 Task: Open a blank sheet, save the file as johnkrasinski.epub Insert a picture of 'John Krasinski' with name  ' John Krasinski.png ' Apply border to the image, change style to Dotted Line, color Purple and width '2 pt'
Action: Mouse moved to (300, 342)
Screenshot: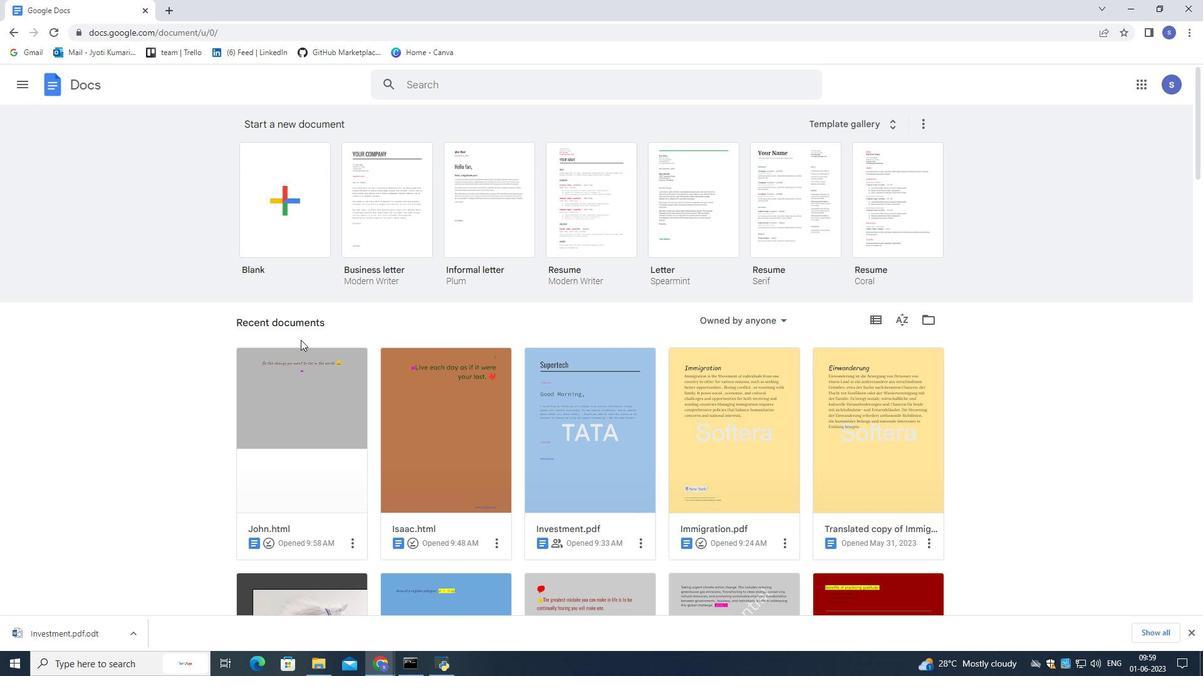 
Action: Mouse scrolled (300, 341) with delta (0, 0)
Screenshot: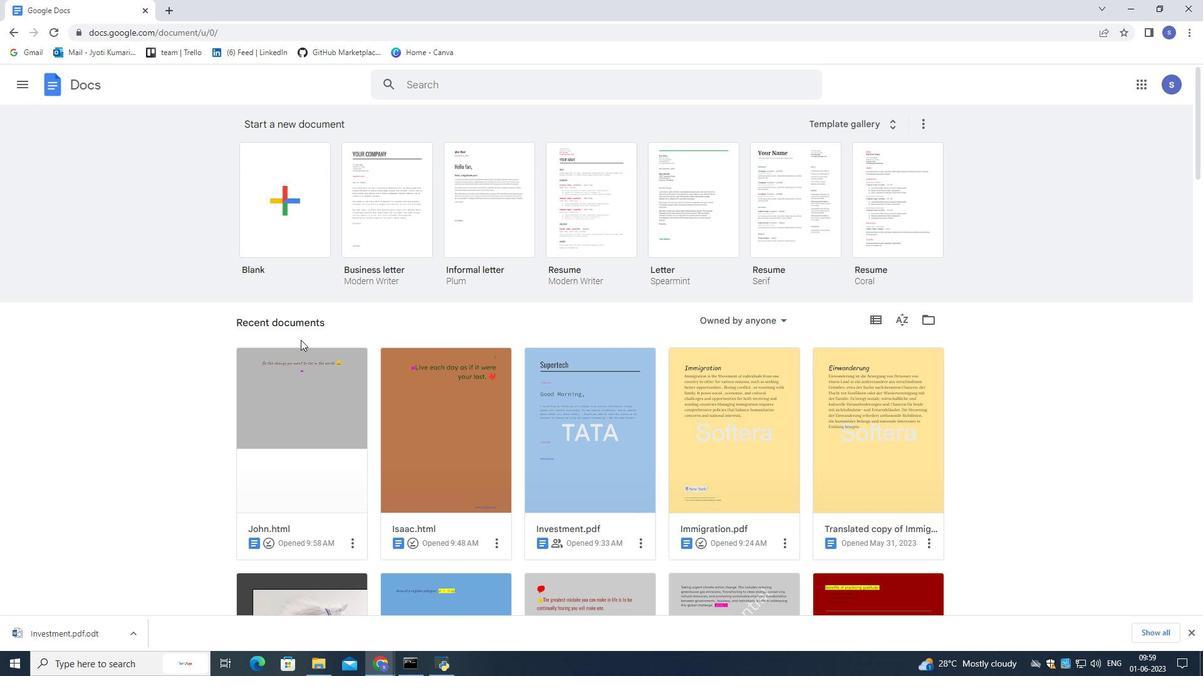 
Action: Mouse moved to (300, 342)
Screenshot: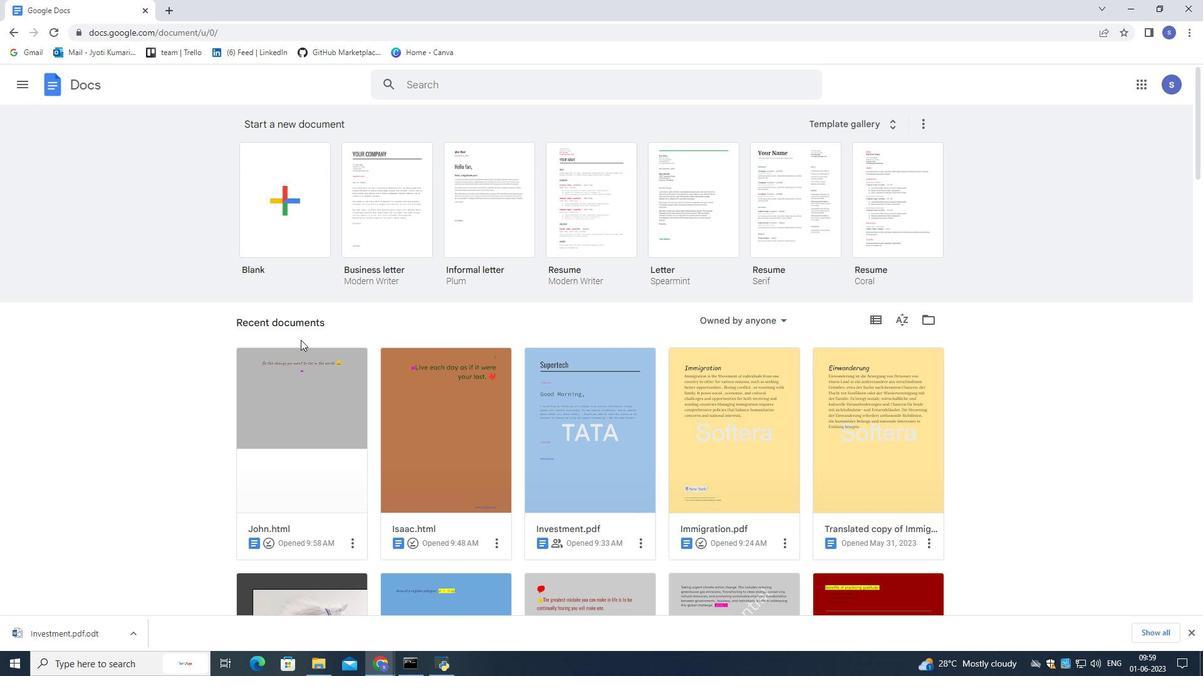 
Action: Mouse scrolled (300, 342) with delta (0, 0)
Screenshot: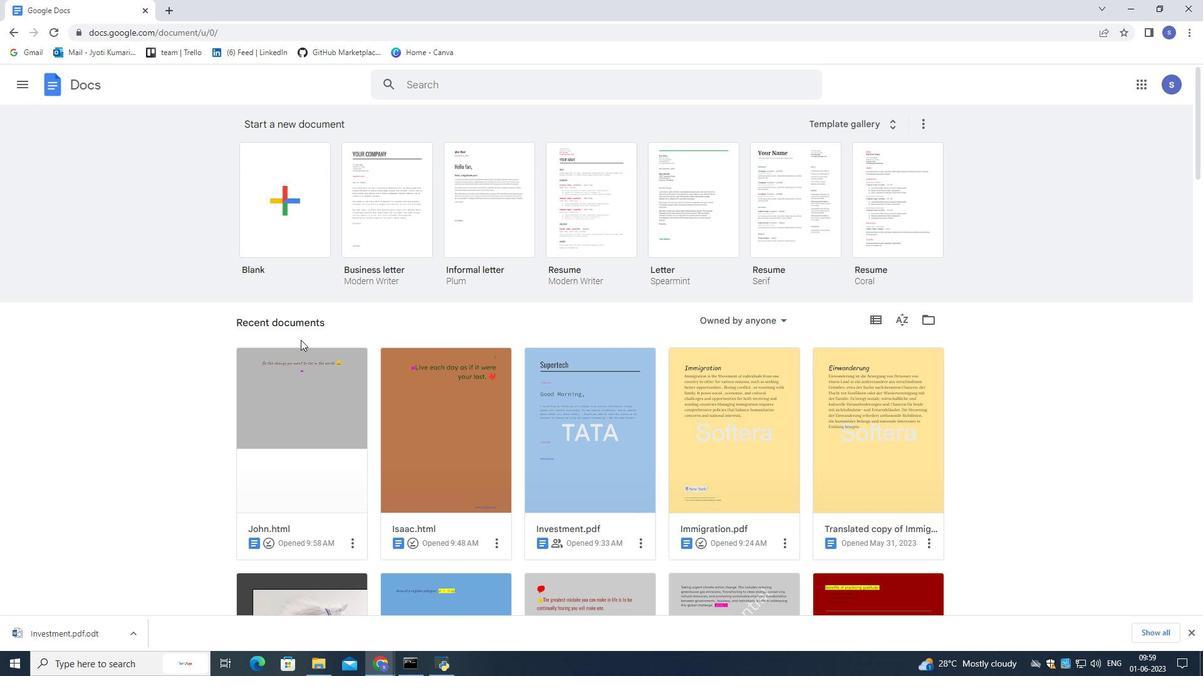 
Action: Mouse scrolled (300, 342) with delta (0, 0)
Screenshot: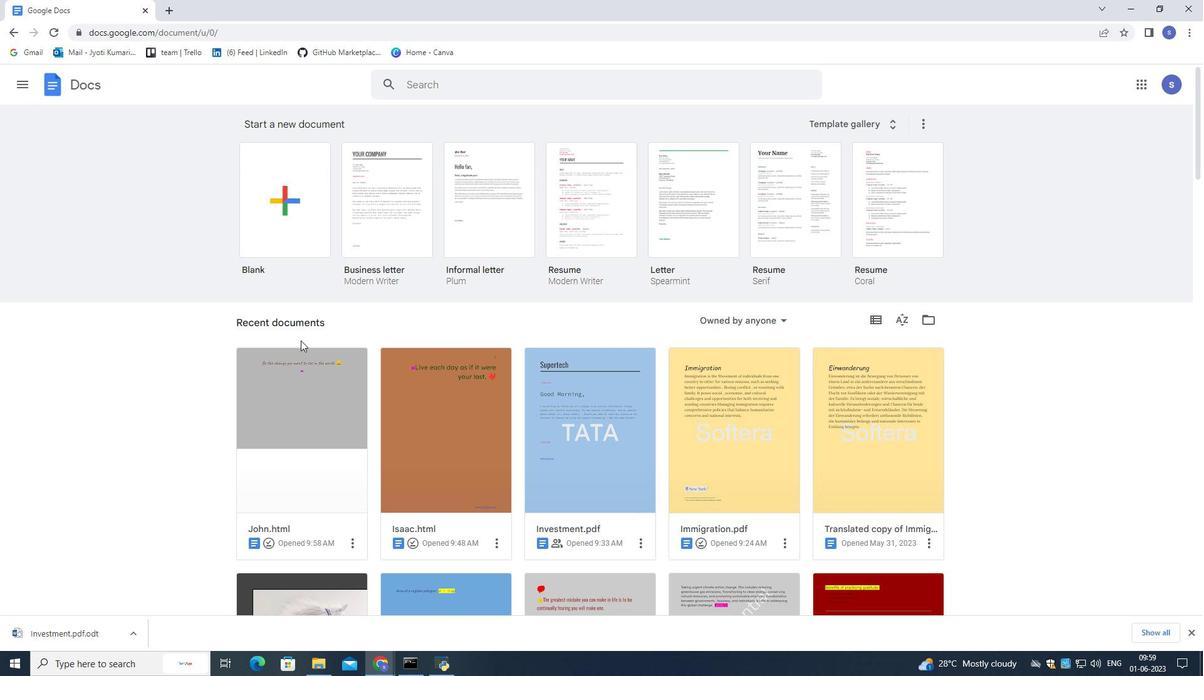 
Action: Mouse scrolled (300, 342) with delta (0, 0)
Screenshot: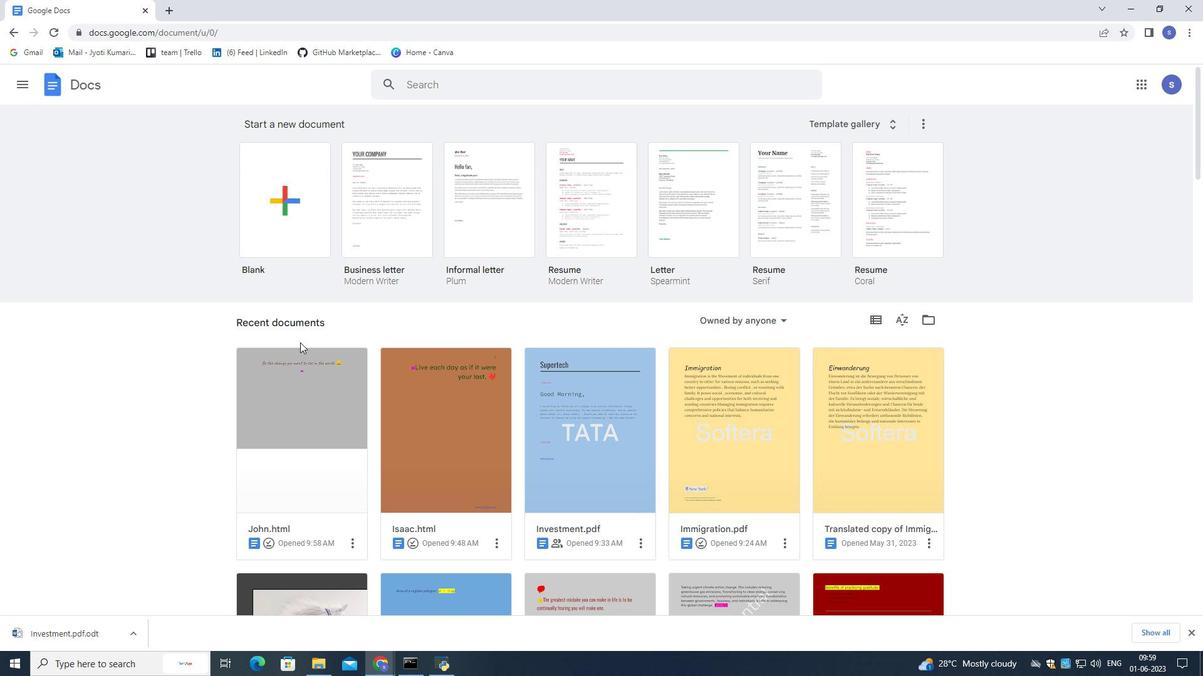 
Action: Mouse scrolled (300, 343) with delta (0, 0)
Screenshot: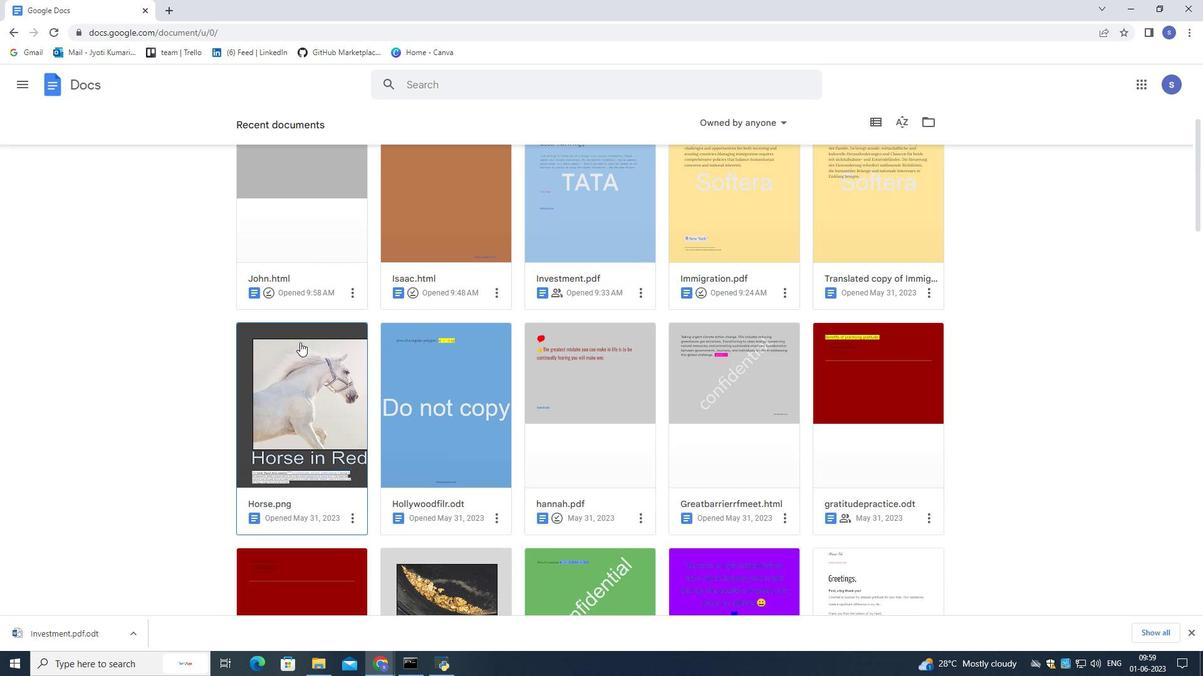 
Action: Mouse scrolled (300, 343) with delta (0, 0)
Screenshot: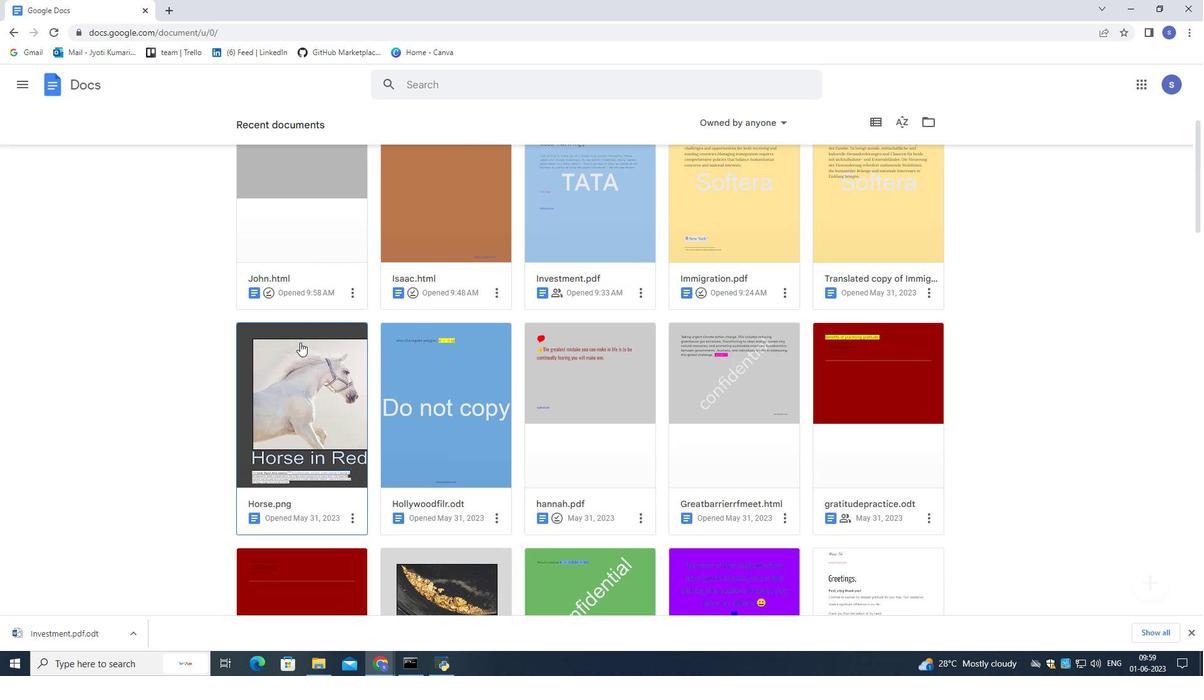 
Action: Mouse scrolled (300, 343) with delta (0, 0)
Screenshot: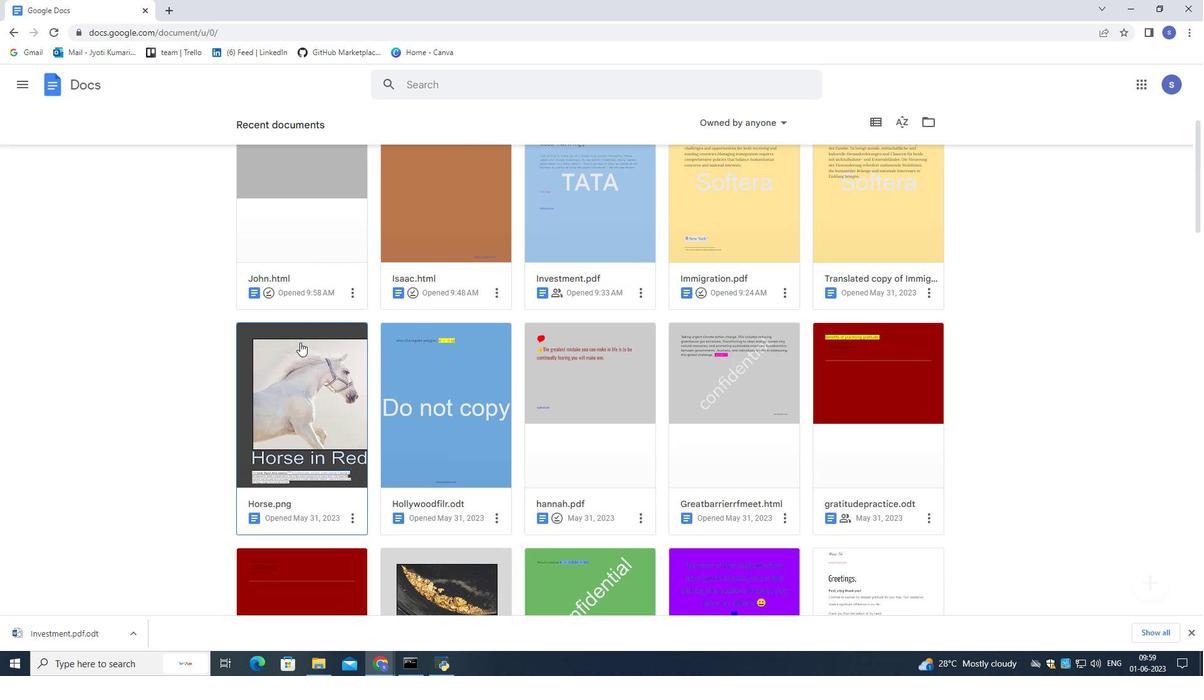 
Action: Mouse scrolled (300, 343) with delta (0, 0)
Screenshot: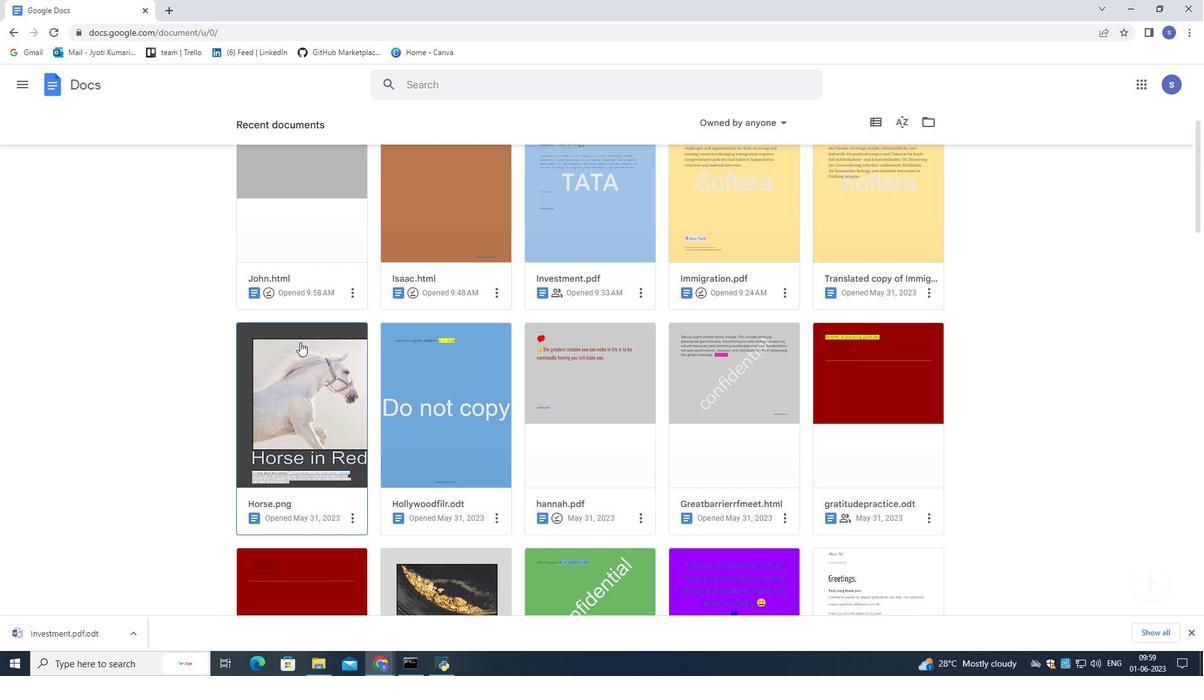 
Action: Mouse scrolled (300, 343) with delta (0, 0)
Screenshot: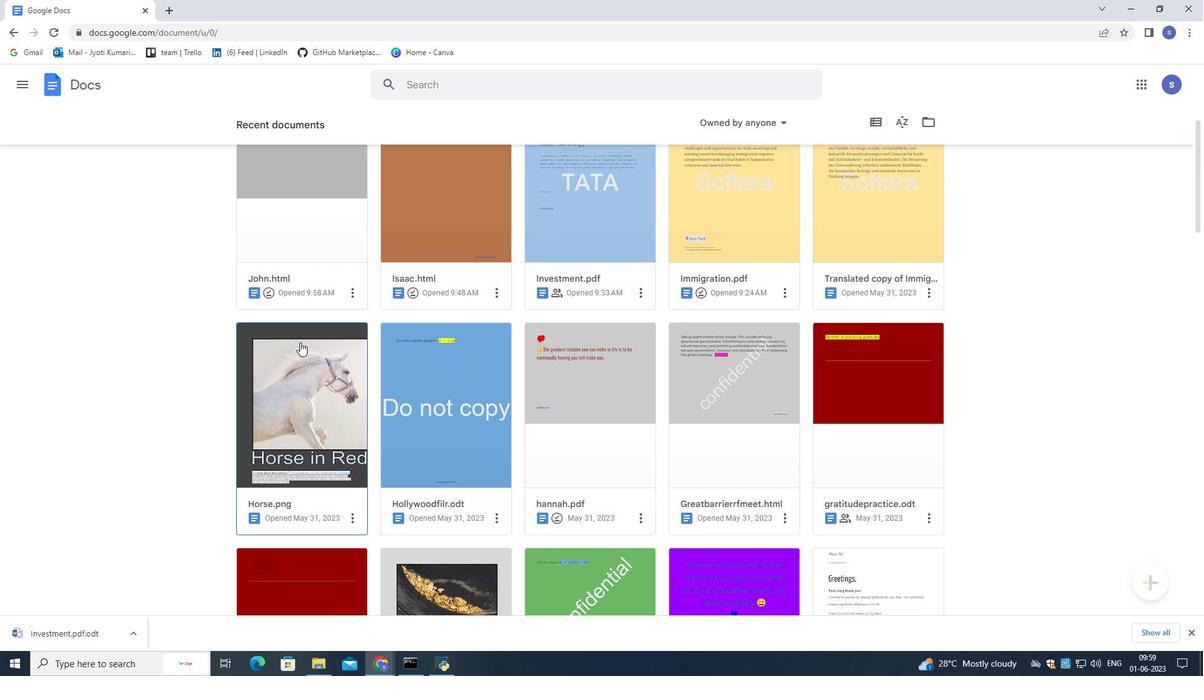 
Action: Mouse scrolled (300, 343) with delta (0, 0)
Screenshot: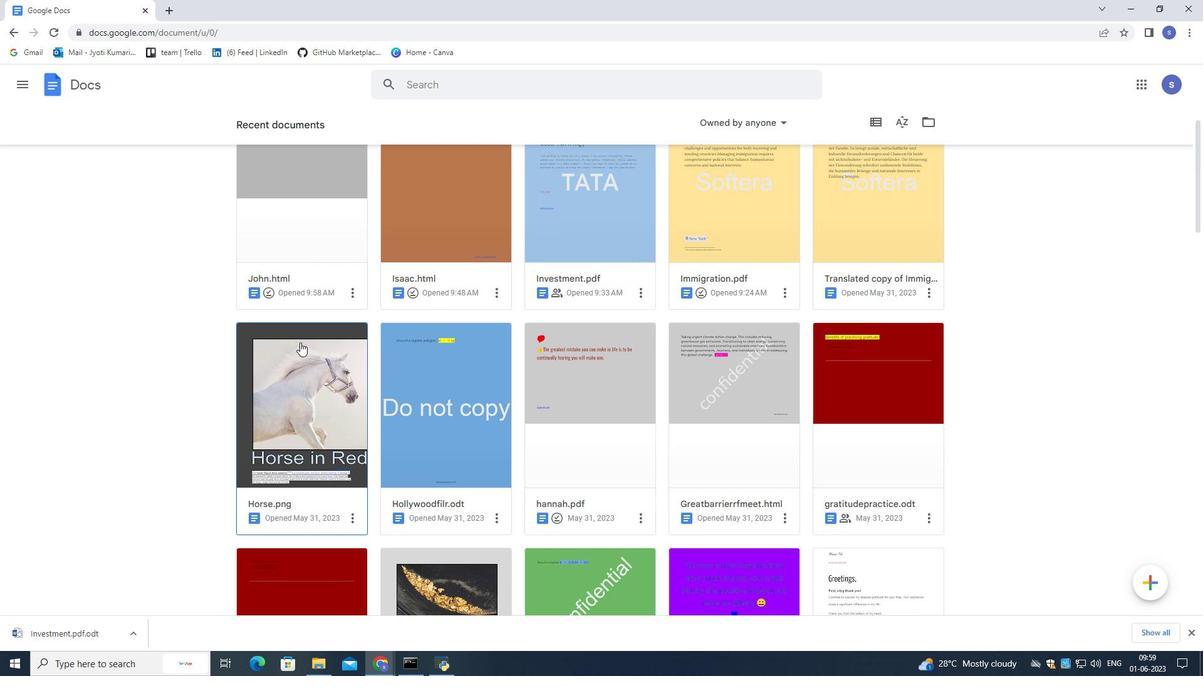 
Action: Mouse moved to (275, 219)
Screenshot: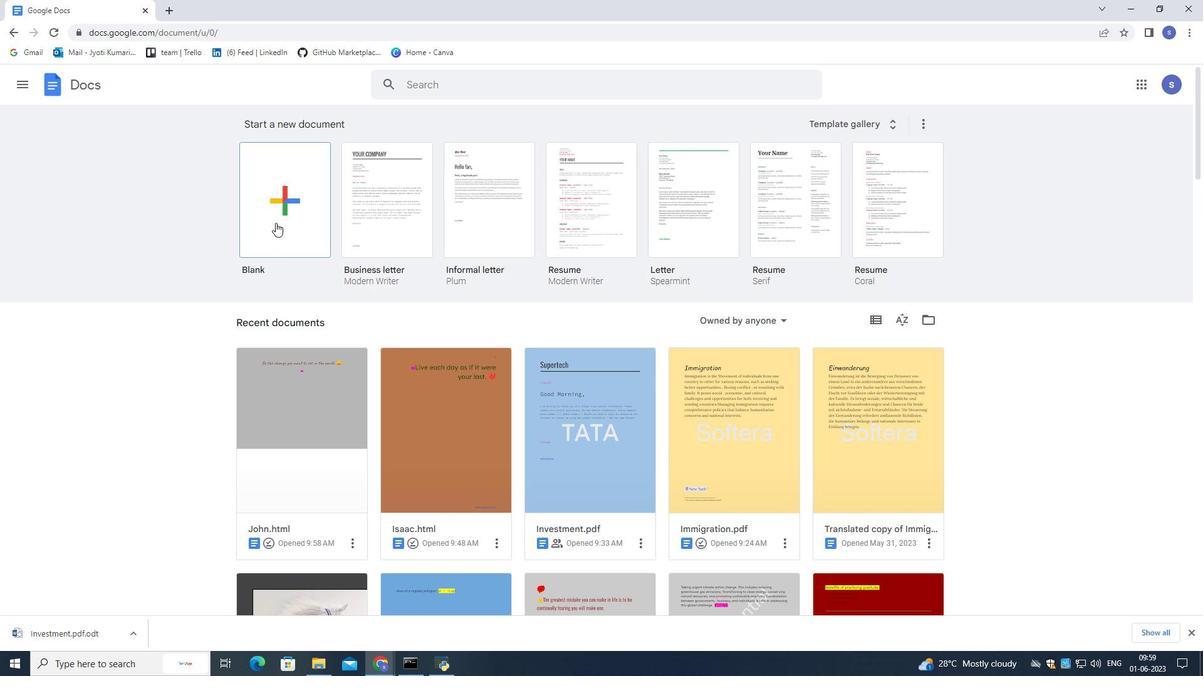 
Action: Mouse pressed left at (275, 219)
Screenshot: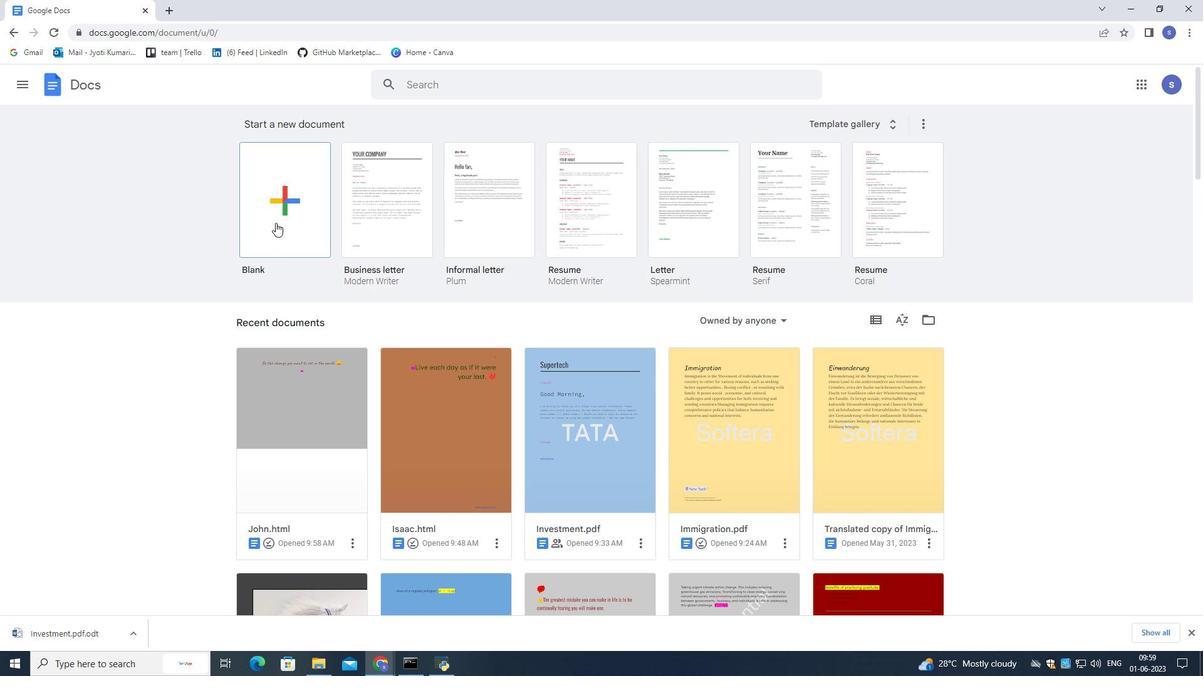 
Action: Mouse pressed left at (275, 219)
Screenshot: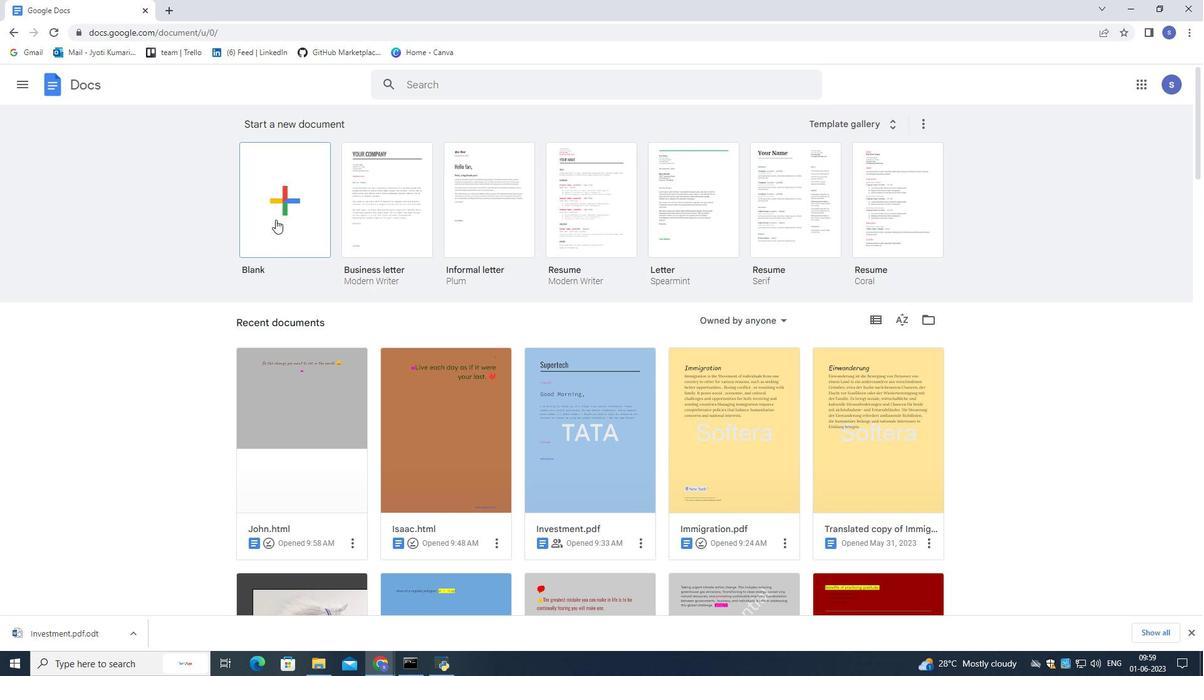 
Action: Mouse moved to (135, 78)
Screenshot: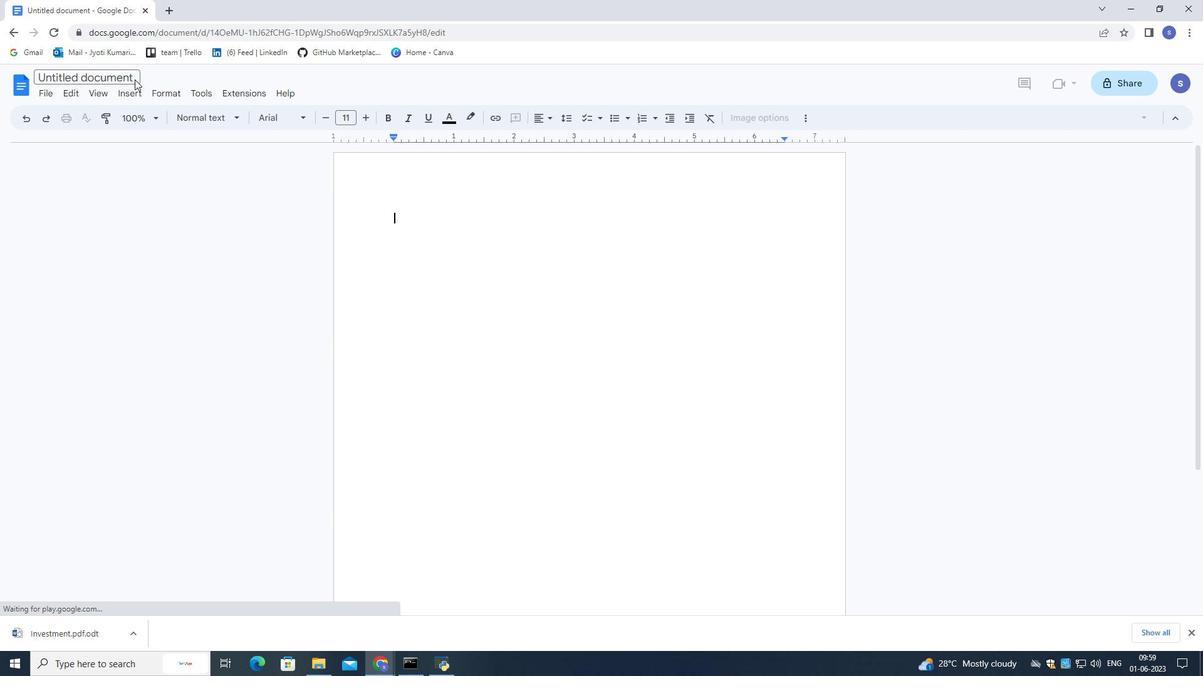 
Action: Mouse pressed left at (135, 78)
Screenshot: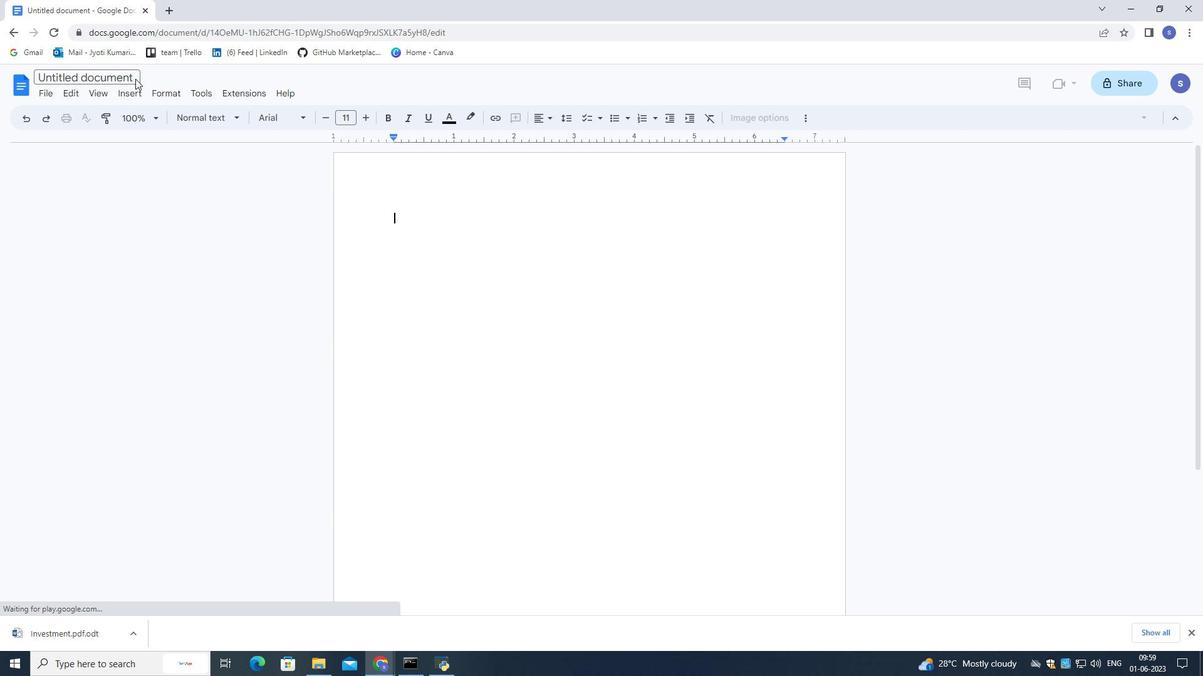 
Action: Key pressed <Key.shift>John<Key.shift>K<Key.backspace>krasinski.epub<Key.enter>
Screenshot: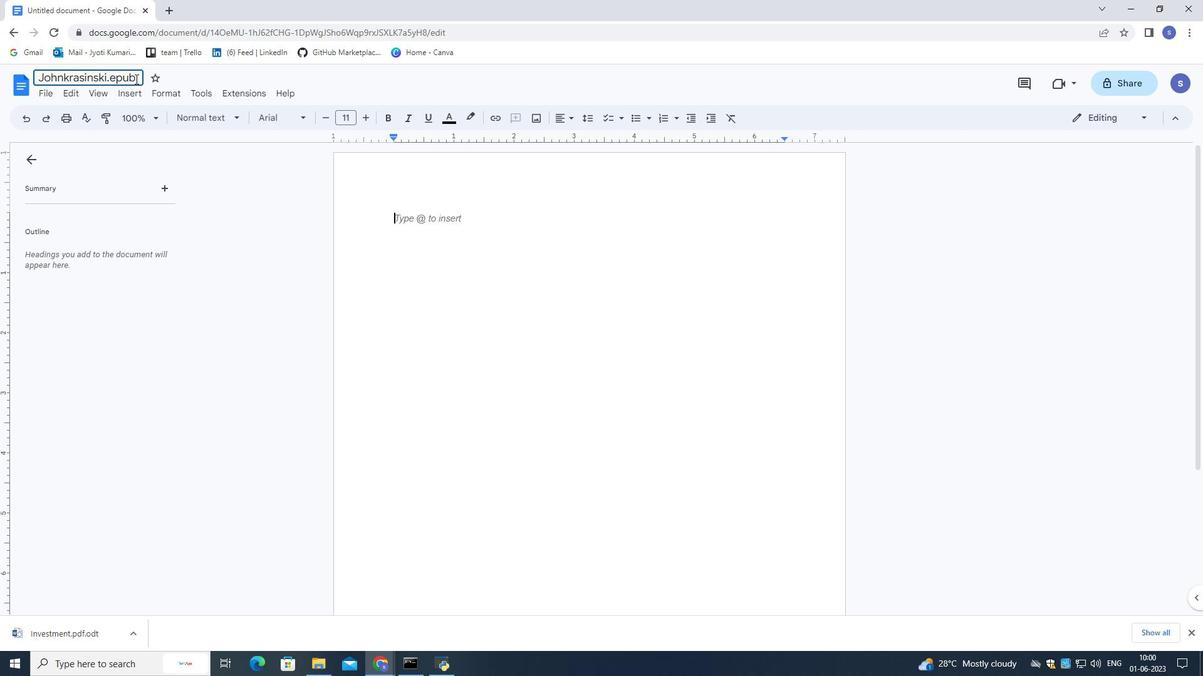 
Action: Mouse moved to (164, 9)
Screenshot: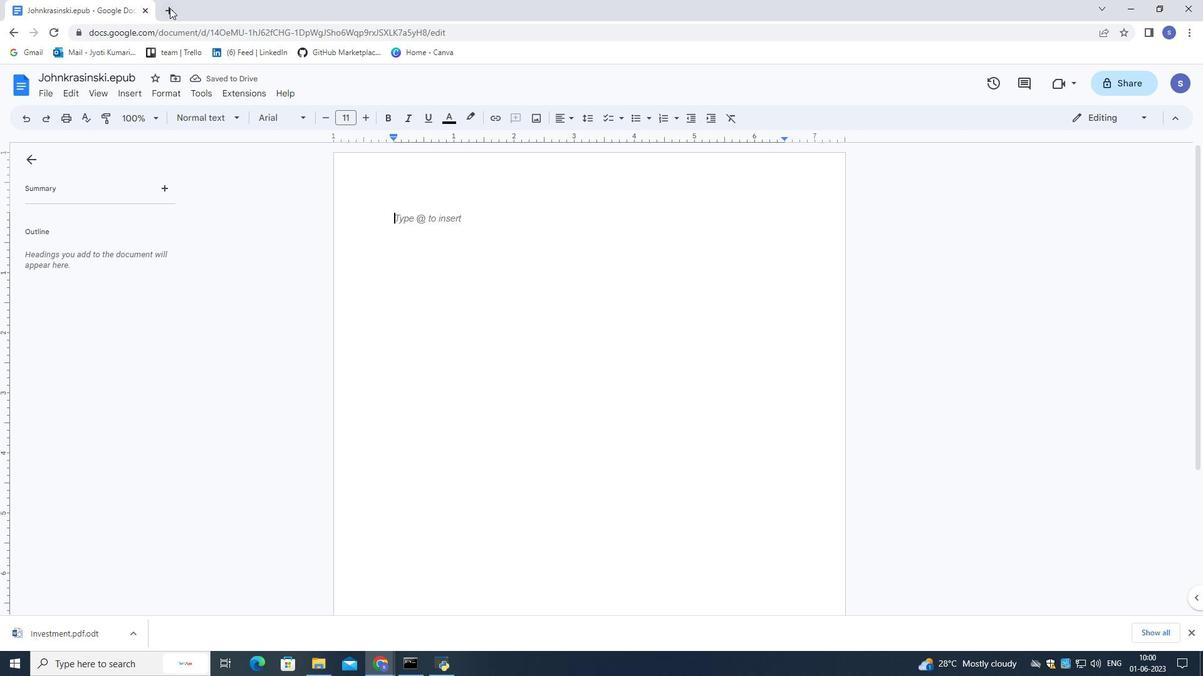 
Action: Mouse pressed left at (164, 9)
Screenshot: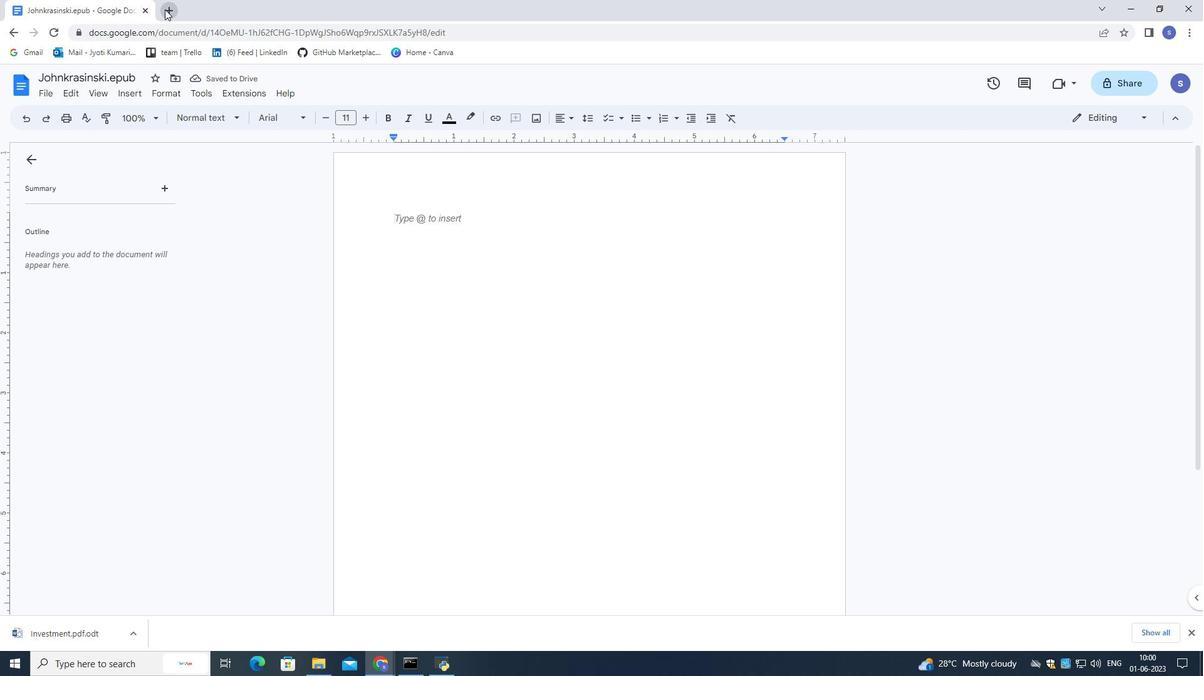 
Action: Mouse moved to (164, 9)
Screenshot: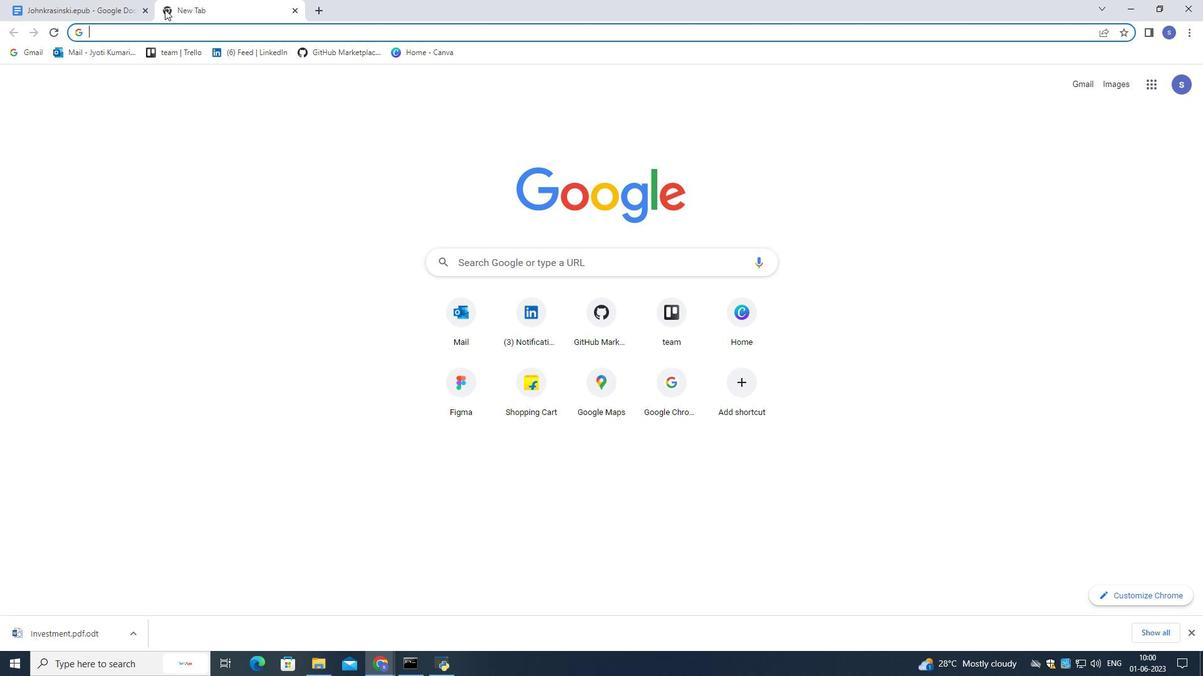 
Action: Key pressed picture<Key.space>of<Key.space>john<Key.space>krasinski<Key.enter>
Screenshot: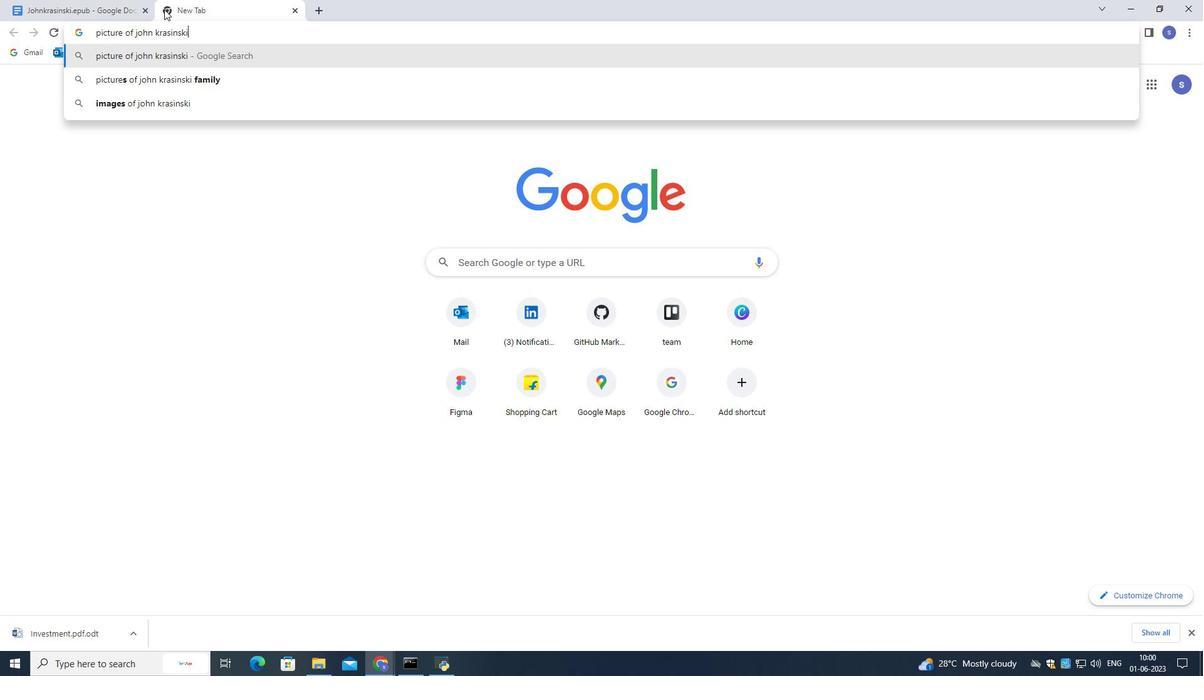 
Action: Mouse moved to (322, 454)
Screenshot: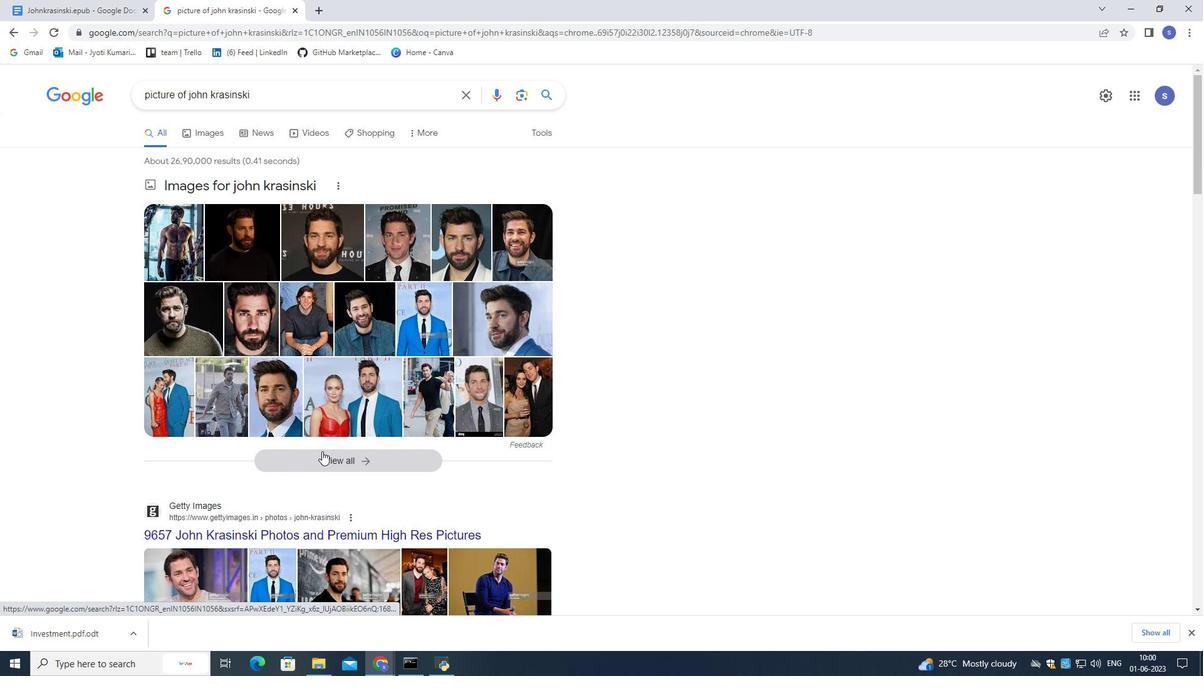 
Action: Mouse pressed left at (322, 454)
Screenshot: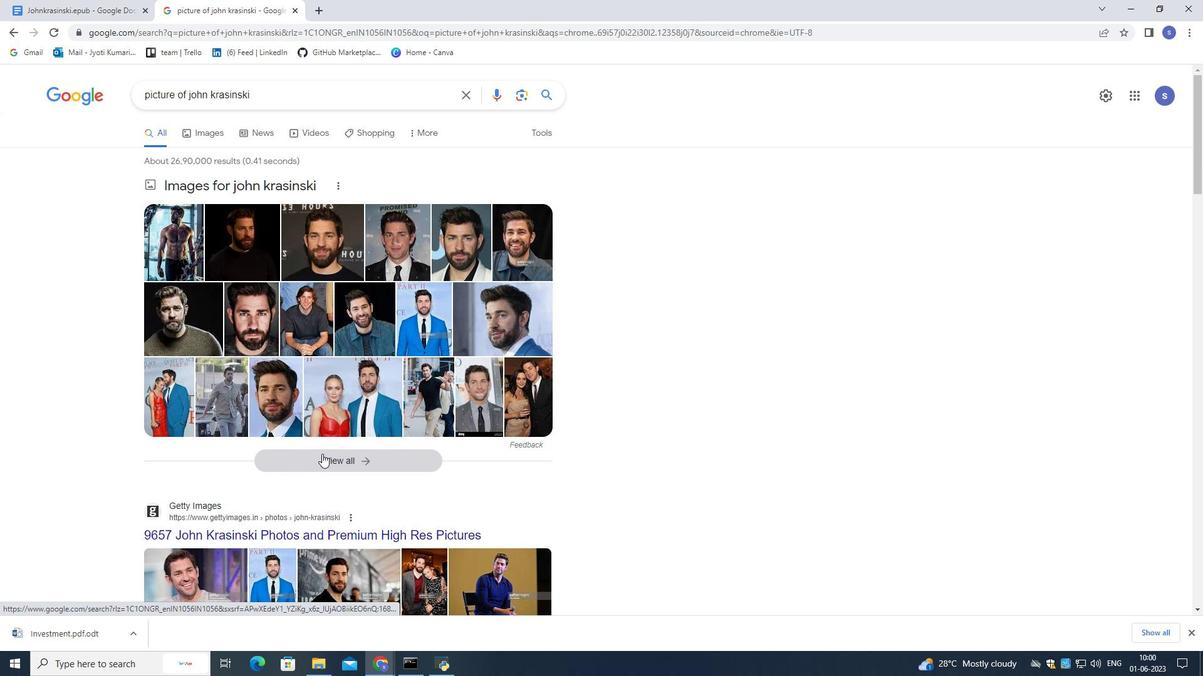 
Action: Mouse moved to (333, 398)
Screenshot: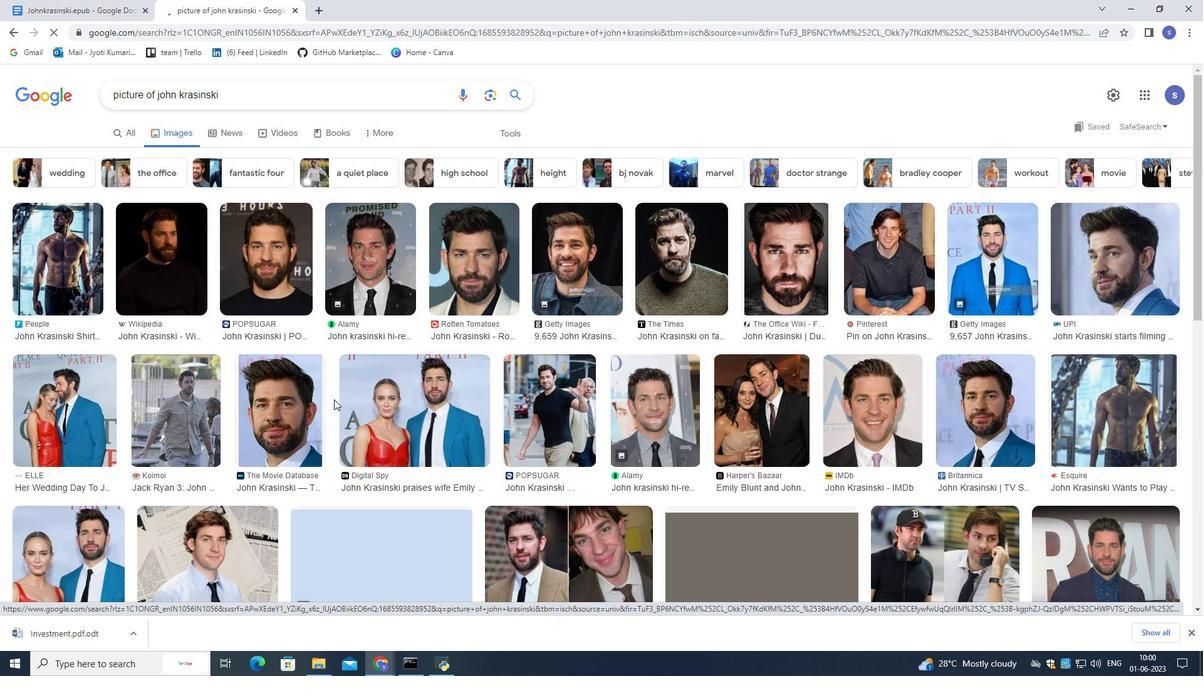 
Action: Mouse scrolled (333, 397) with delta (0, 0)
Screenshot: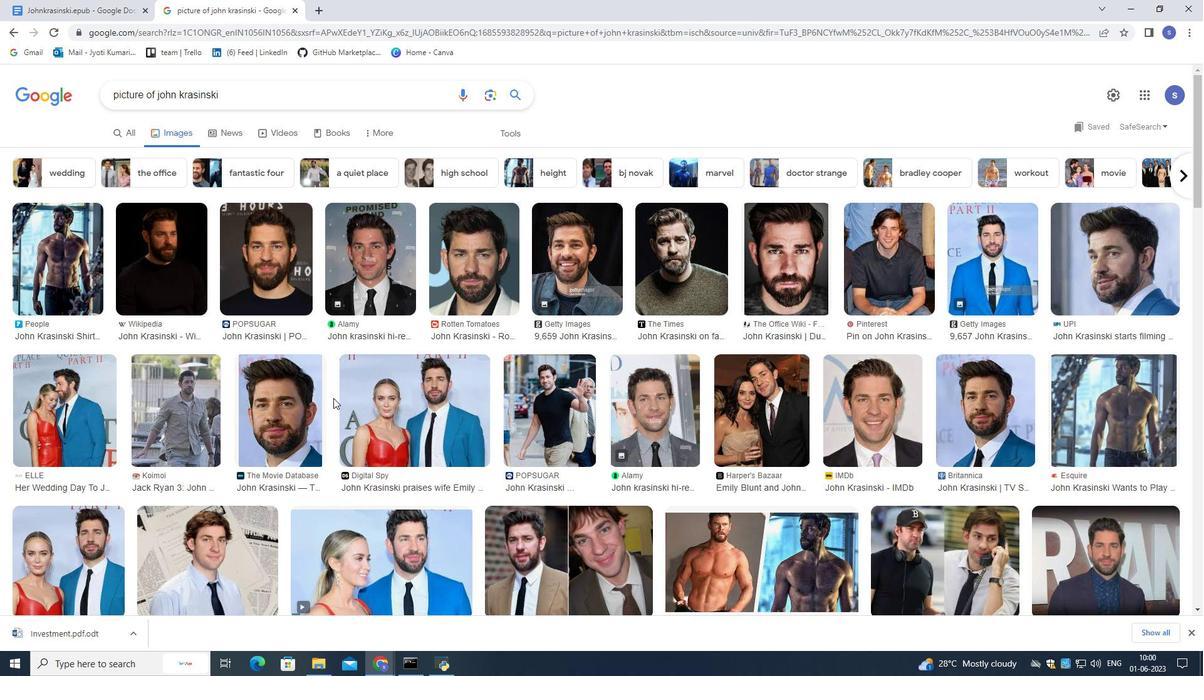
Action: Mouse scrolled (333, 397) with delta (0, 0)
Screenshot: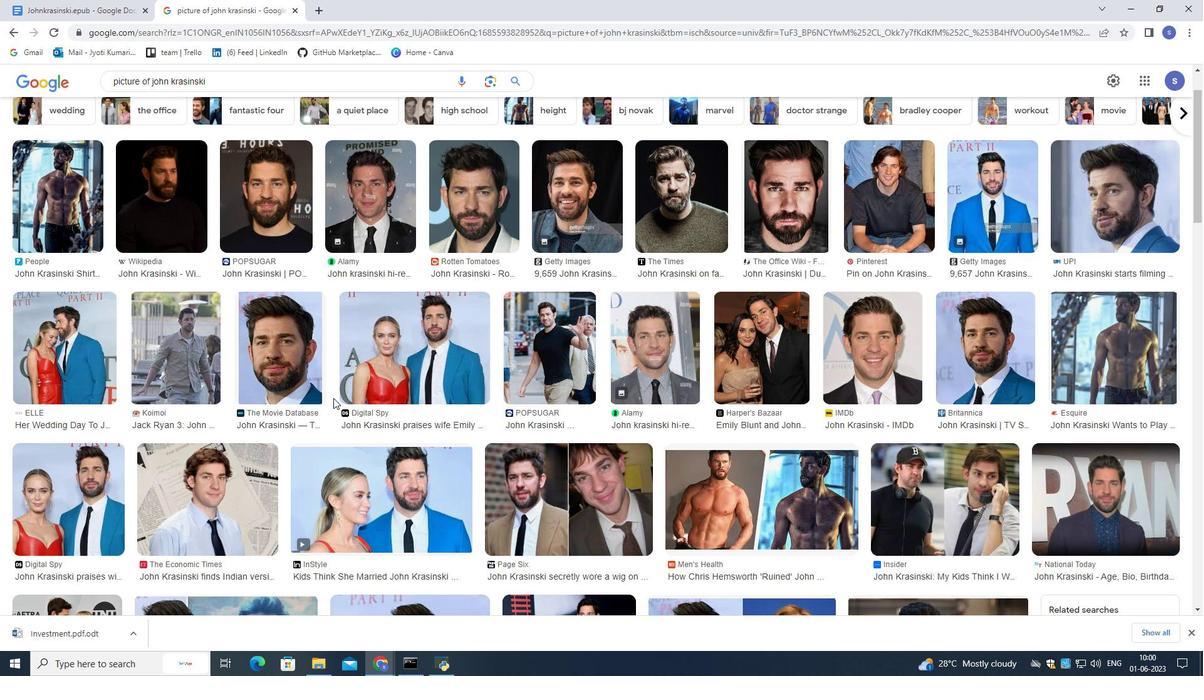 
Action: Mouse scrolled (333, 397) with delta (0, 0)
Screenshot: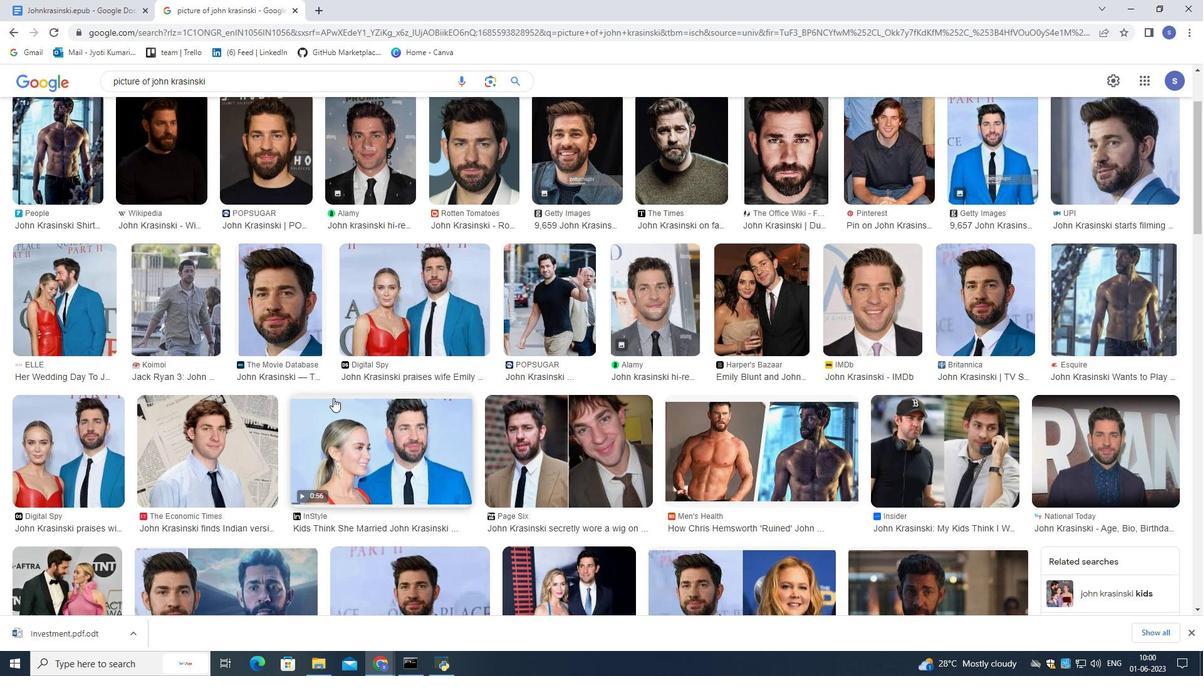 
Action: Mouse scrolled (333, 397) with delta (0, 0)
Screenshot: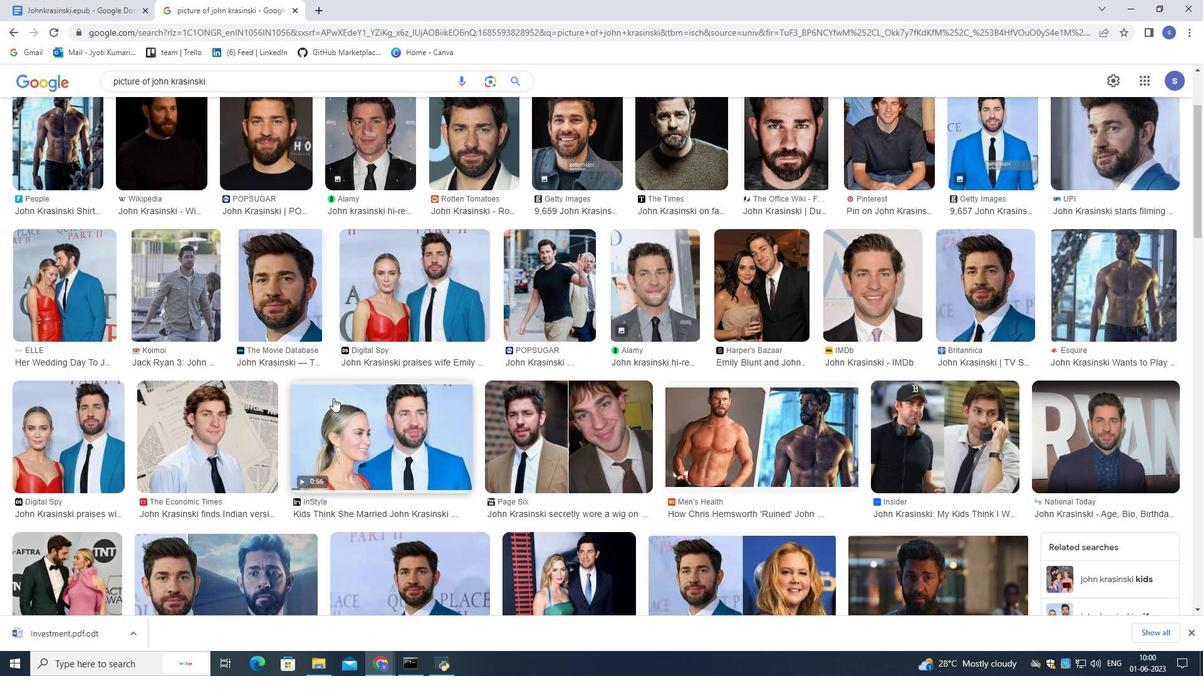 
Action: Mouse scrolled (333, 397) with delta (0, 0)
Screenshot: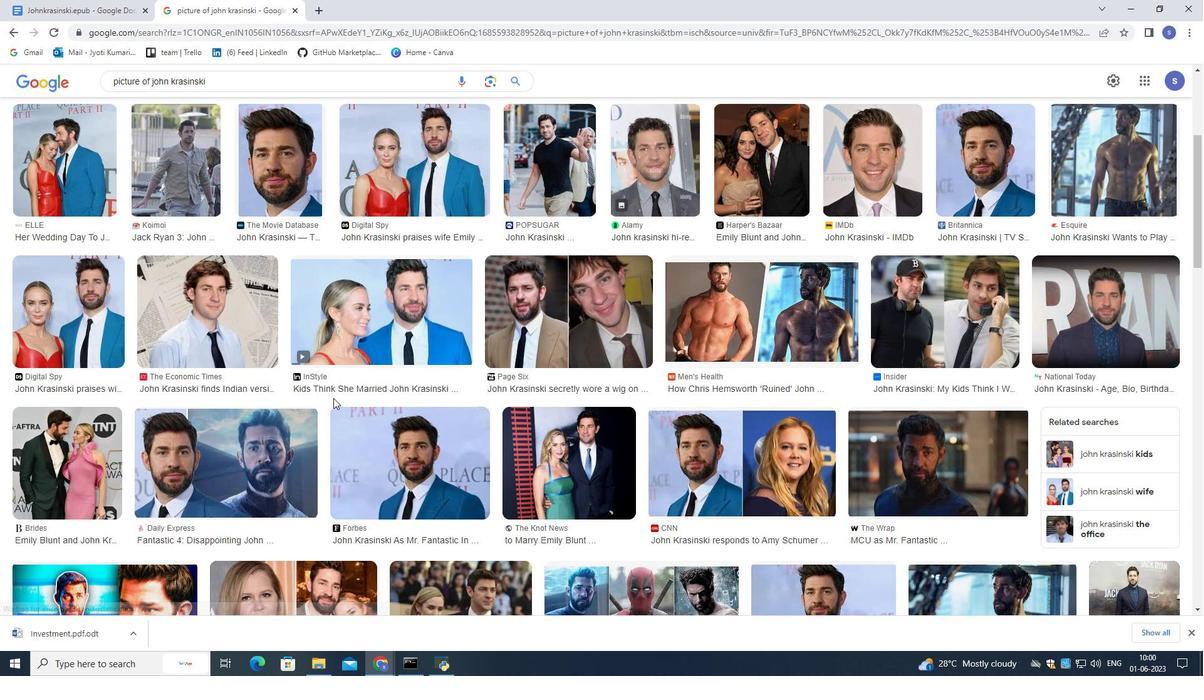 
Action: Mouse scrolled (333, 397) with delta (0, 0)
Screenshot: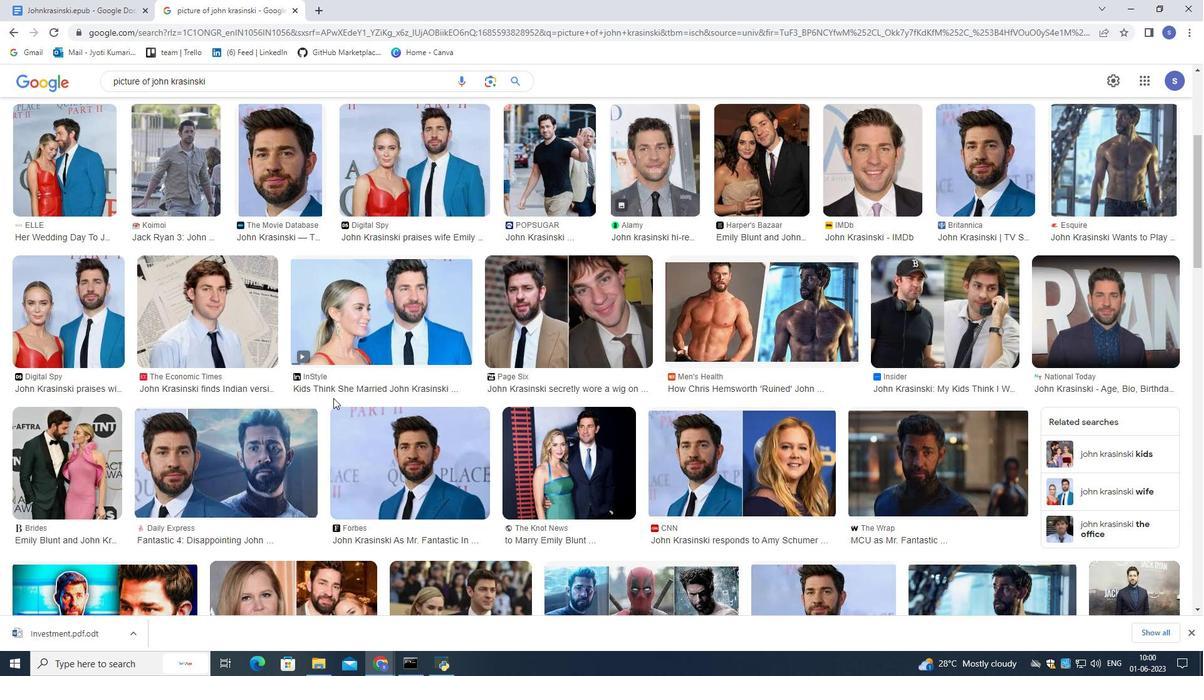 
Action: Mouse scrolled (333, 397) with delta (0, 0)
Screenshot: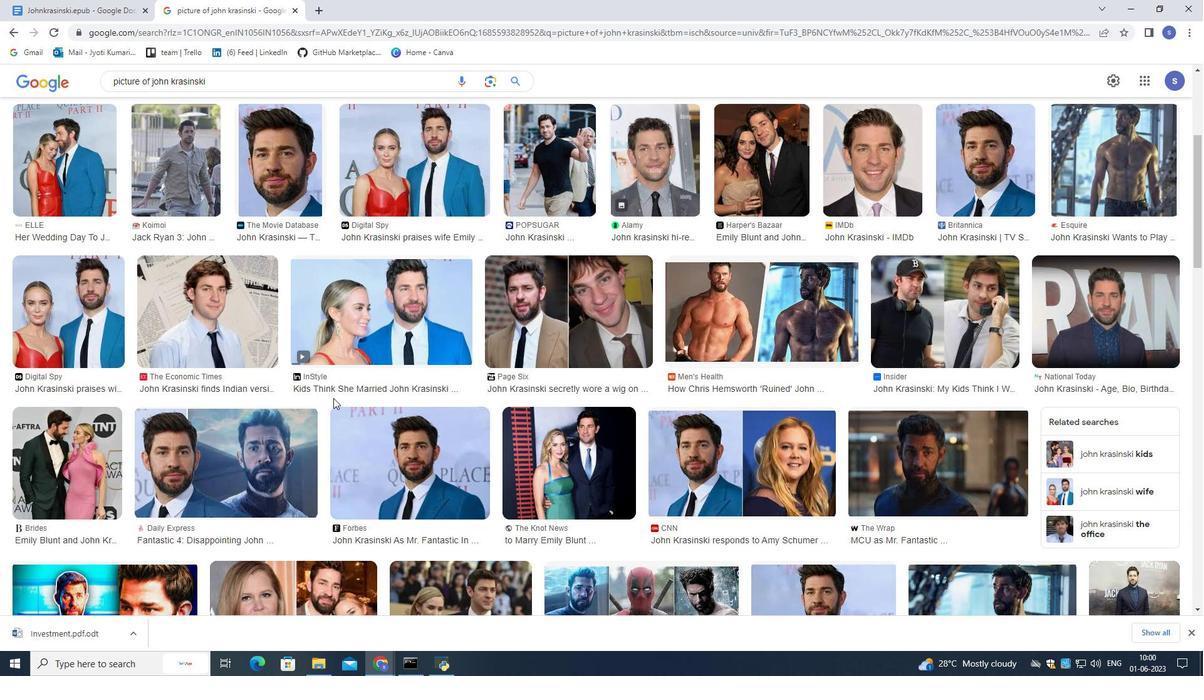 
Action: Mouse scrolled (333, 397) with delta (0, 0)
Screenshot: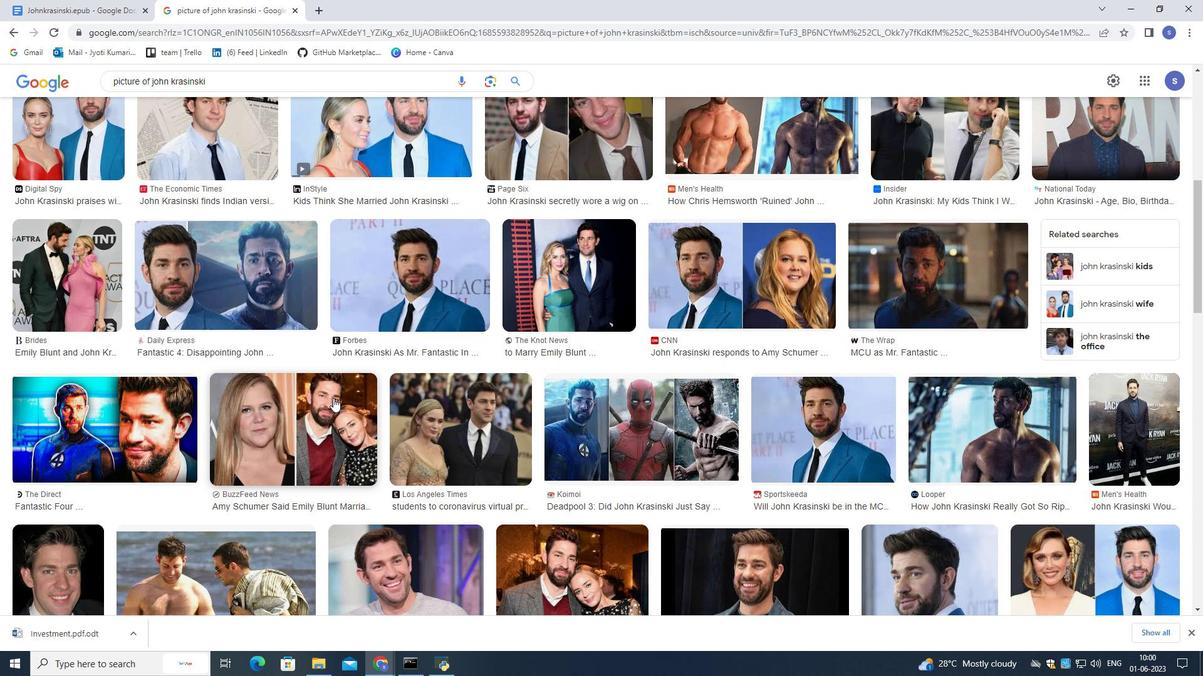 
Action: Mouse scrolled (333, 397) with delta (0, 0)
Screenshot: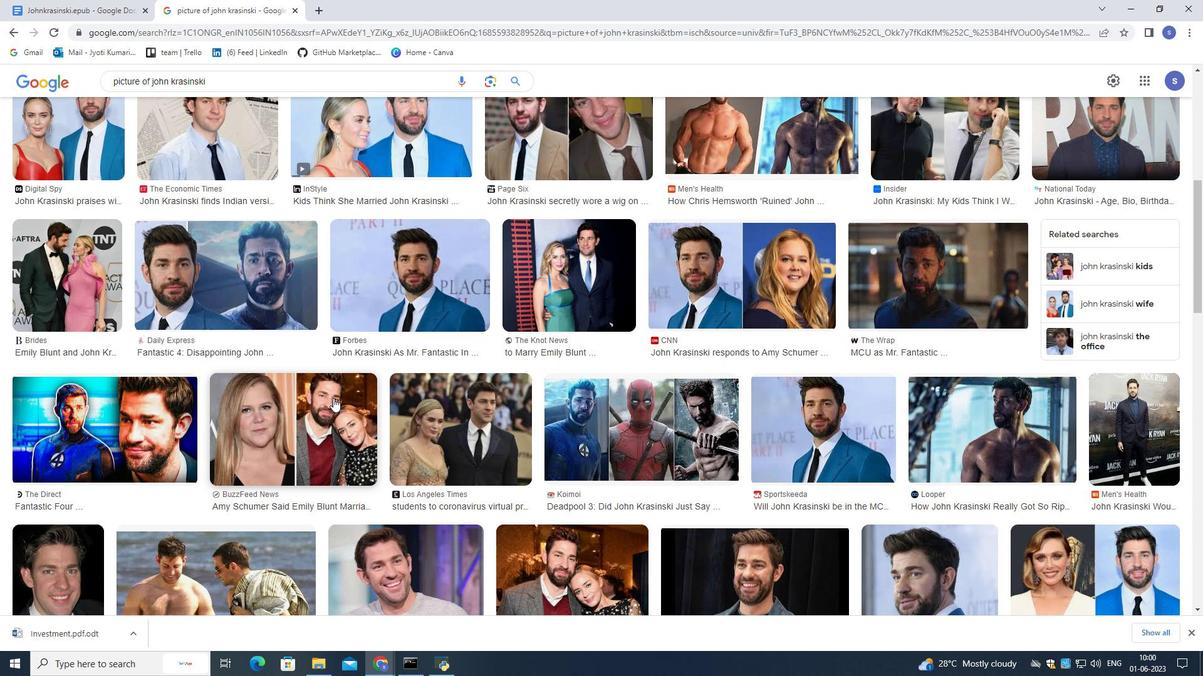 
Action: Mouse scrolled (333, 397) with delta (0, 0)
Screenshot: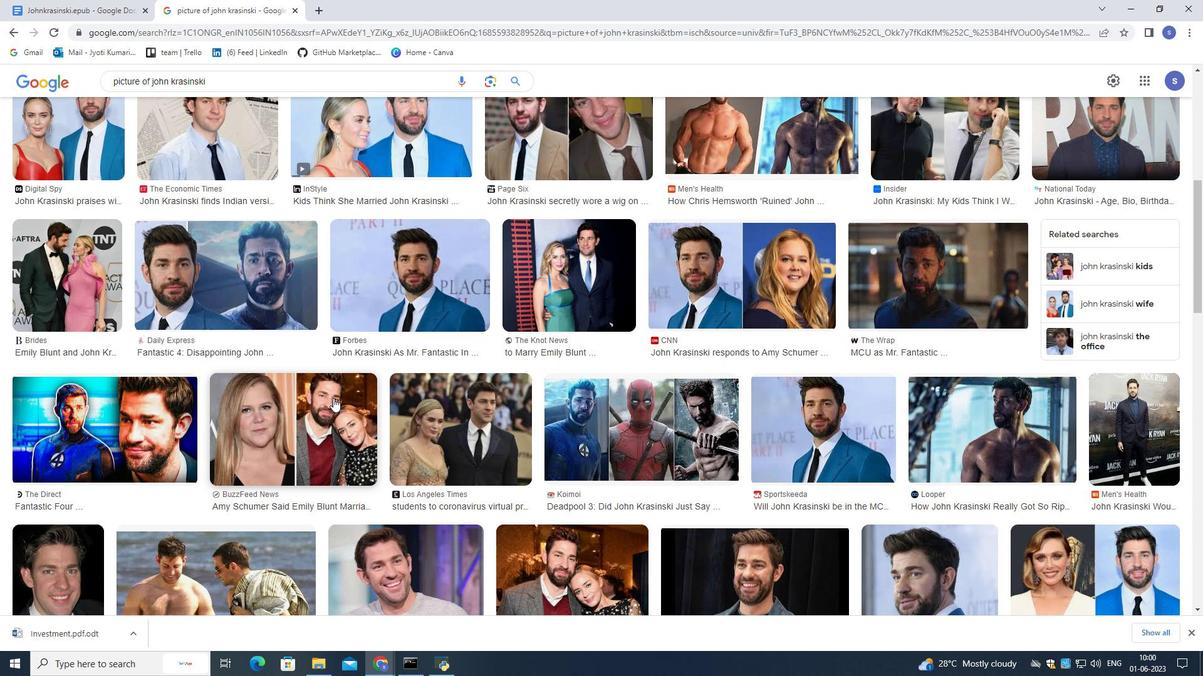
Action: Mouse scrolled (333, 397) with delta (0, 0)
Screenshot: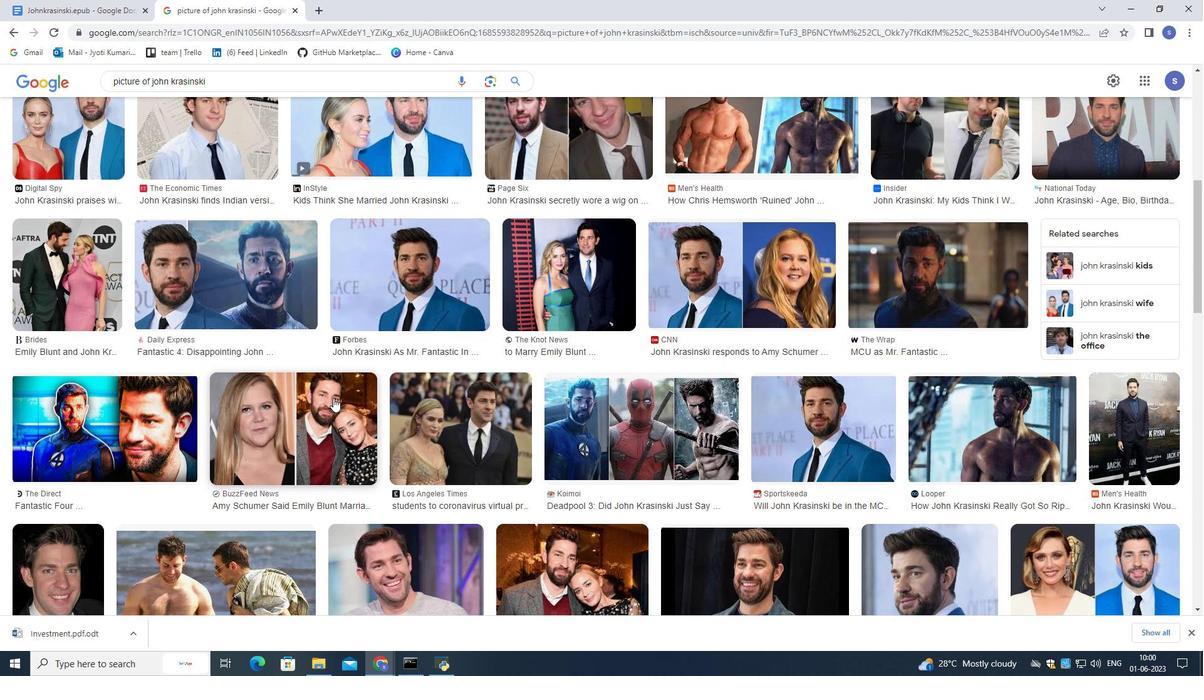 
Action: Mouse moved to (332, 398)
Screenshot: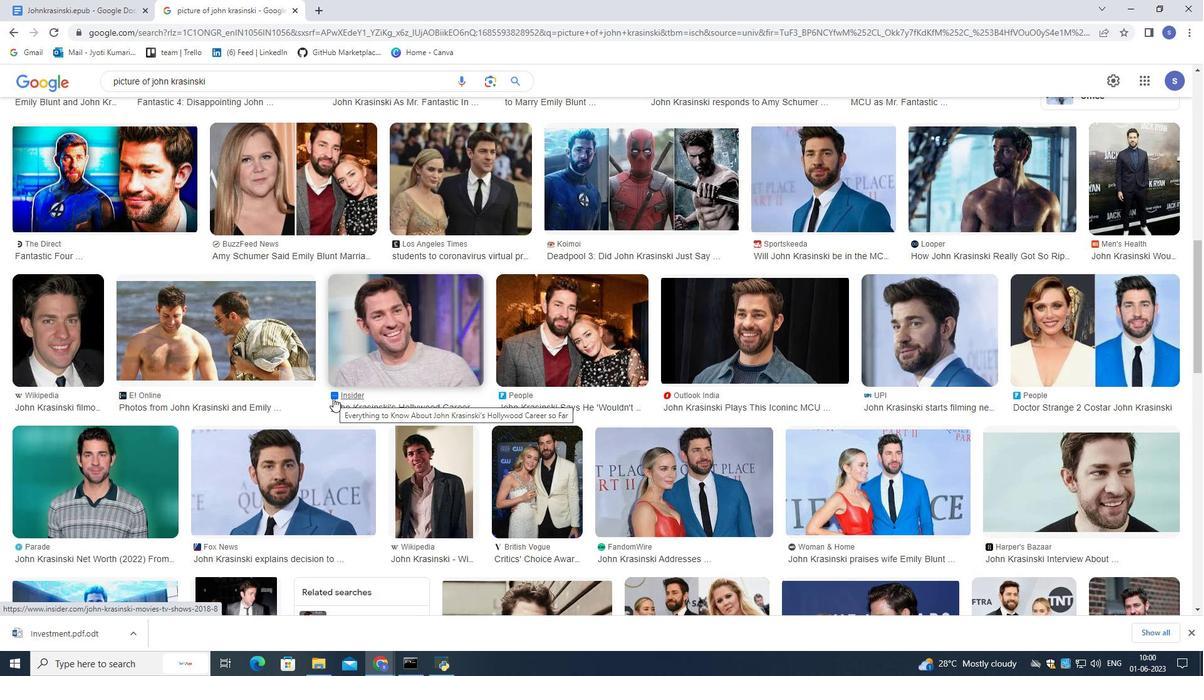 
Action: Mouse scrolled (332, 397) with delta (0, 0)
Screenshot: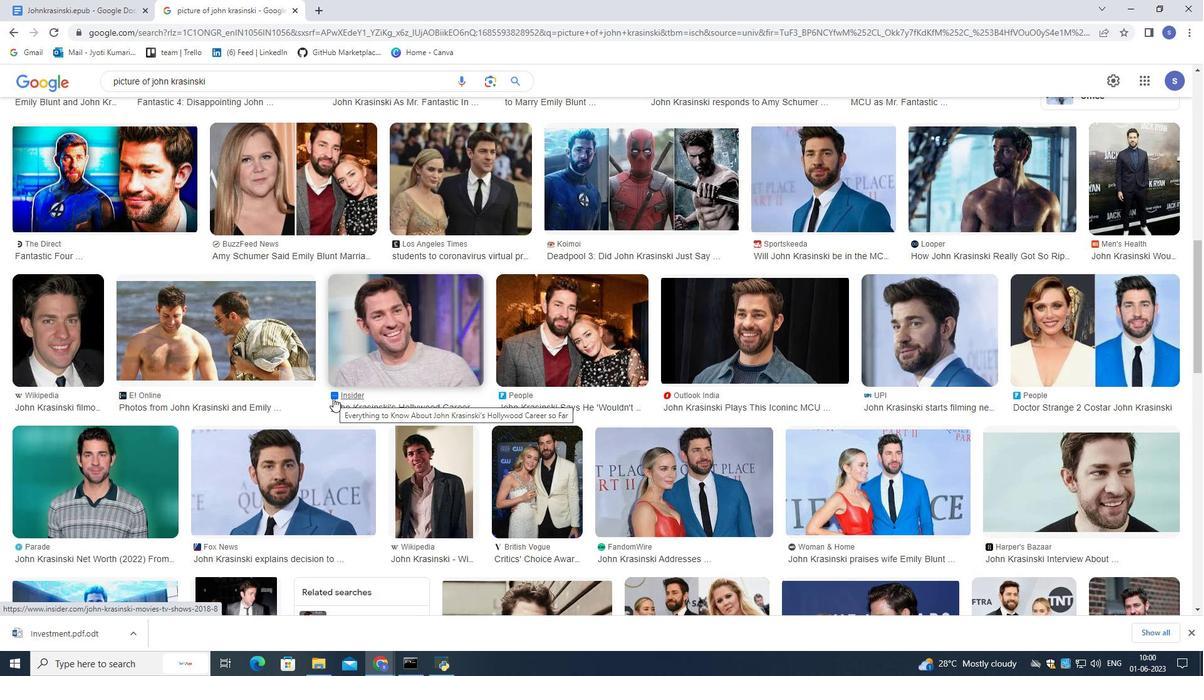 
Action: Mouse scrolled (332, 397) with delta (0, 0)
Screenshot: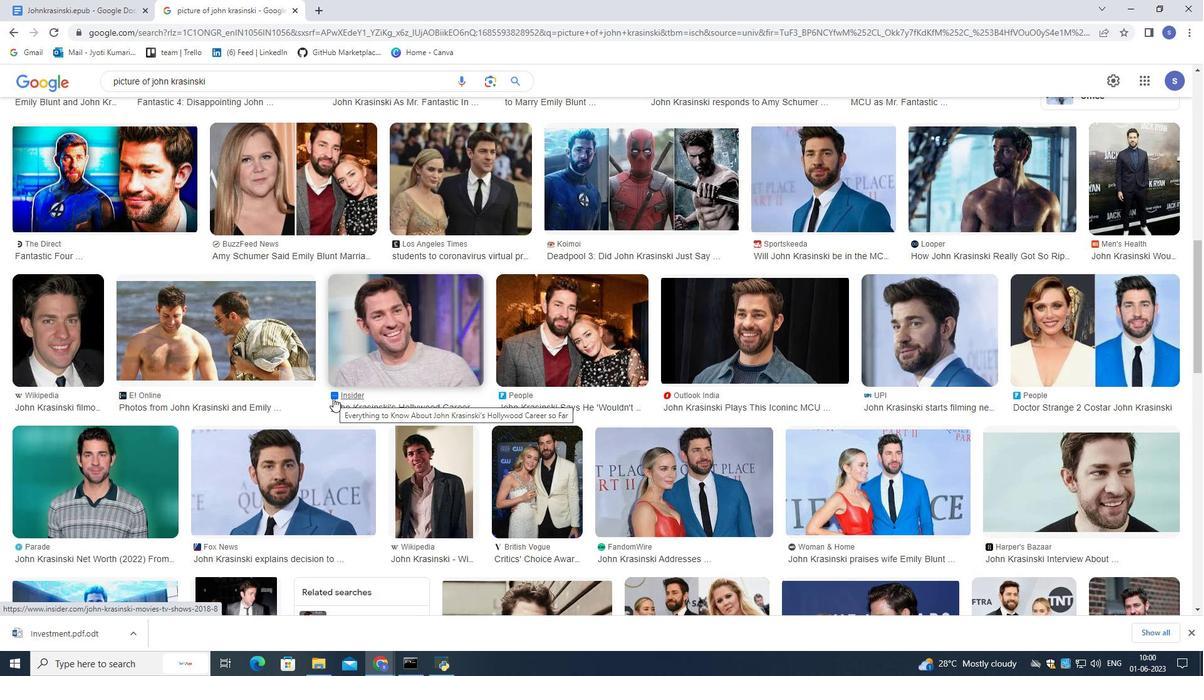 
Action: Mouse scrolled (332, 397) with delta (0, 0)
Screenshot: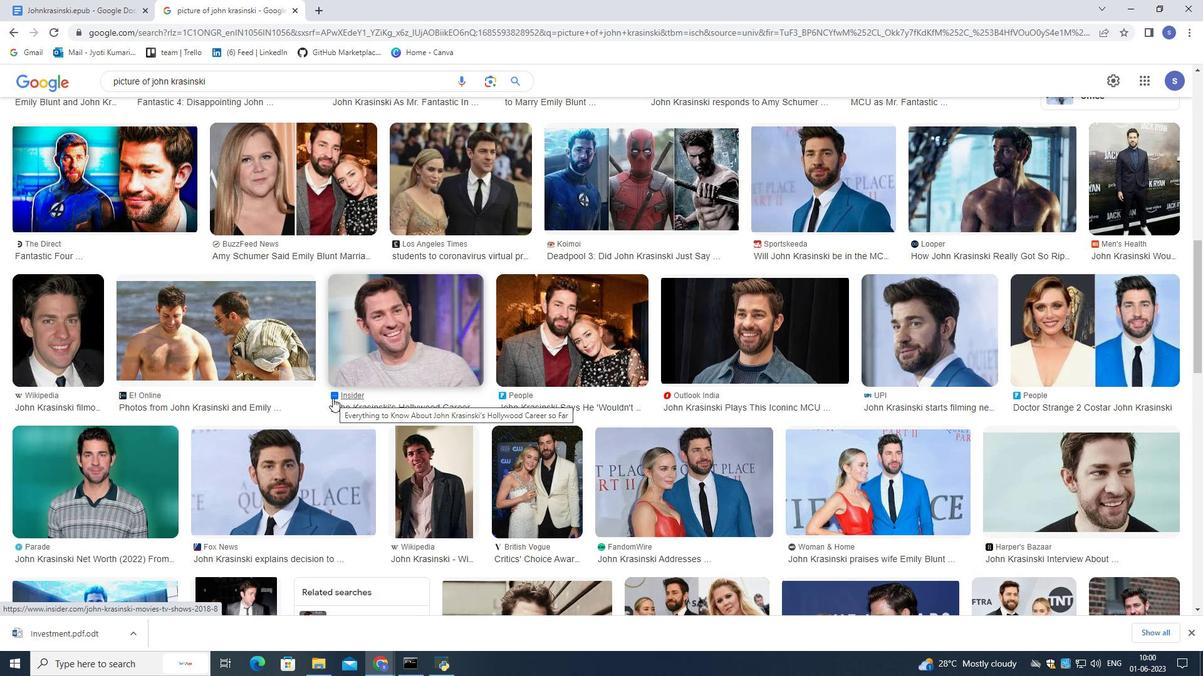 
Action: Mouse scrolled (332, 397) with delta (0, 0)
Screenshot: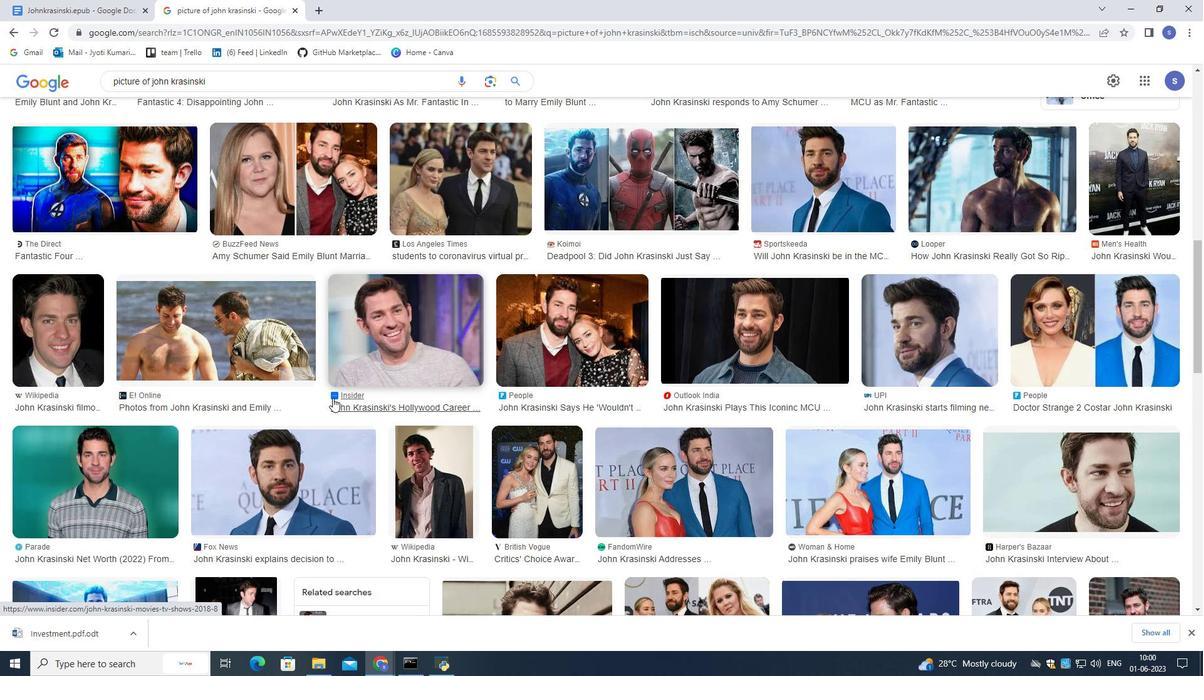 
Action: Mouse moved to (332, 397)
Screenshot: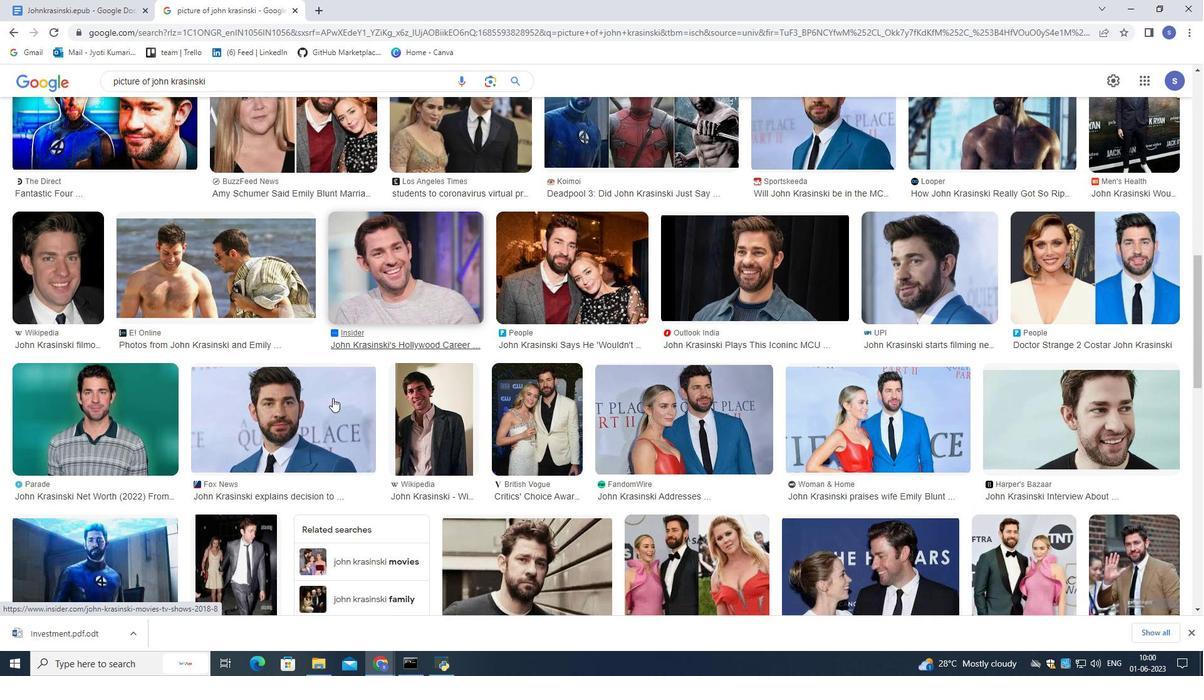 
Action: Mouse scrolled (332, 397) with delta (0, 0)
Screenshot: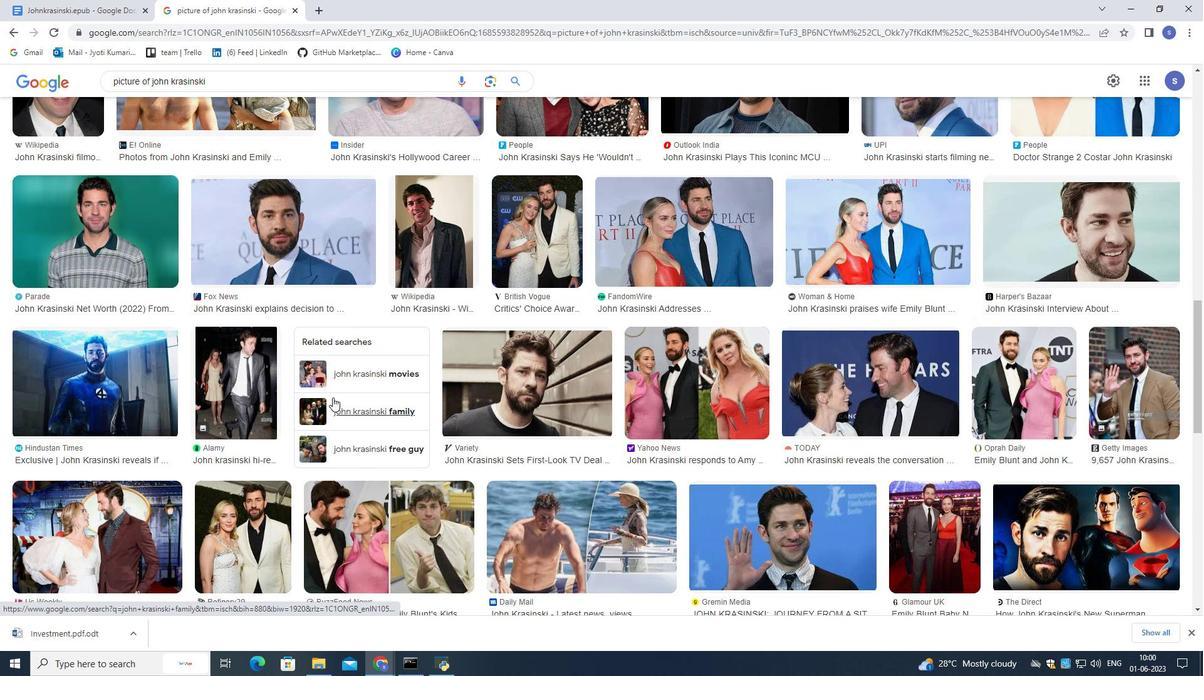 
Action: Mouse scrolled (332, 397) with delta (0, 0)
Screenshot: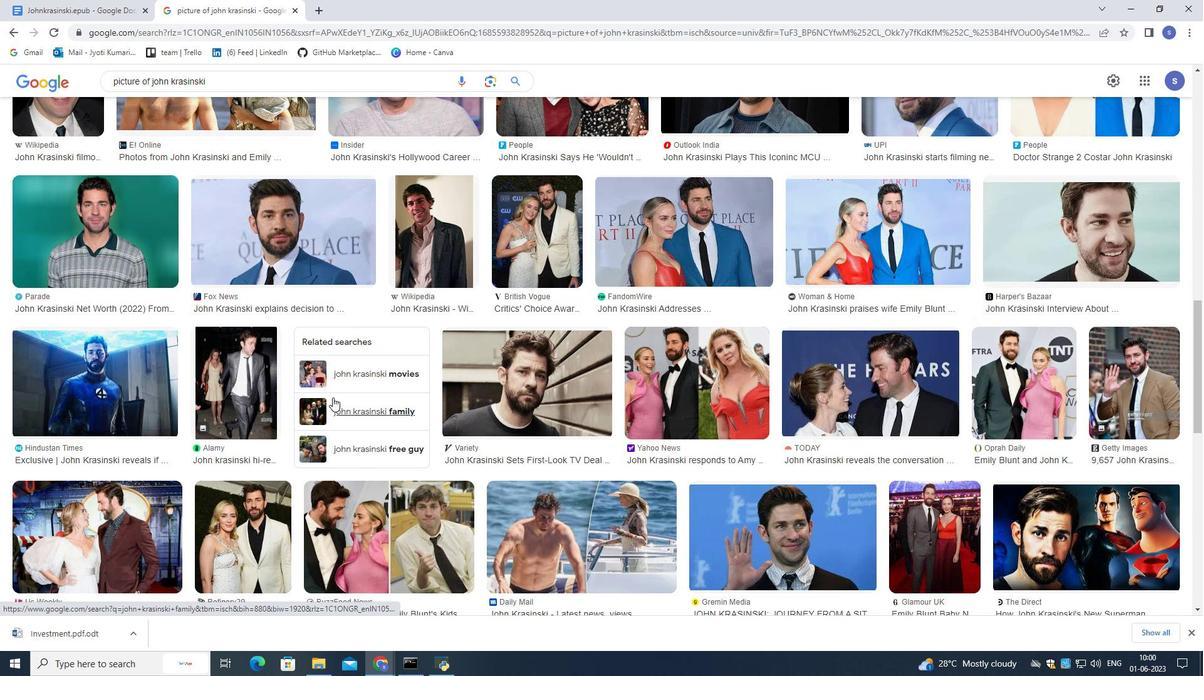 
Action: Mouse scrolled (332, 397) with delta (0, 0)
Screenshot: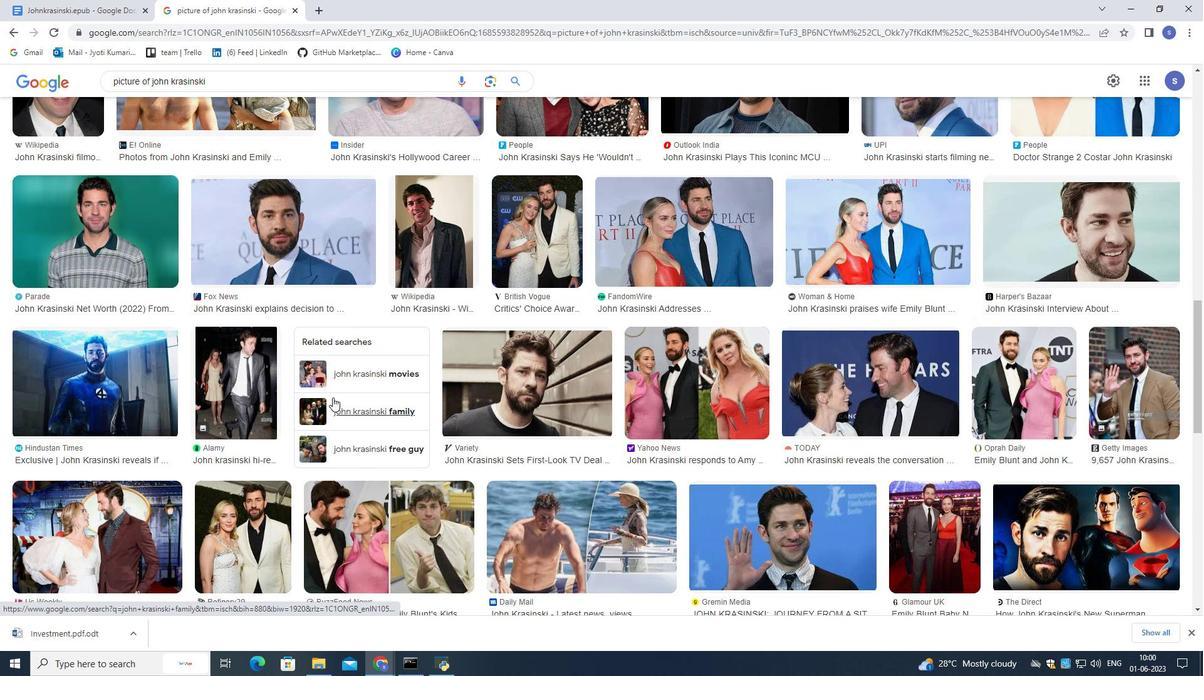 
Action: Mouse scrolled (332, 397) with delta (0, 0)
Screenshot: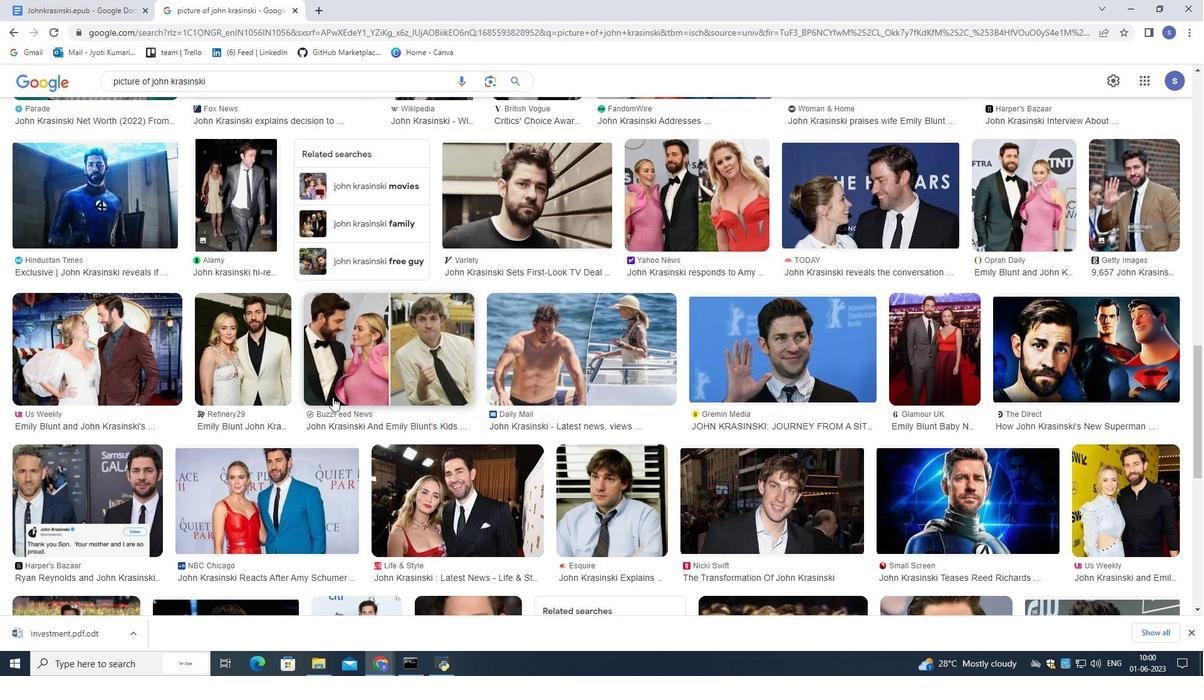 
Action: Mouse moved to (331, 369)
Screenshot: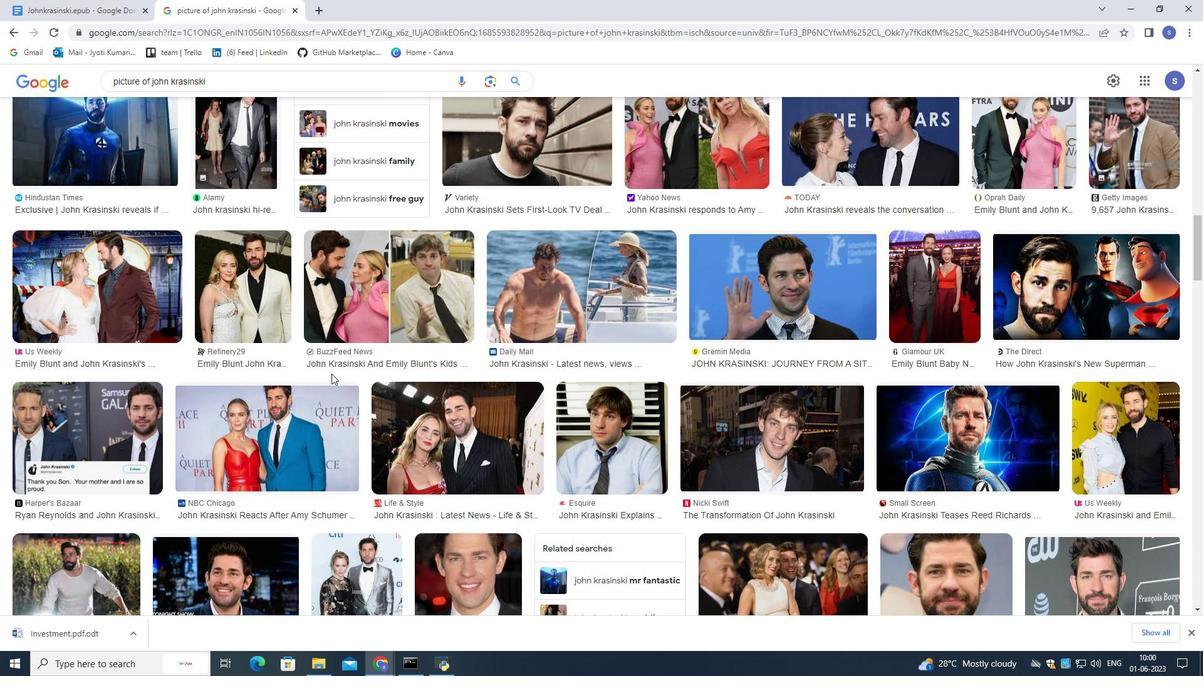 
Action: Mouse scrolled (331, 368) with delta (0, 0)
Screenshot: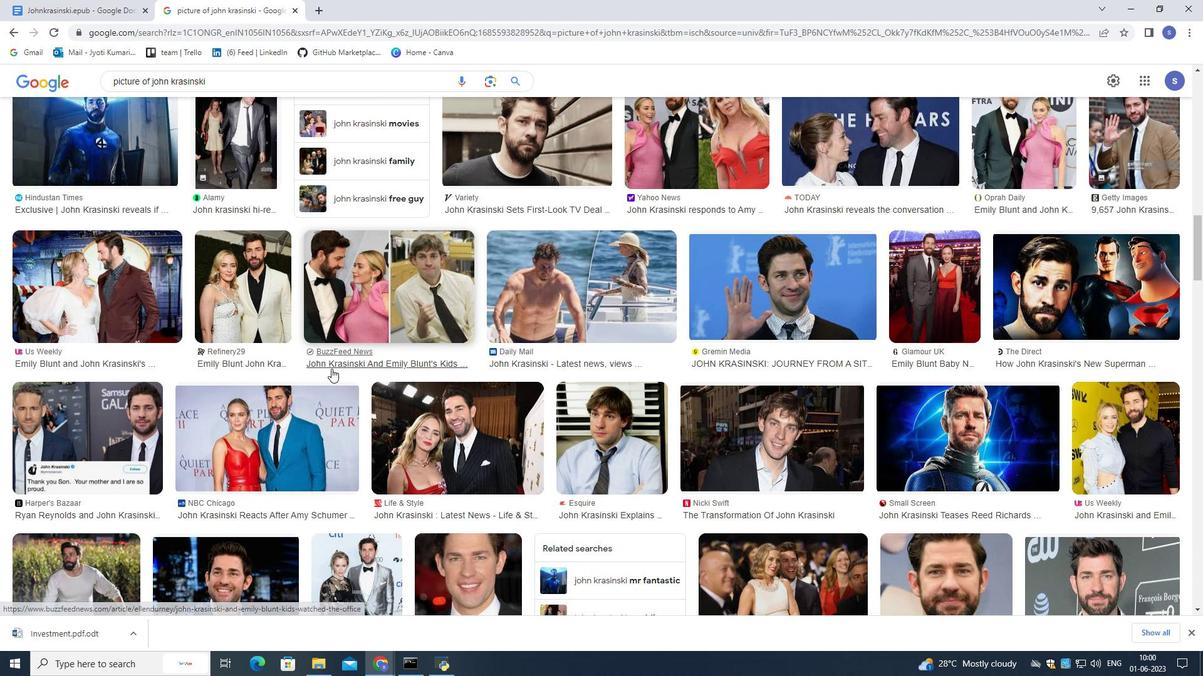 
Action: Mouse scrolled (331, 368) with delta (0, 0)
Screenshot: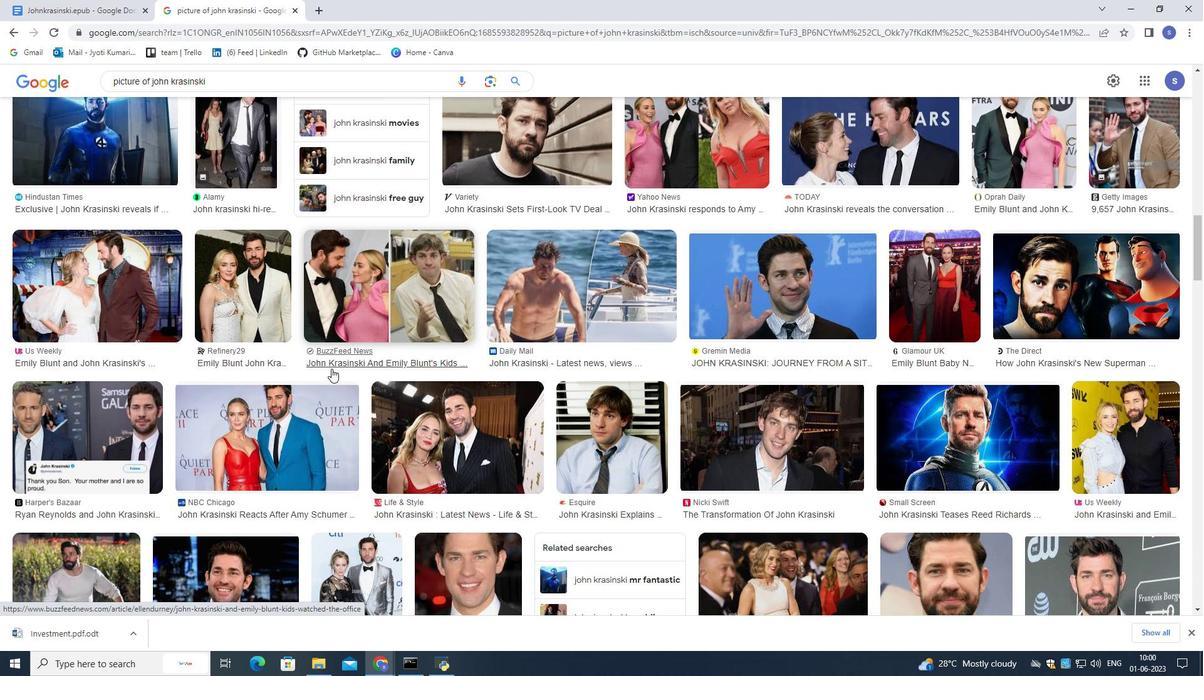 
Action: Mouse moved to (330, 368)
Screenshot: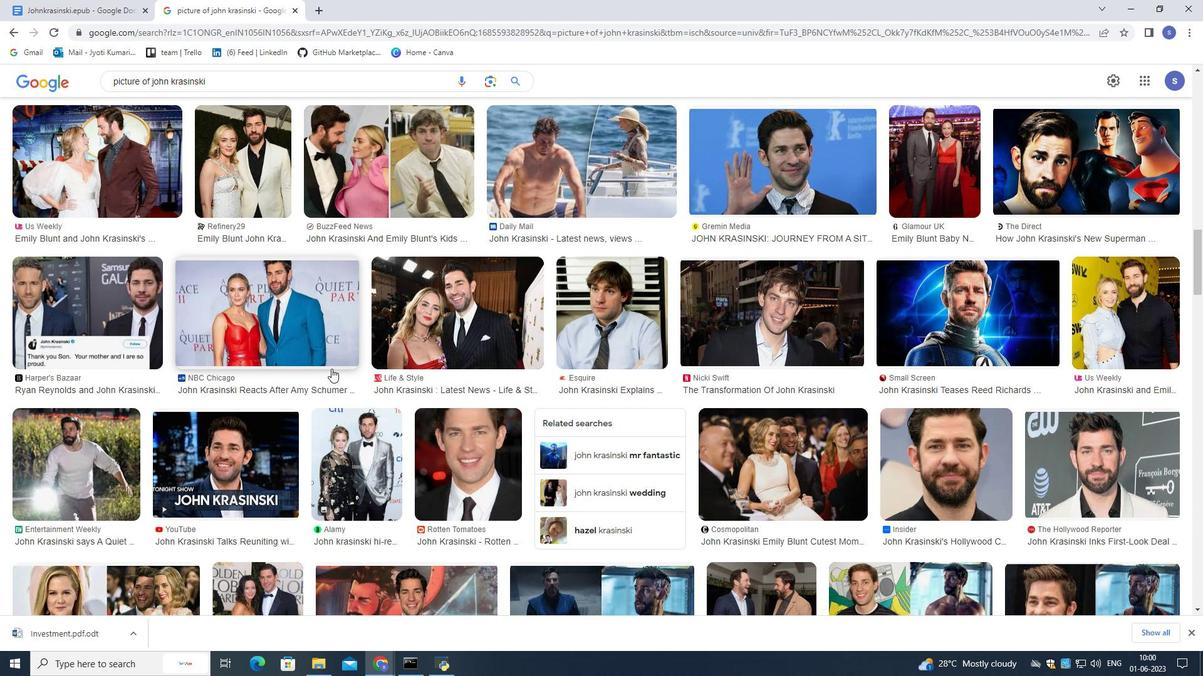 
Action: Mouse scrolled (330, 367) with delta (0, 0)
Screenshot: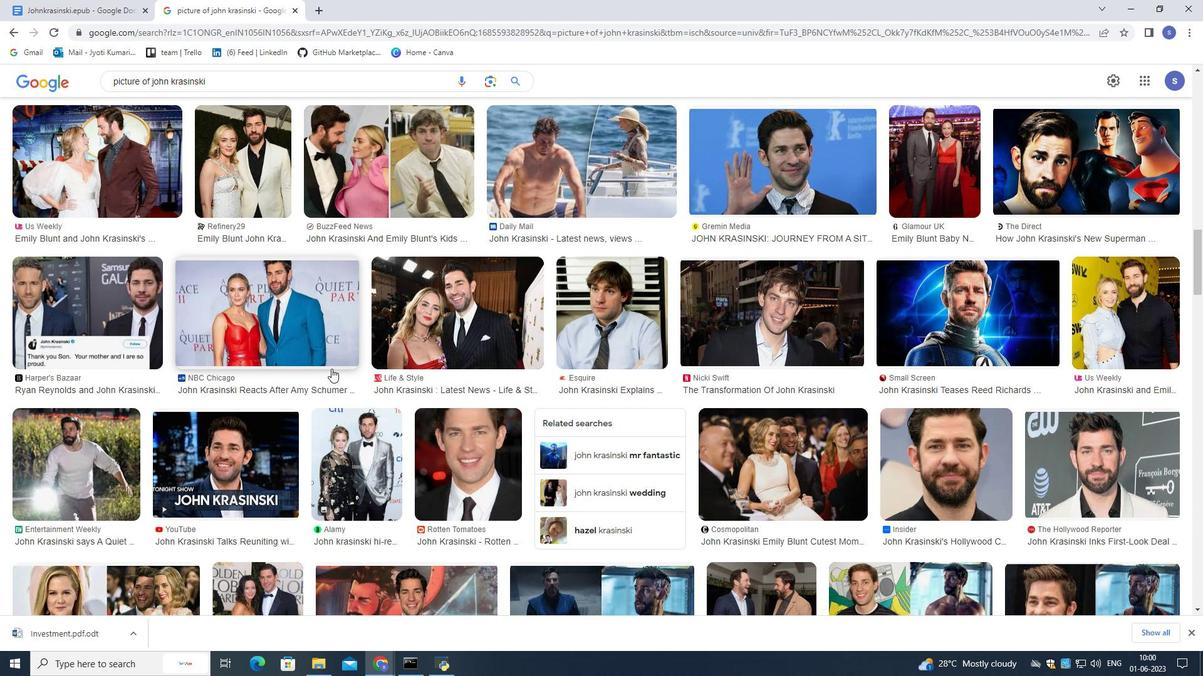 
Action: Mouse moved to (330, 369)
Screenshot: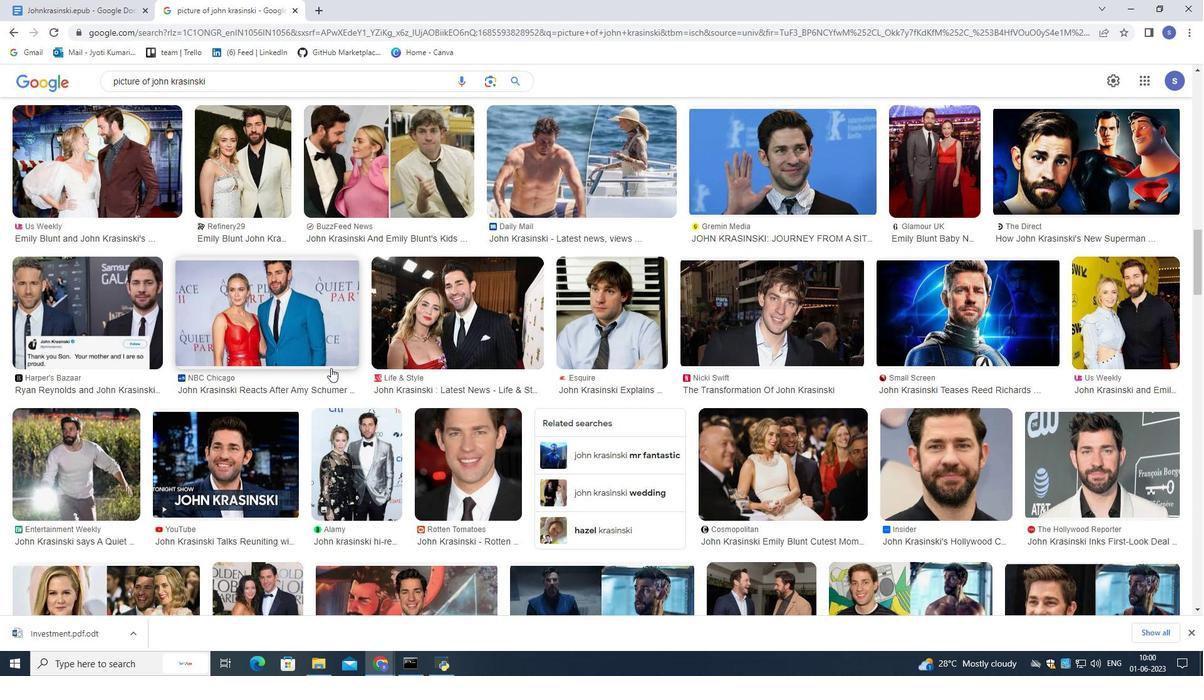 
Action: Mouse scrolled (330, 368) with delta (0, 0)
Screenshot: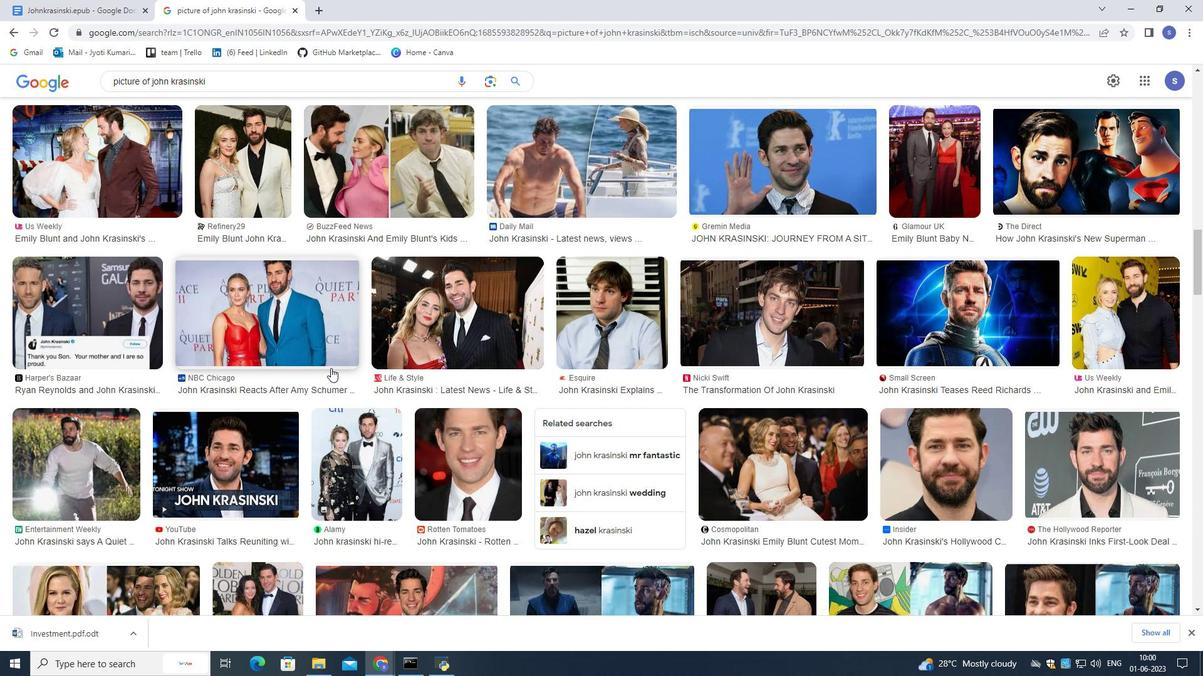 
Action: Mouse moved to (380, 382)
Screenshot: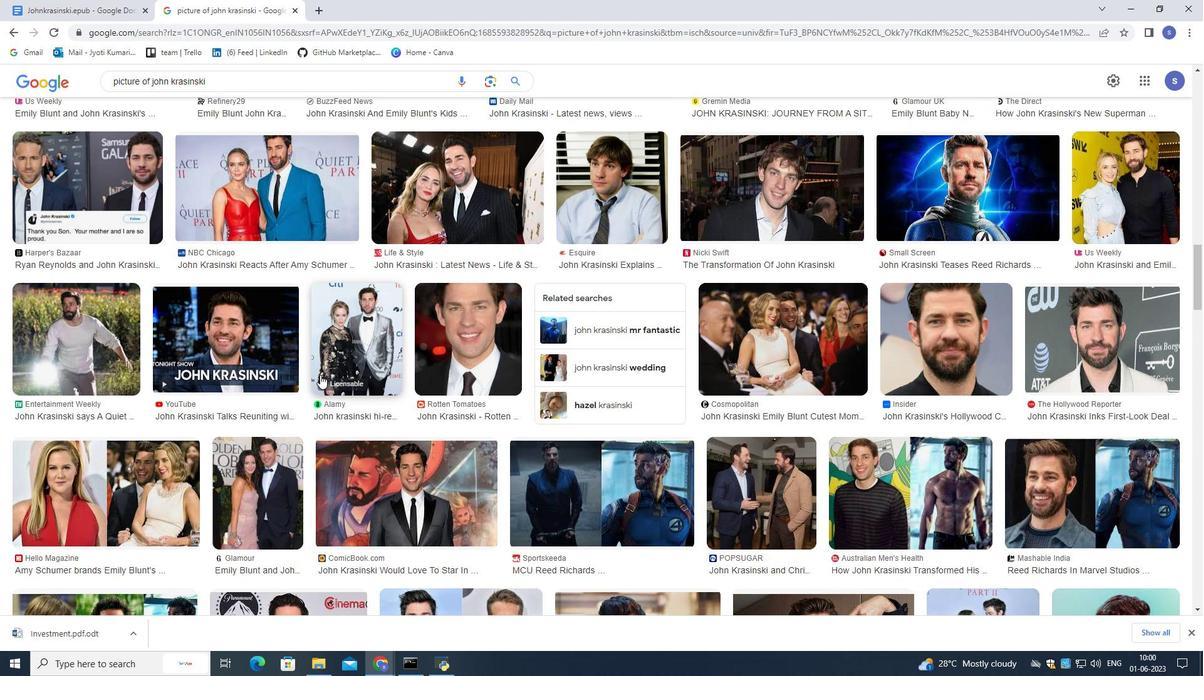 
Action: Mouse scrolled (380, 381) with delta (0, 0)
Screenshot: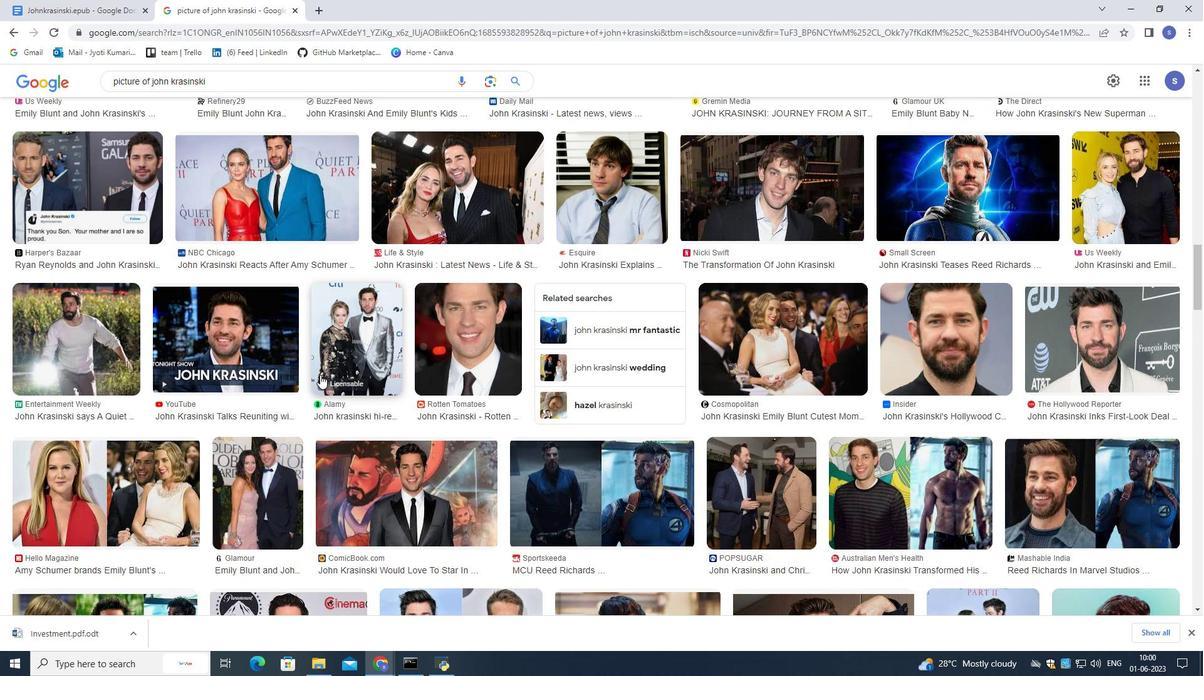 
Action: Mouse moved to (380, 382)
Screenshot: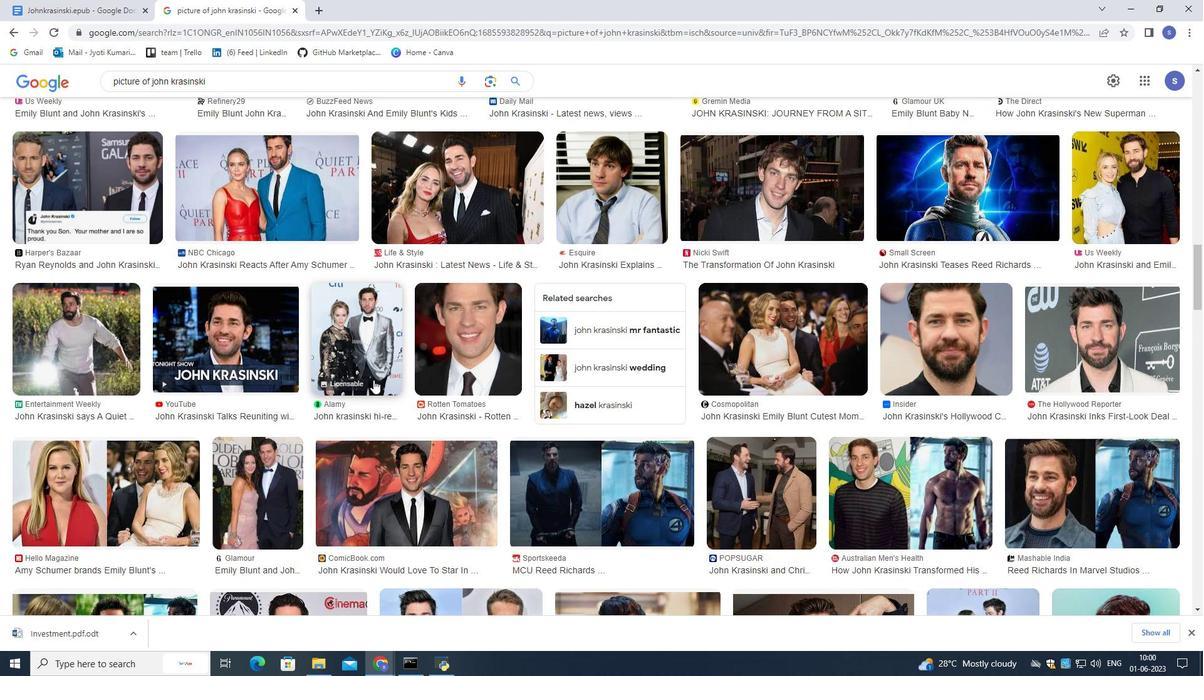 
Action: Mouse scrolled (380, 382) with delta (0, 0)
Screenshot: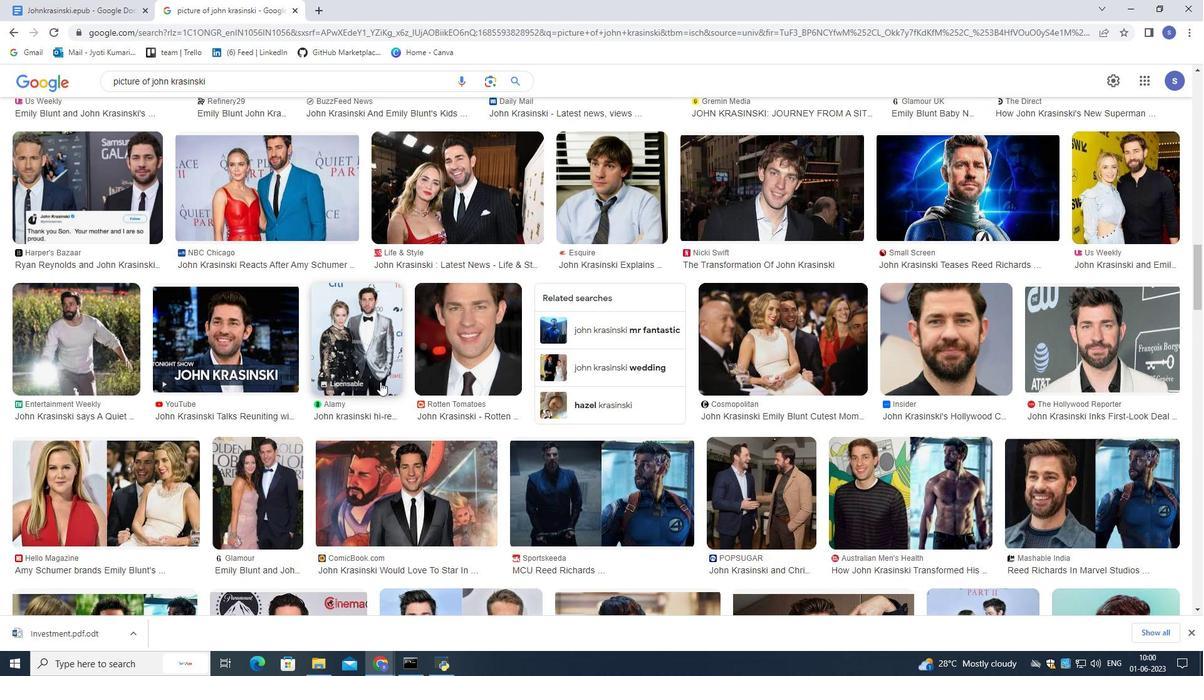
Action: Mouse moved to (380, 382)
Screenshot: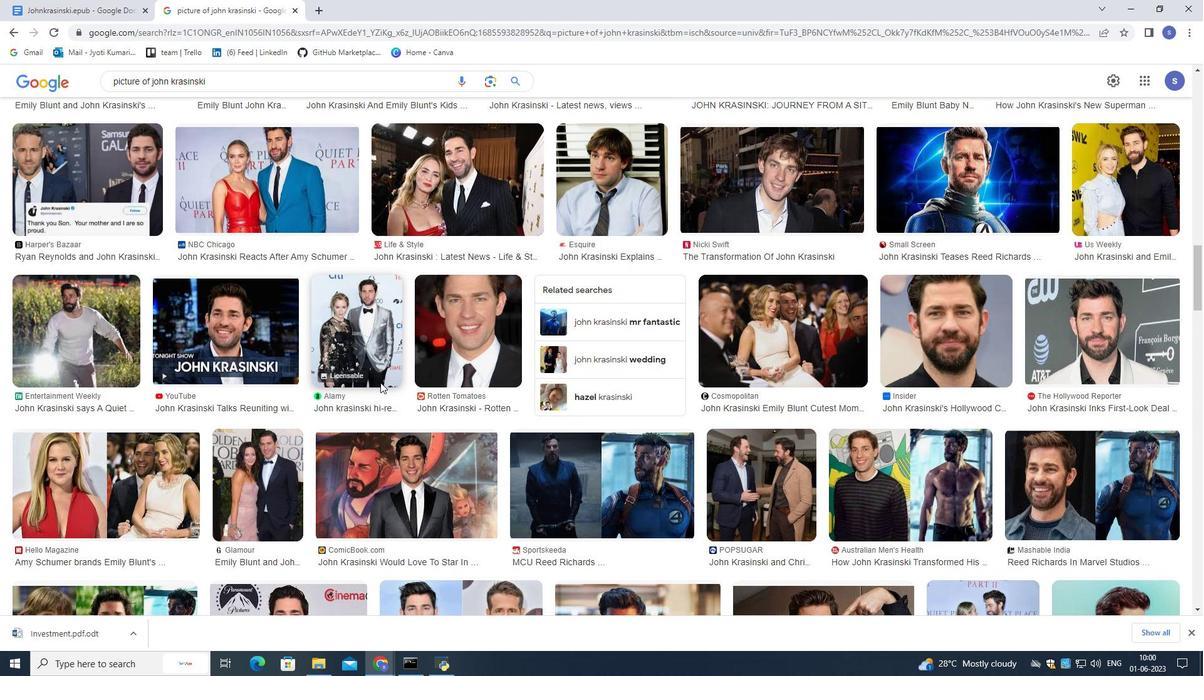 
Action: Mouse scrolled (380, 382) with delta (0, 0)
Screenshot: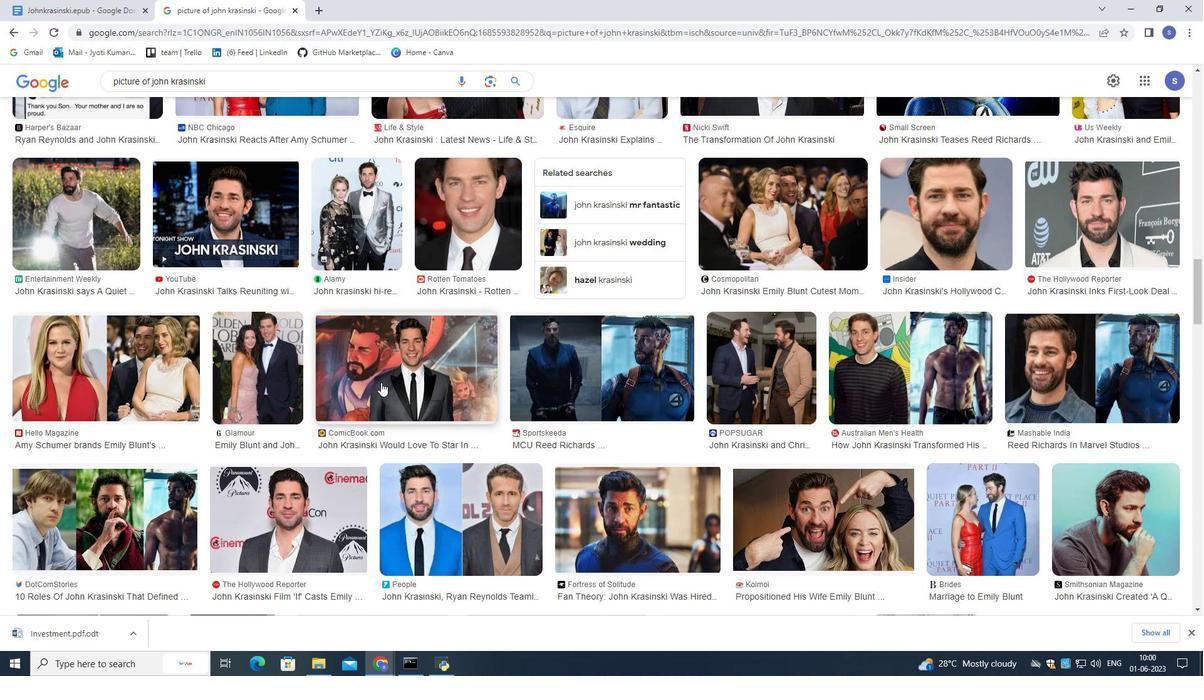 
Action: Mouse moved to (418, 449)
Screenshot: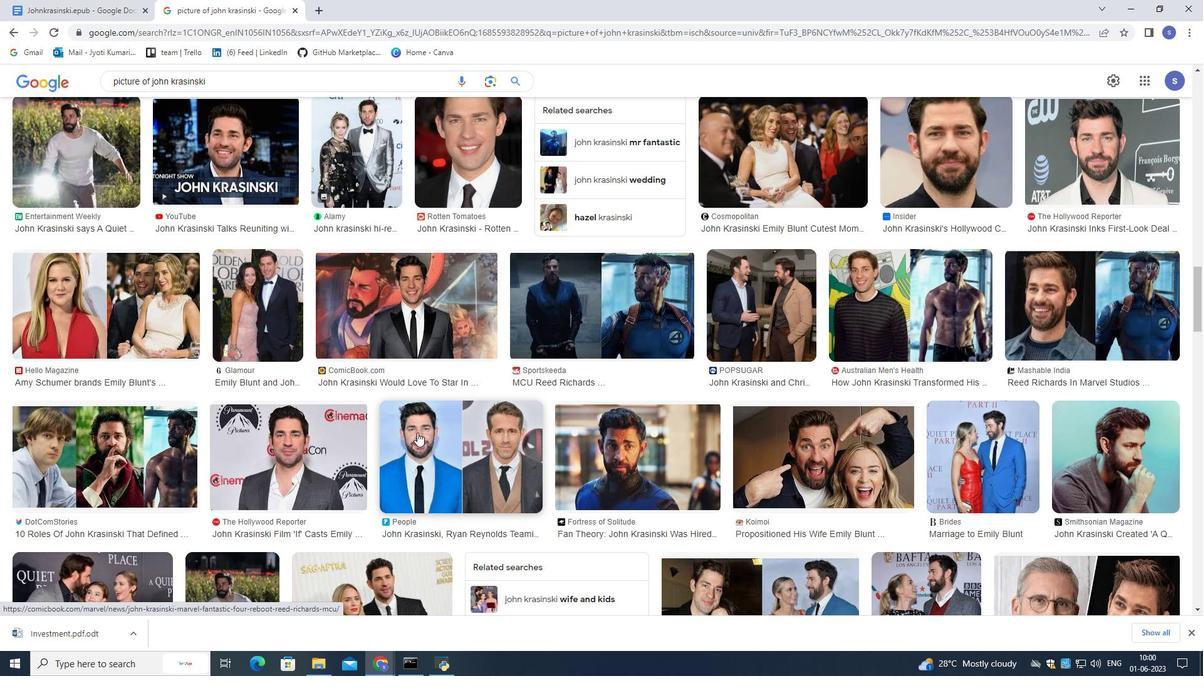 
Action: Mouse scrolled (418, 449) with delta (0, 0)
Screenshot: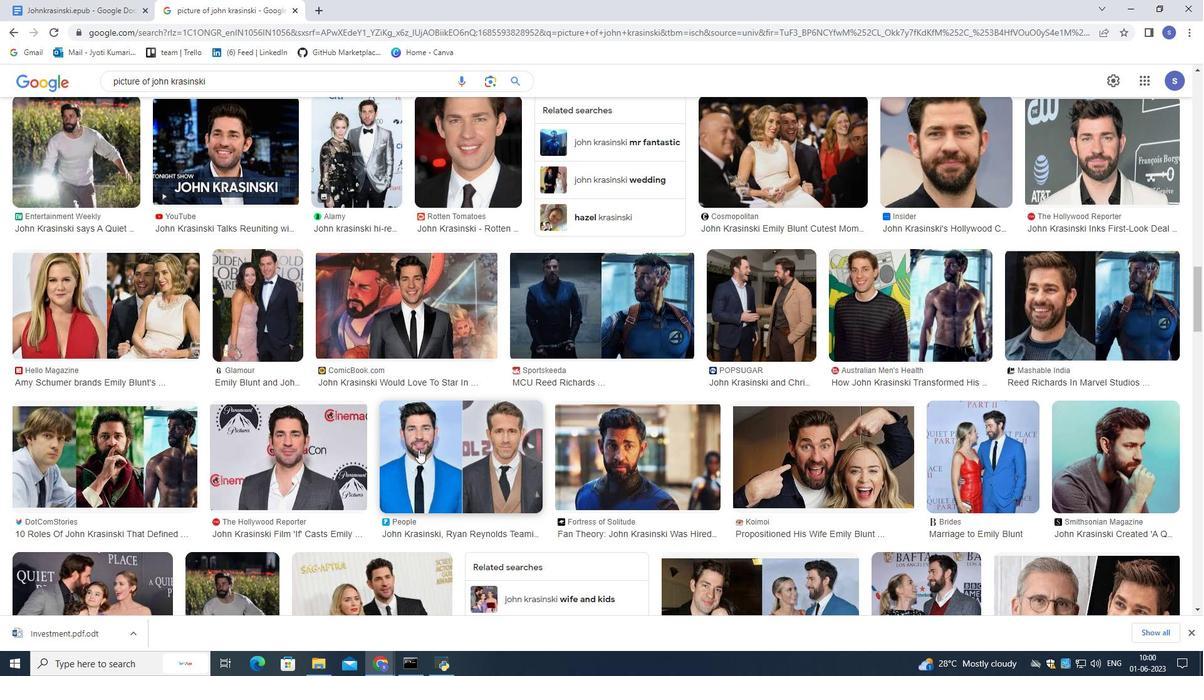 
Action: Mouse scrolled (418, 449) with delta (0, 0)
Screenshot: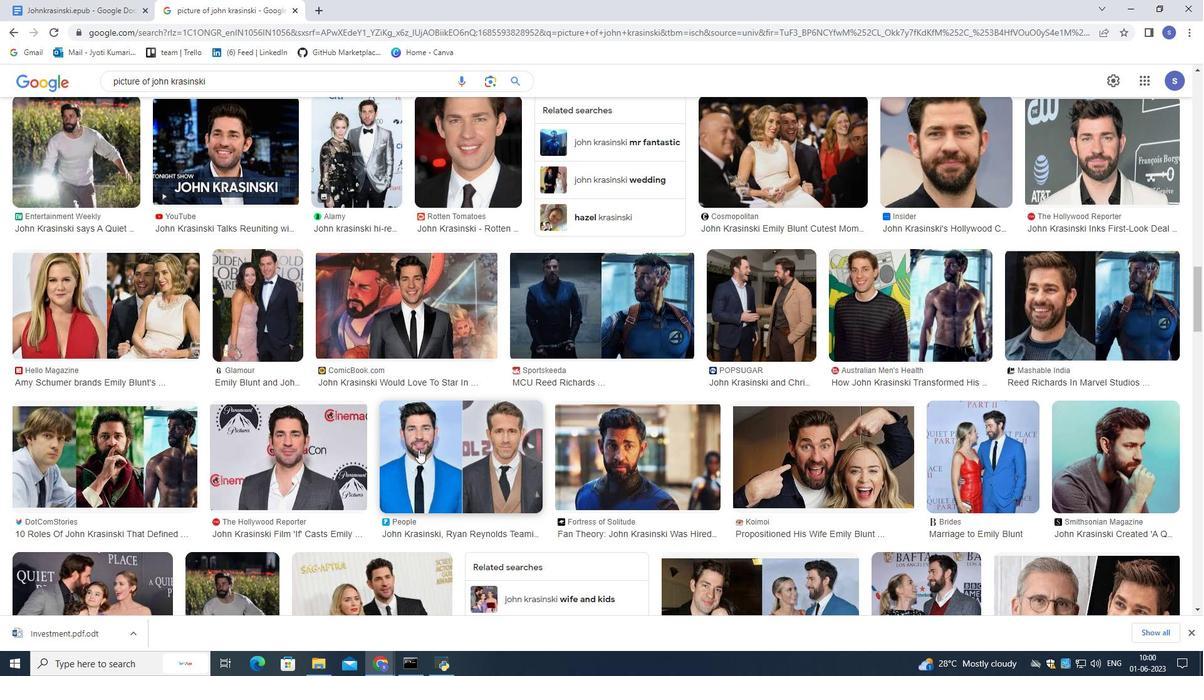 
Action: Mouse scrolled (418, 449) with delta (0, 0)
Screenshot: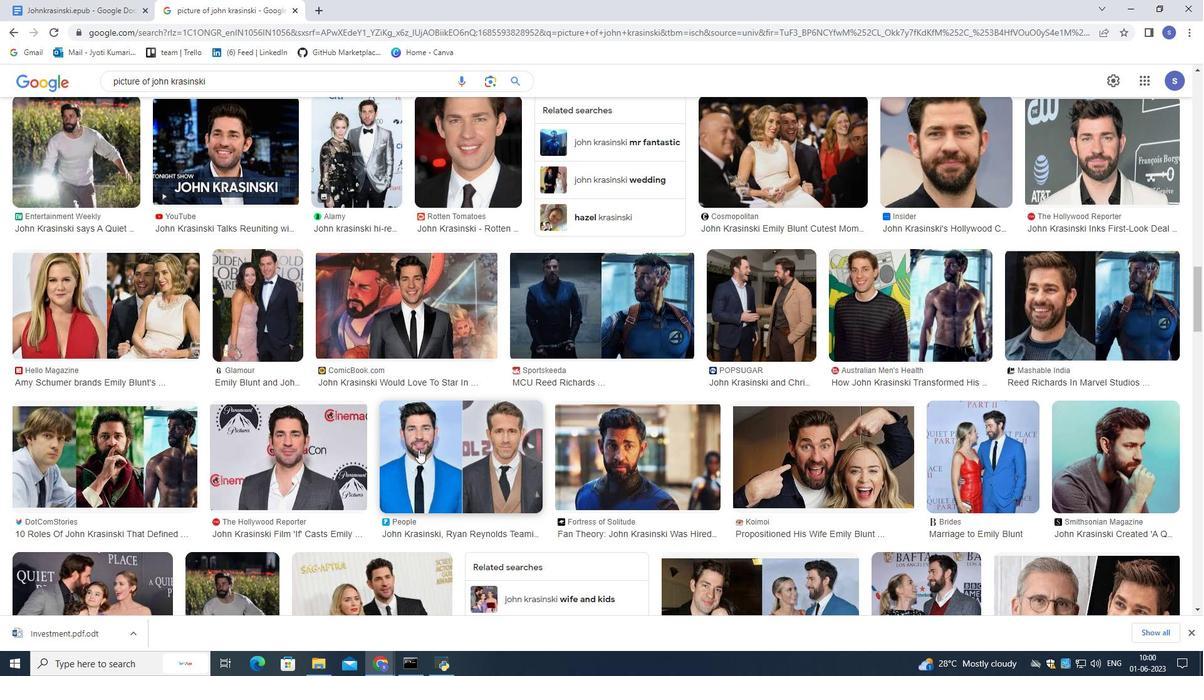 
Action: Mouse scrolled (418, 449) with delta (0, 0)
Screenshot: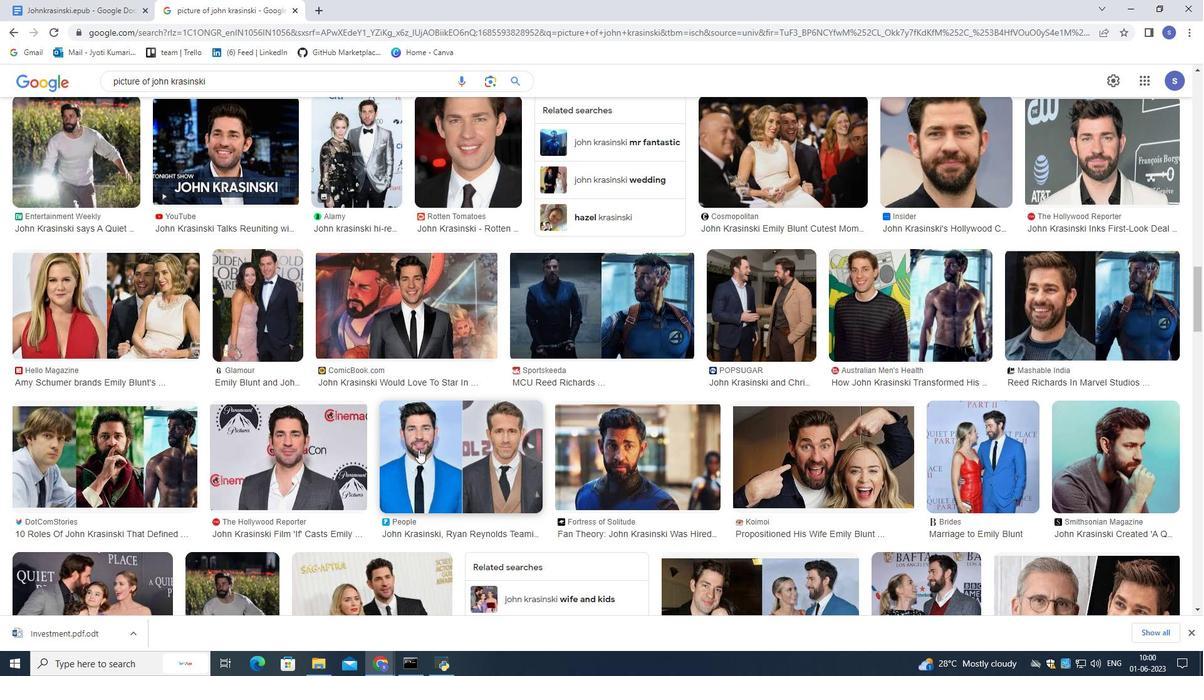 
Action: Mouse scrolled (418, 449) with delta (0, 0)
Screenshot: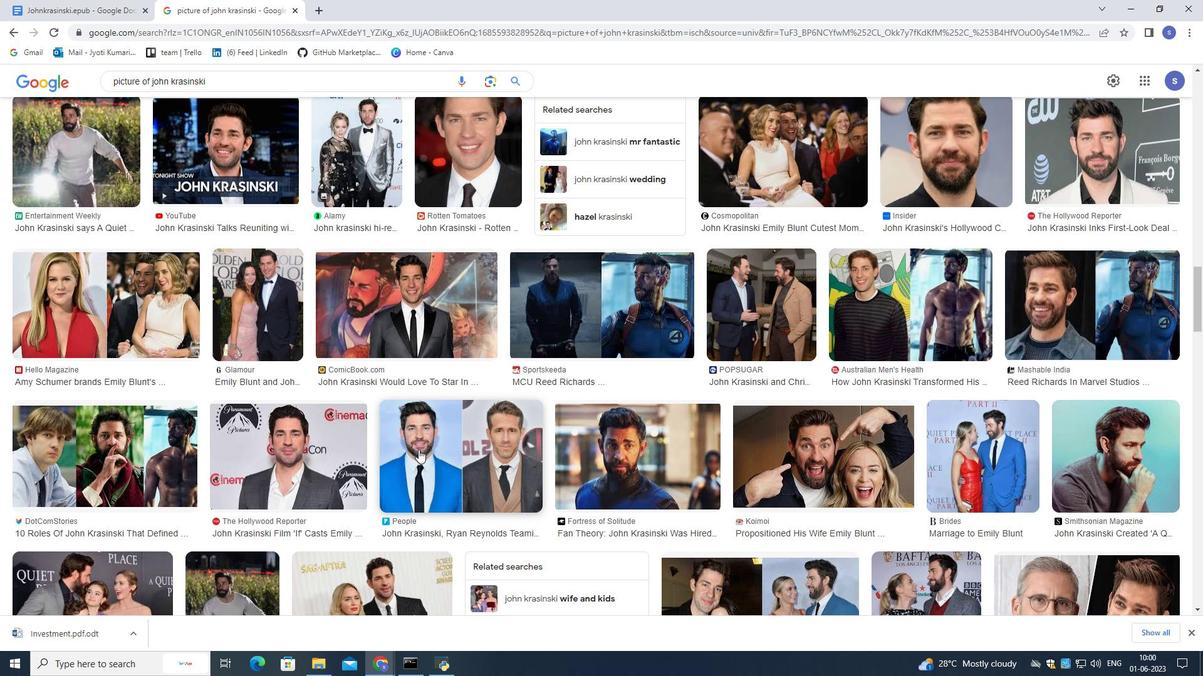 
Action: Mouse moved to (418, 448)
Screenshot: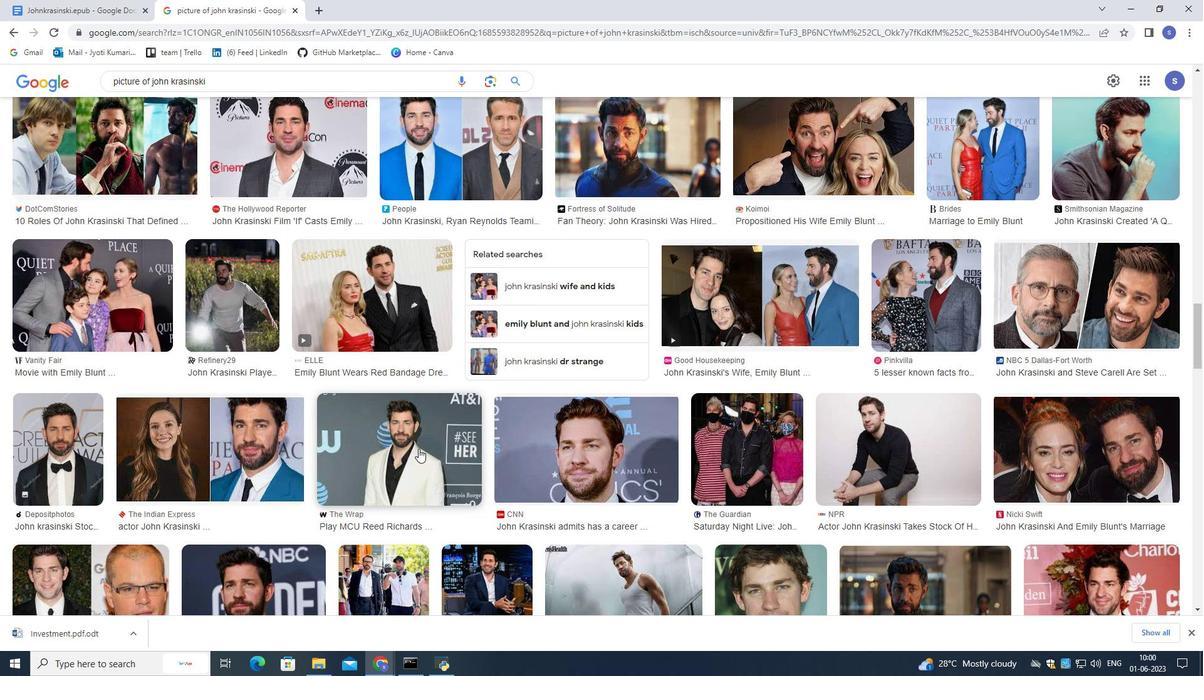 
Action: Mouse scrolled (418, 448) with delta (0, 0)
Screenshot: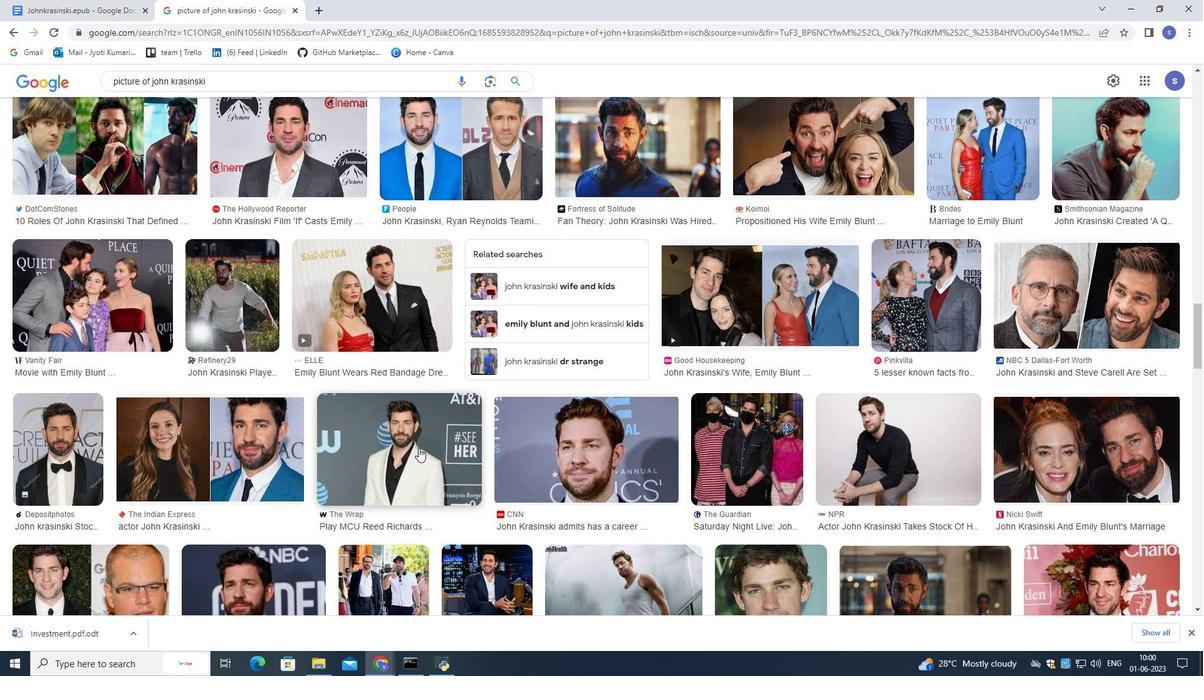 
Action: Mouse scrolled (418, 448) with delta (0, 0)
Screenshot: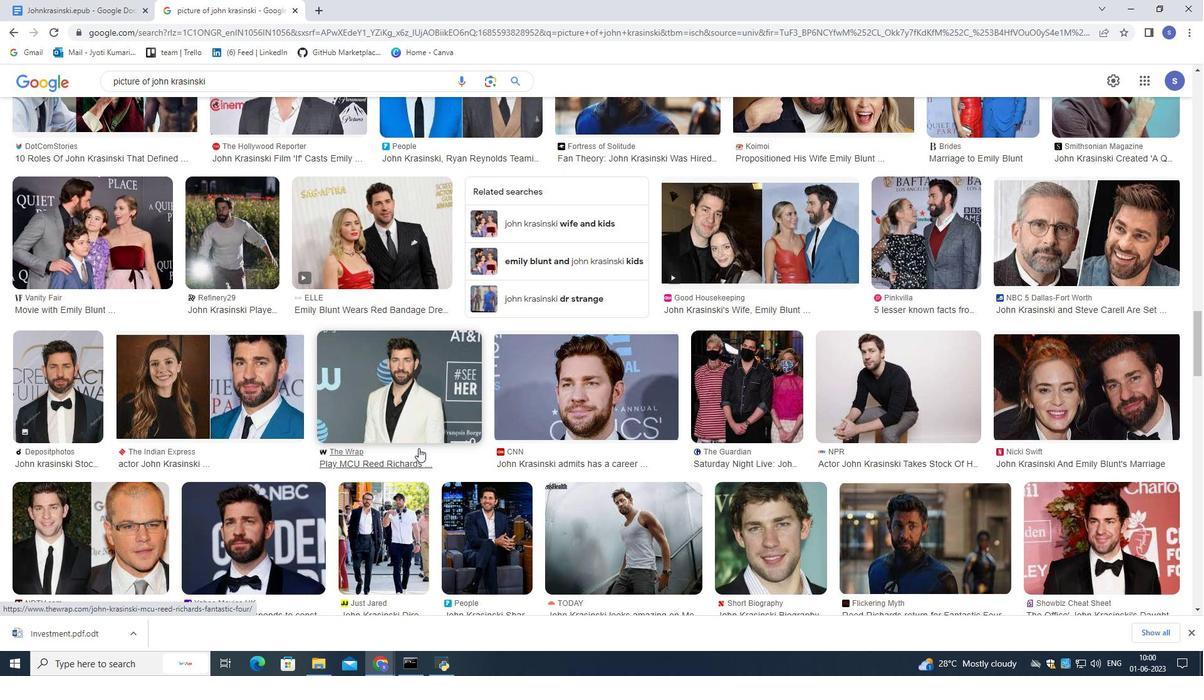 
Action: Mouse moved to (67, 305)
Screenshot: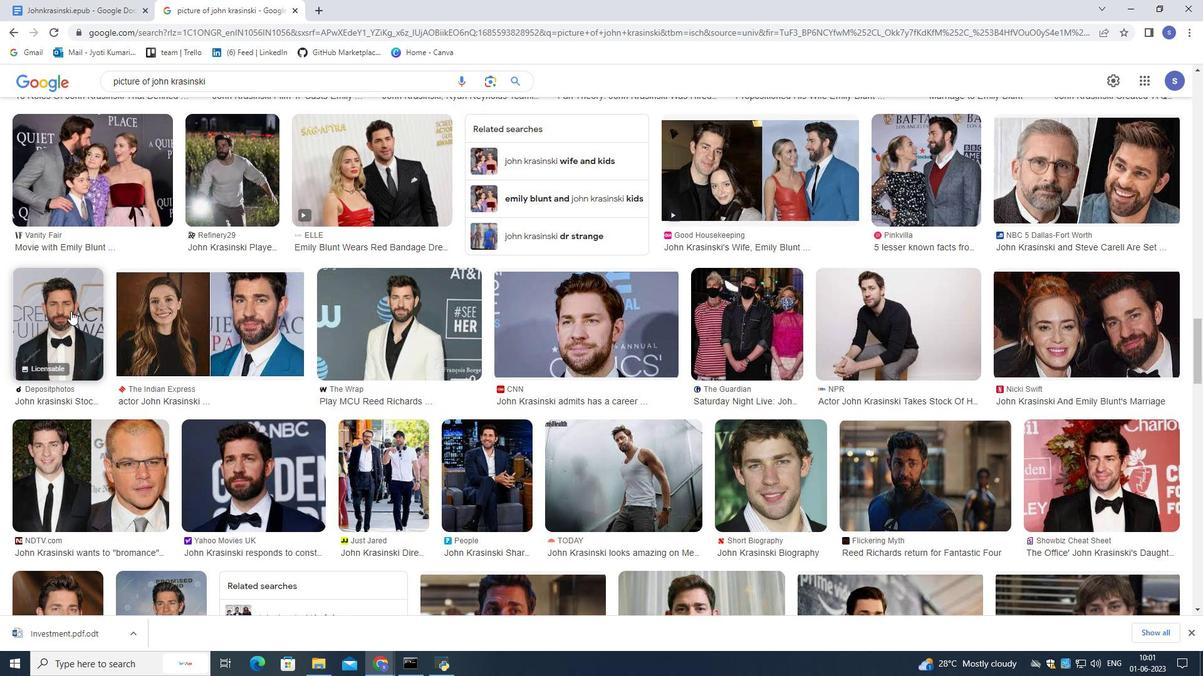 
Action: Mouse pressed left at (67, 305)
Screenshot: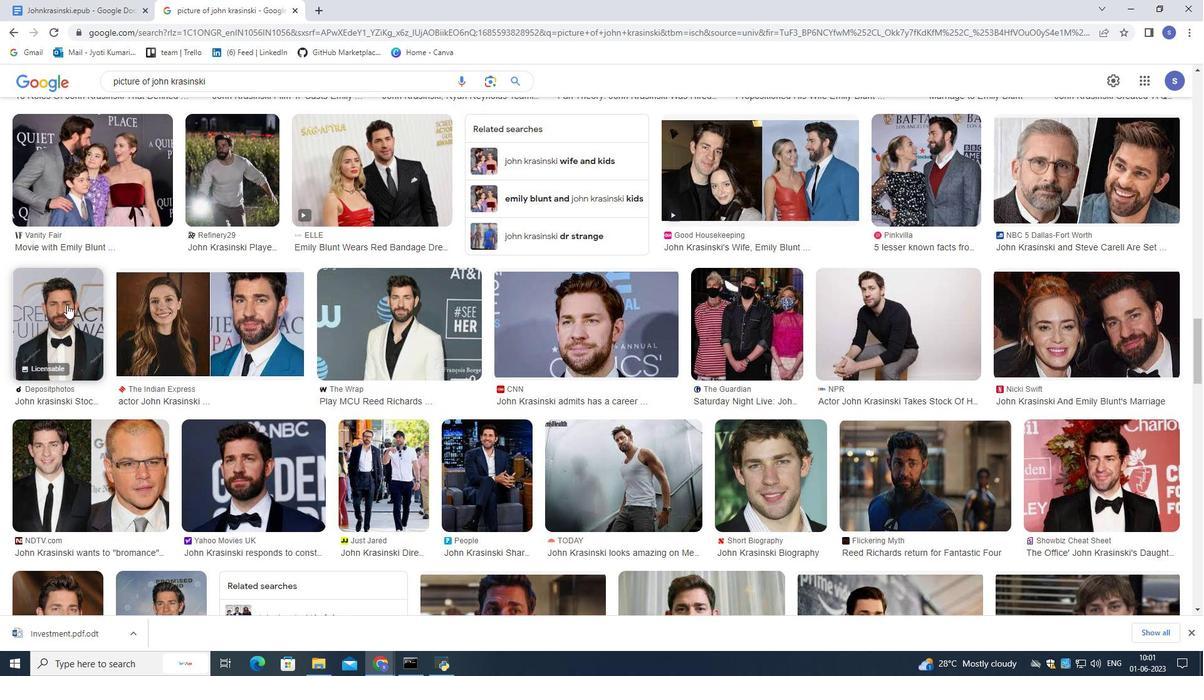 
Action: Mouse moved to (803, 261)
Screenshot: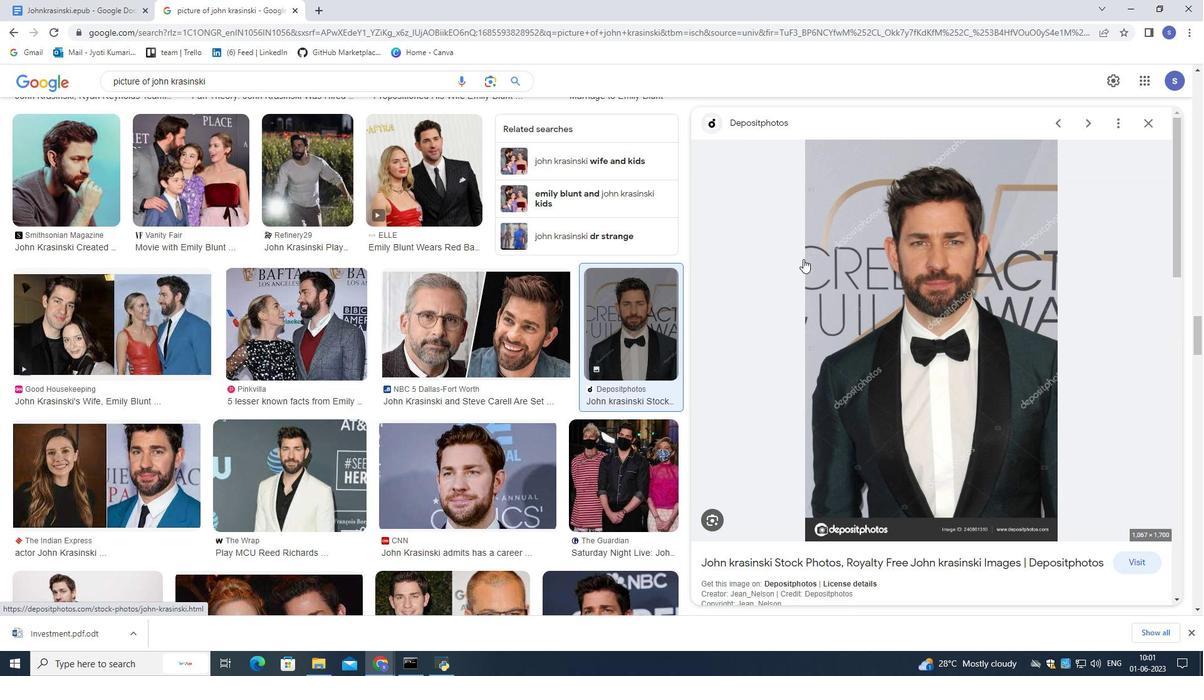 
Action: Mouse scrolled (803, 260) with delta (0, 0)
Screenshot: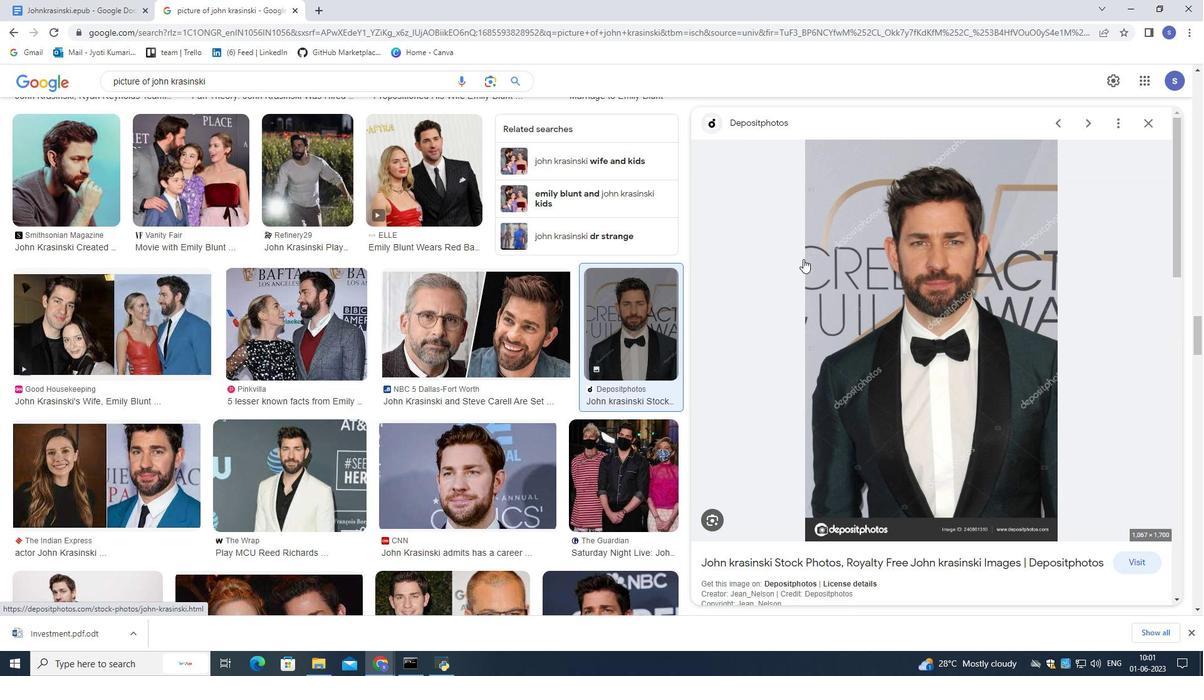 
Action: Mouse scrolled (803, 260) with delta (0, 0)
Screenshot: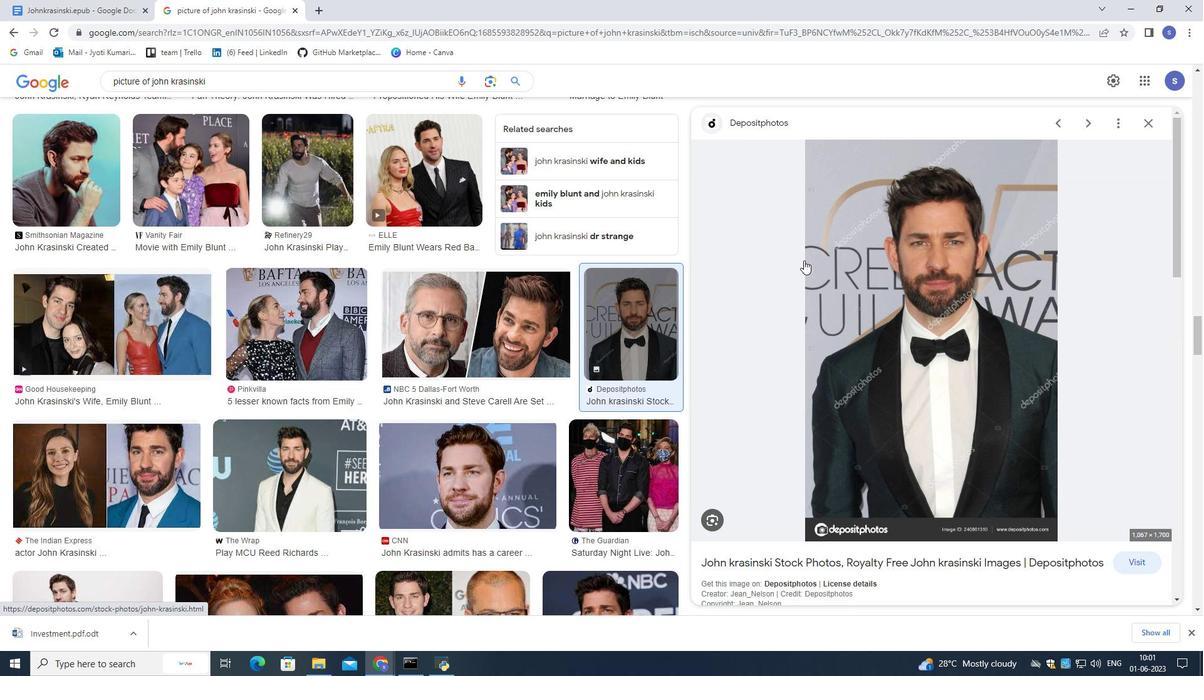 
Action: Mouse scrolled (803, 260) with delta (0, 0)
Screenshot: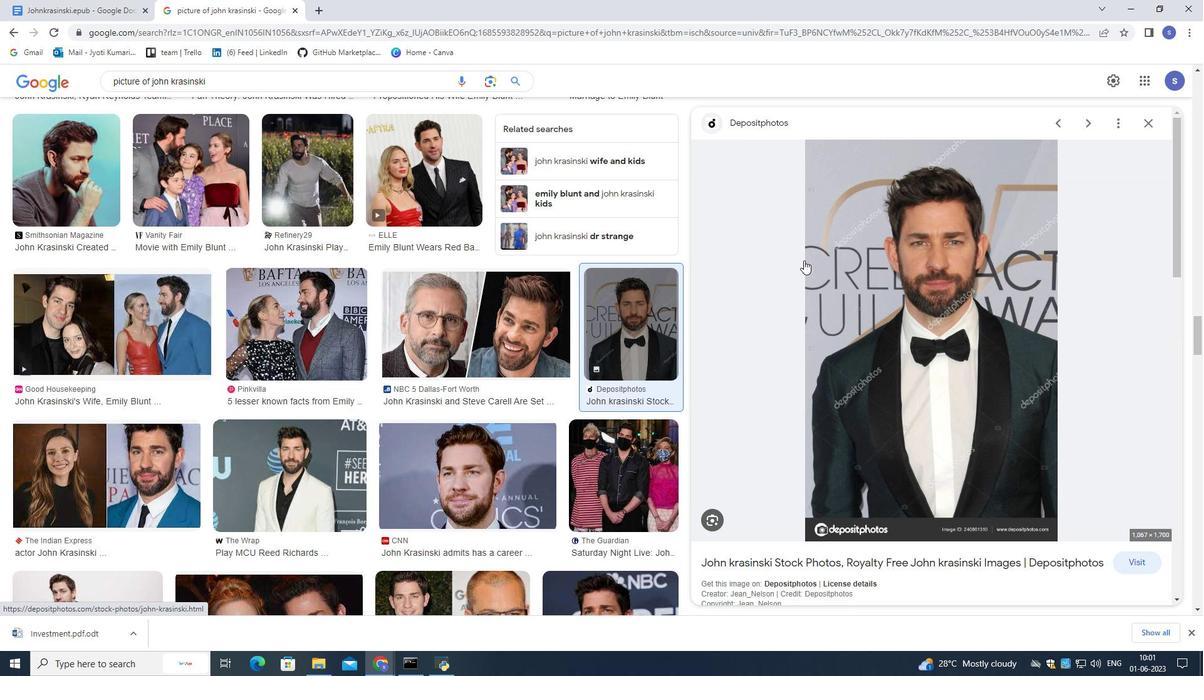 
Action: Mouse scrolled (803, 260) with delta (0, 0)
Screenshot: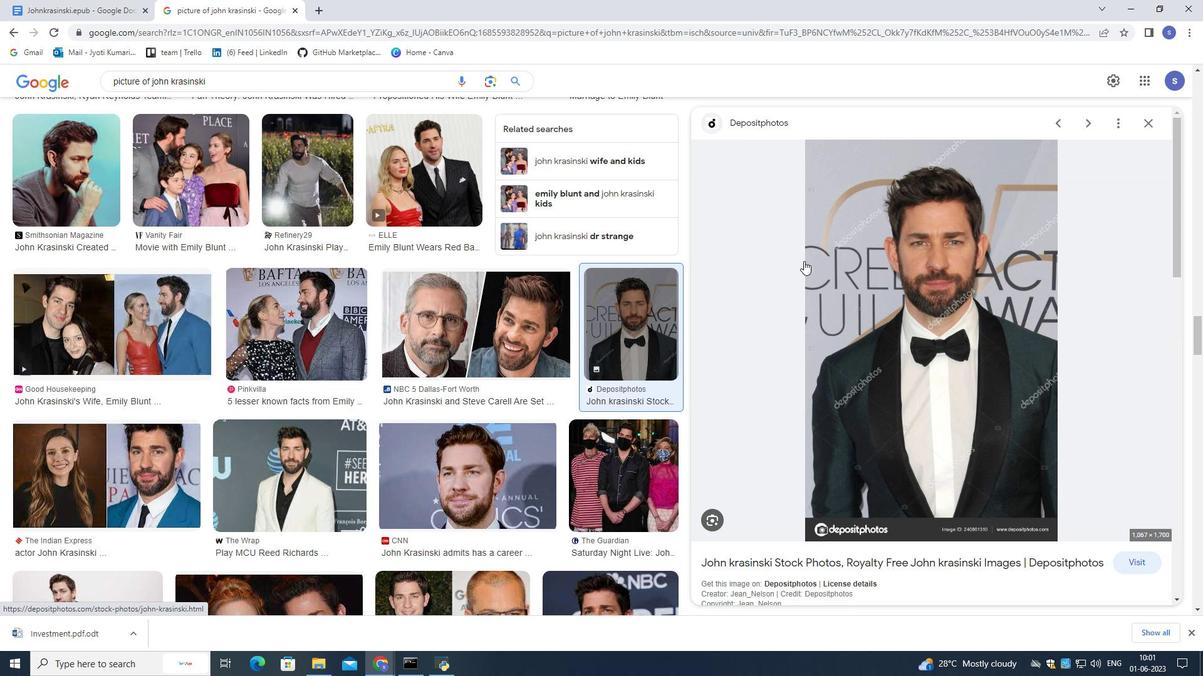 
Action: Mouse scrolled (803, 260) with delta (0, 0)
Screenshot: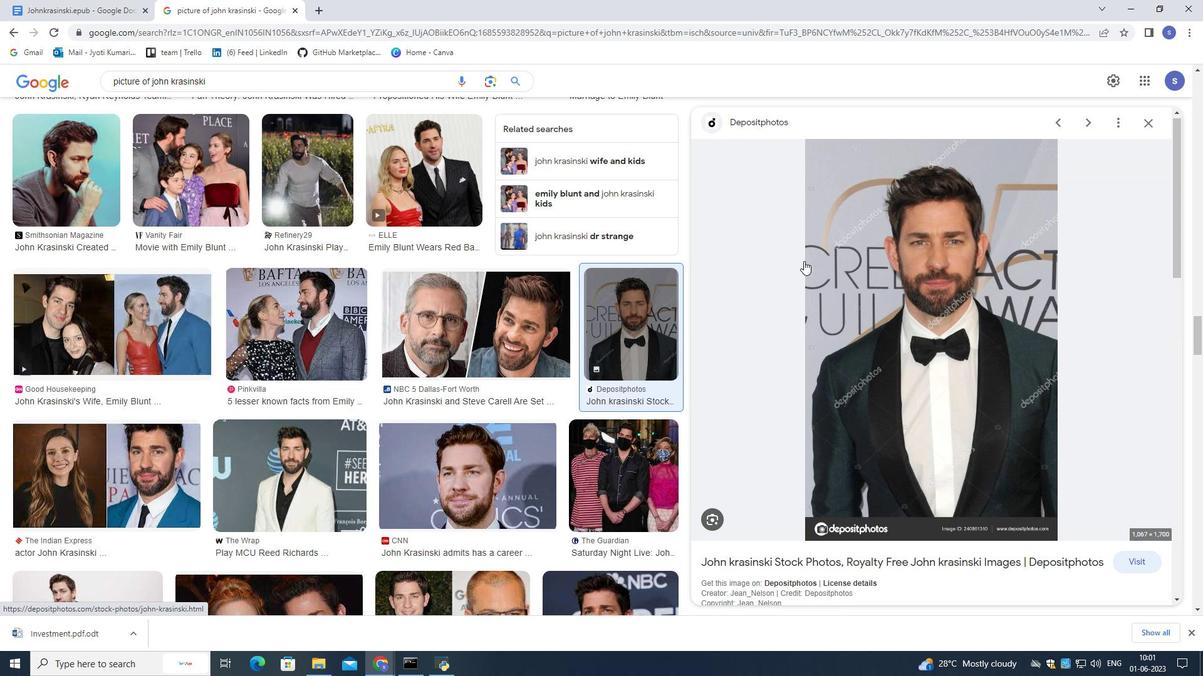 
Action: Mouse moved to (896, 392)
Screenshot: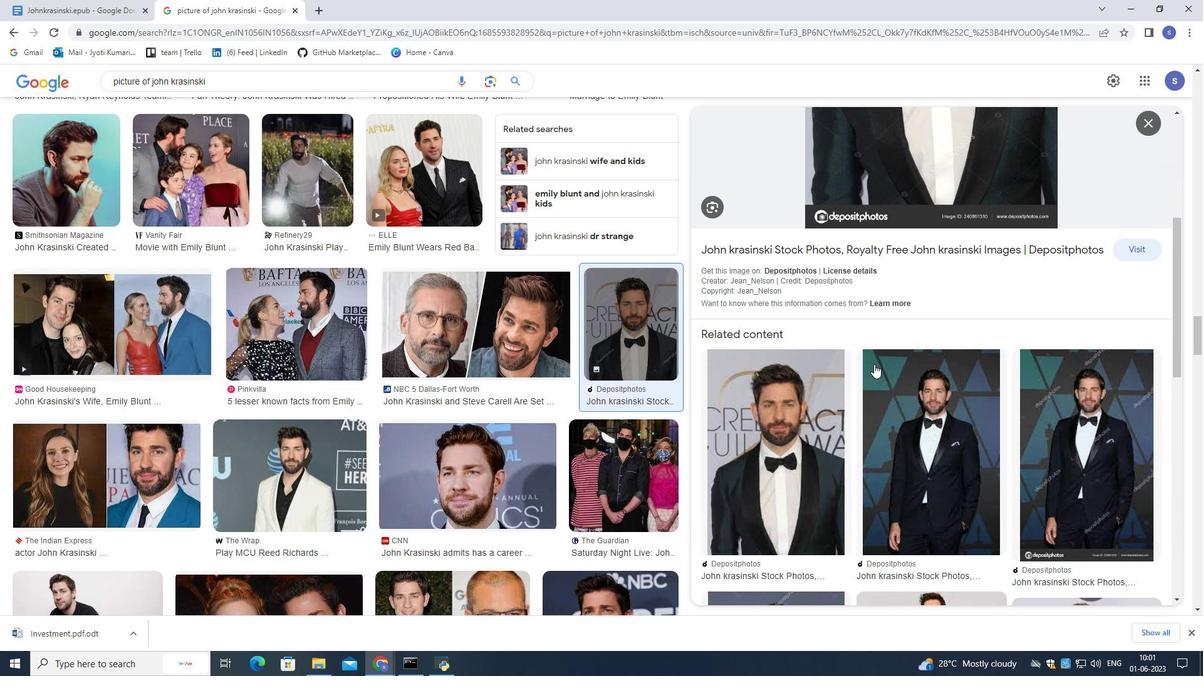 
Action: Mouse pressed left at (896, 392)
Screenshot: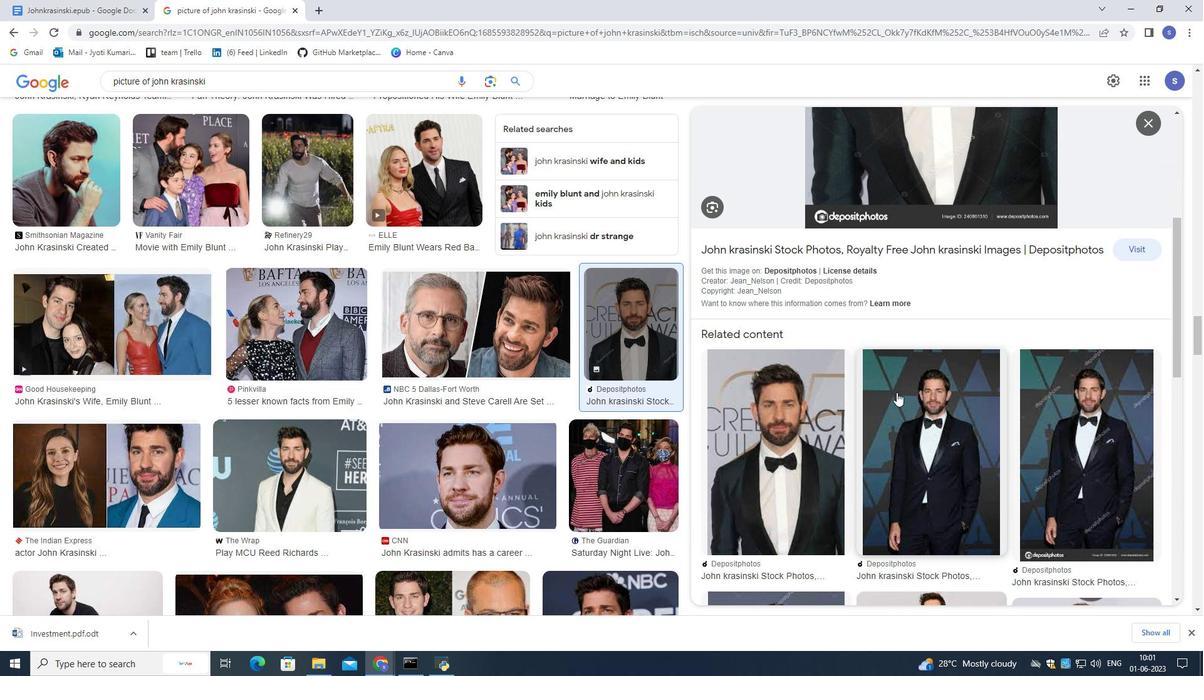 
Action: Mouse moved to (885, 249)
Screenshot: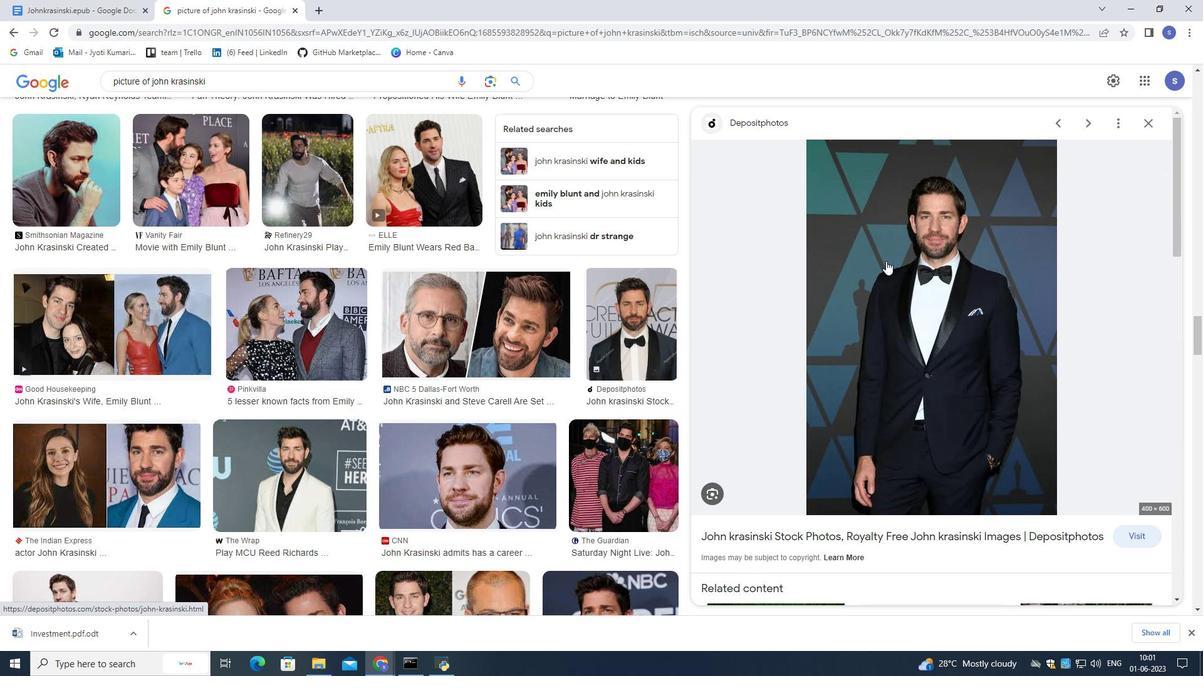 
Action: Mouse pressed right at (885, 249)
Screenshot: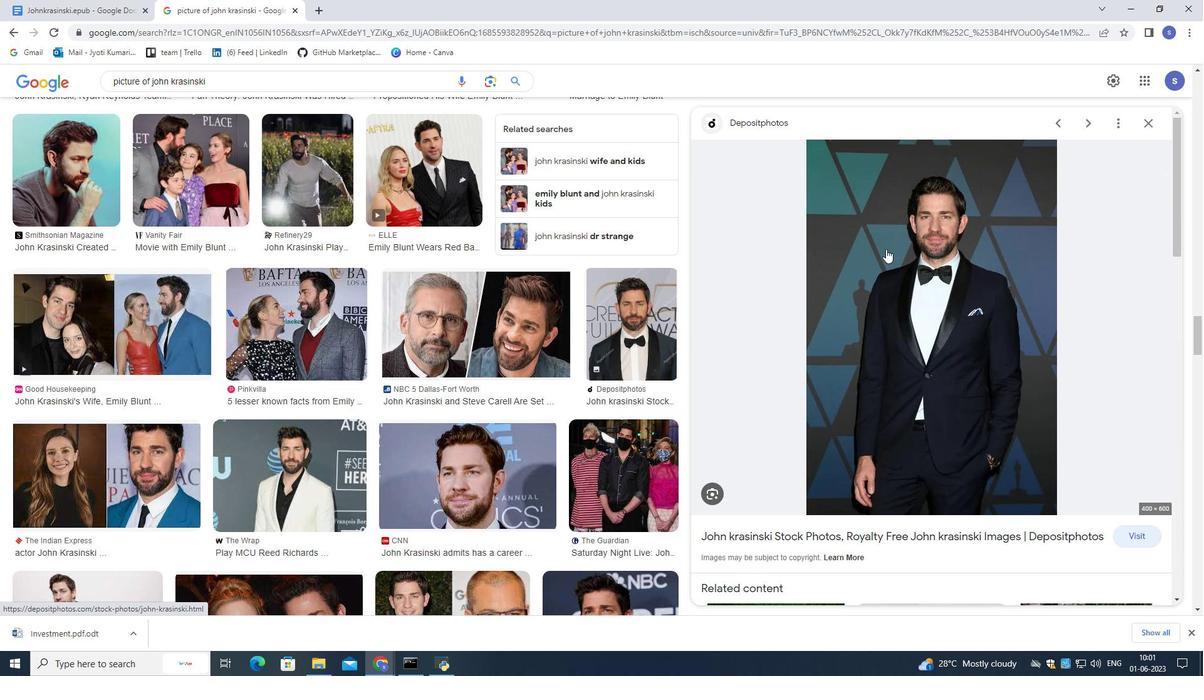 
Action: Mouse moved to (902, 384)
Screenshot: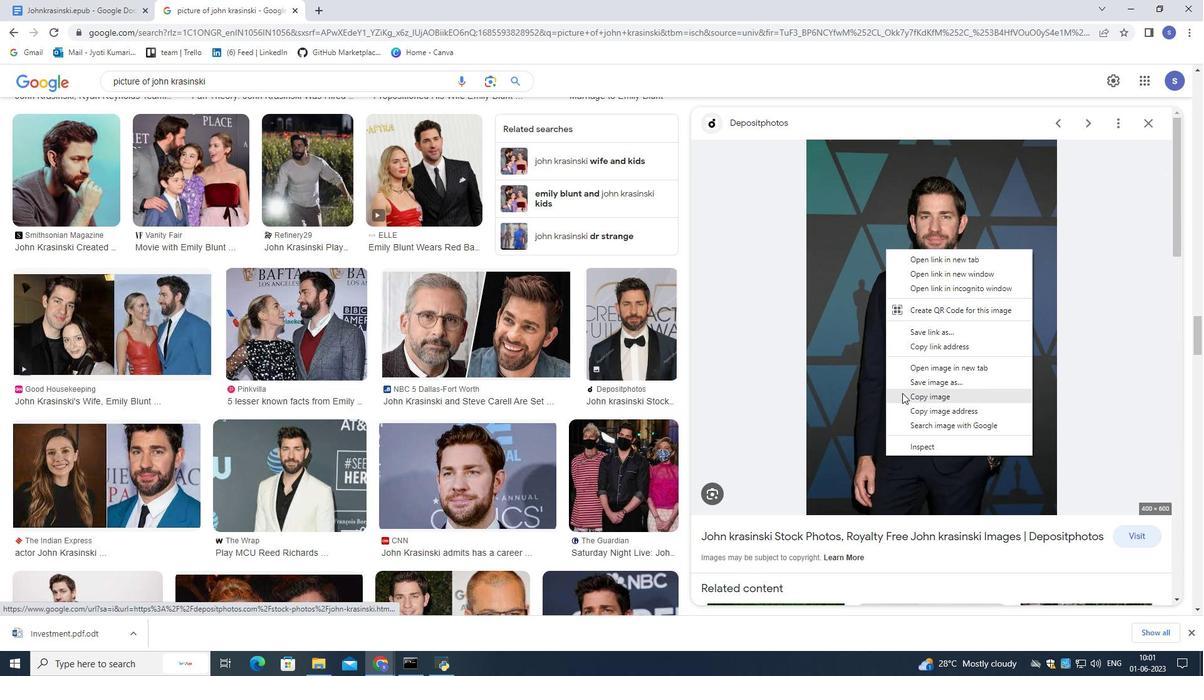 
Action: Mouse pressed left at (902, 384)
Screenshot: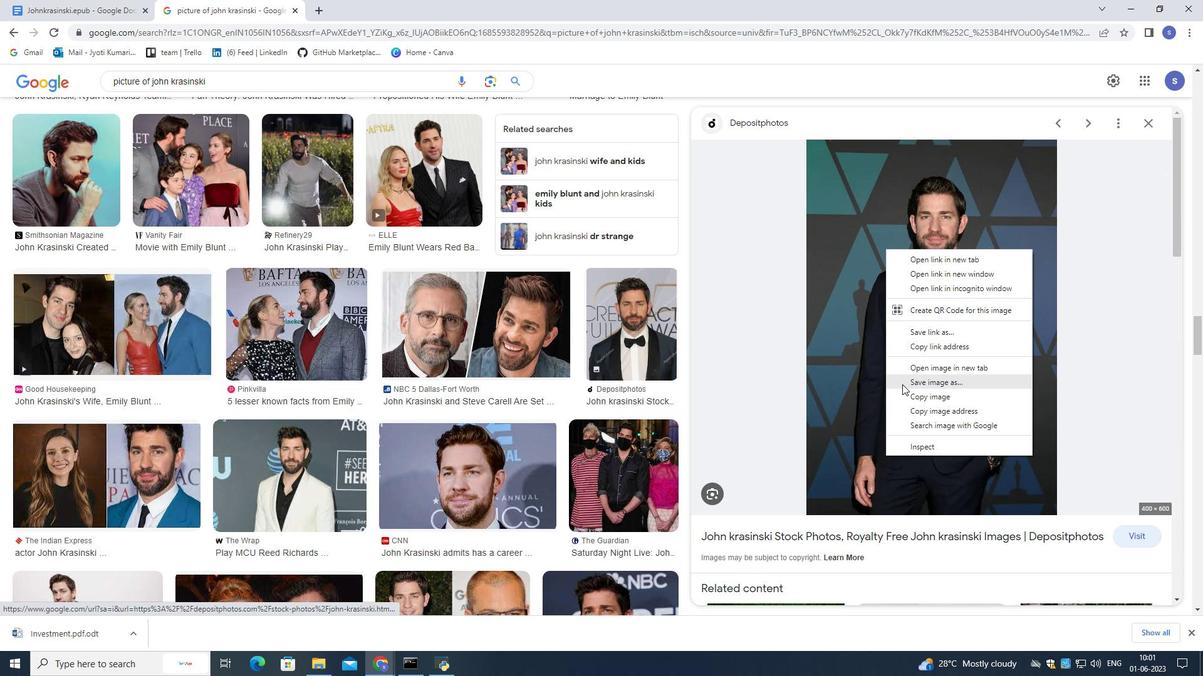 
Action: Key pressed john<Key.space>krasinski.ph<Key.backspace>ng<Key.enter>
Screenshot: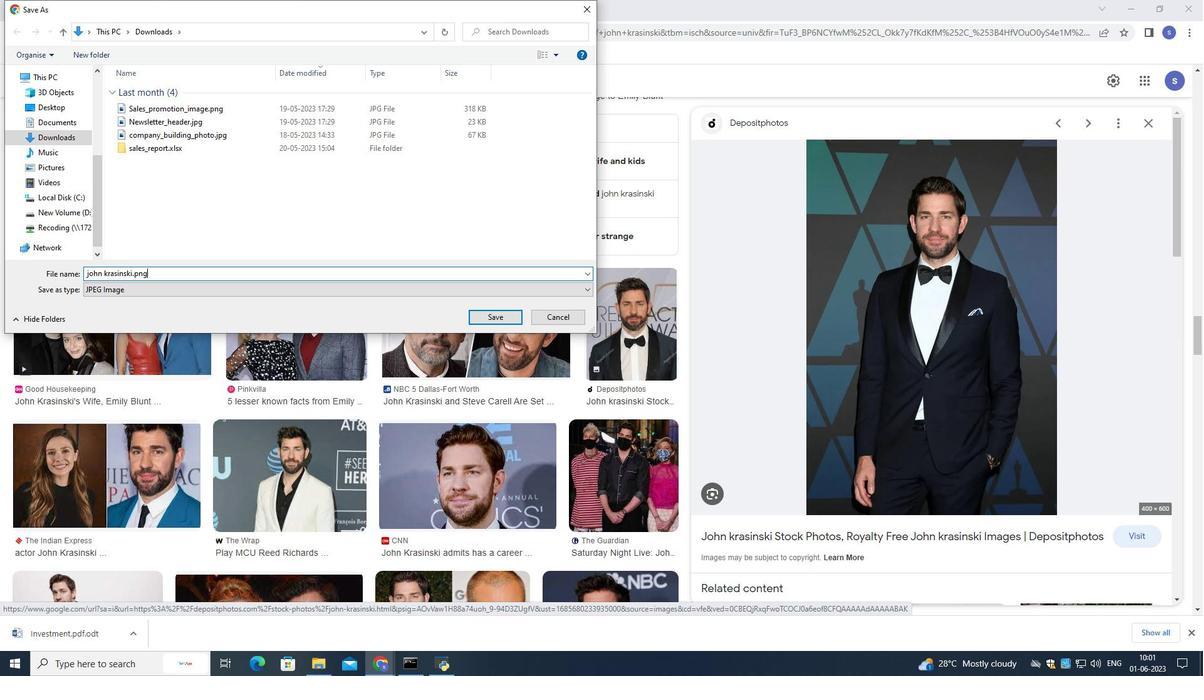 
Action: Mouse moved to (50, 3)
Screenshot: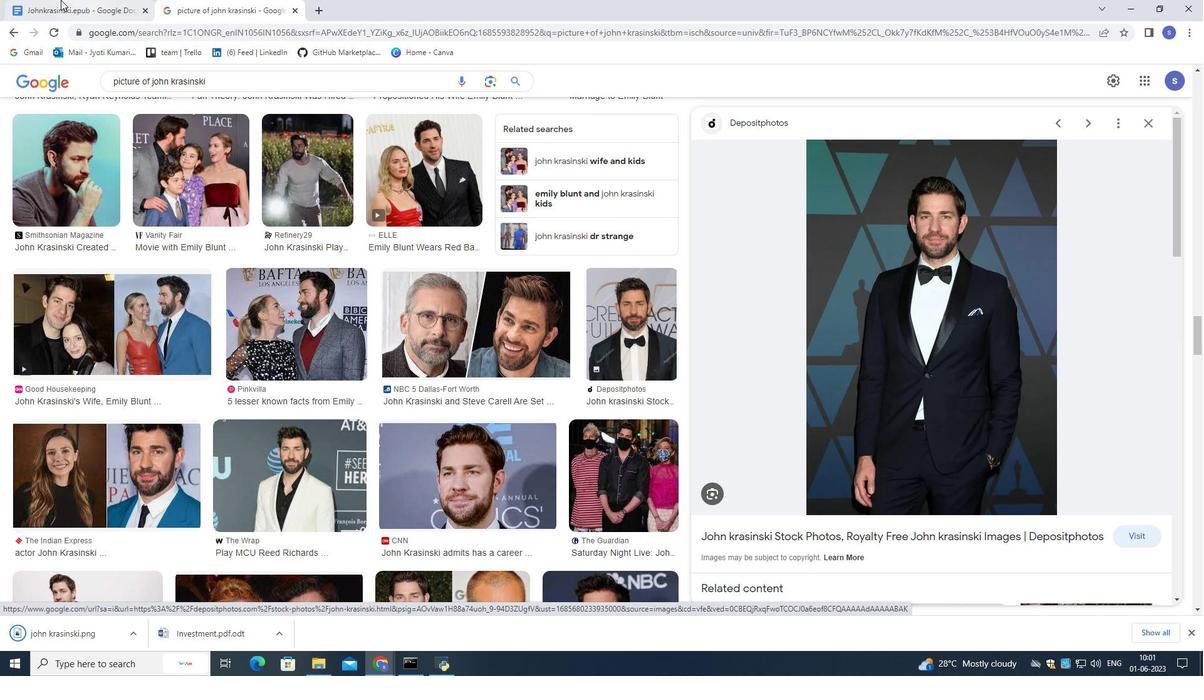 
Action: Mouse pressed left at (50, 3)
Screenshot: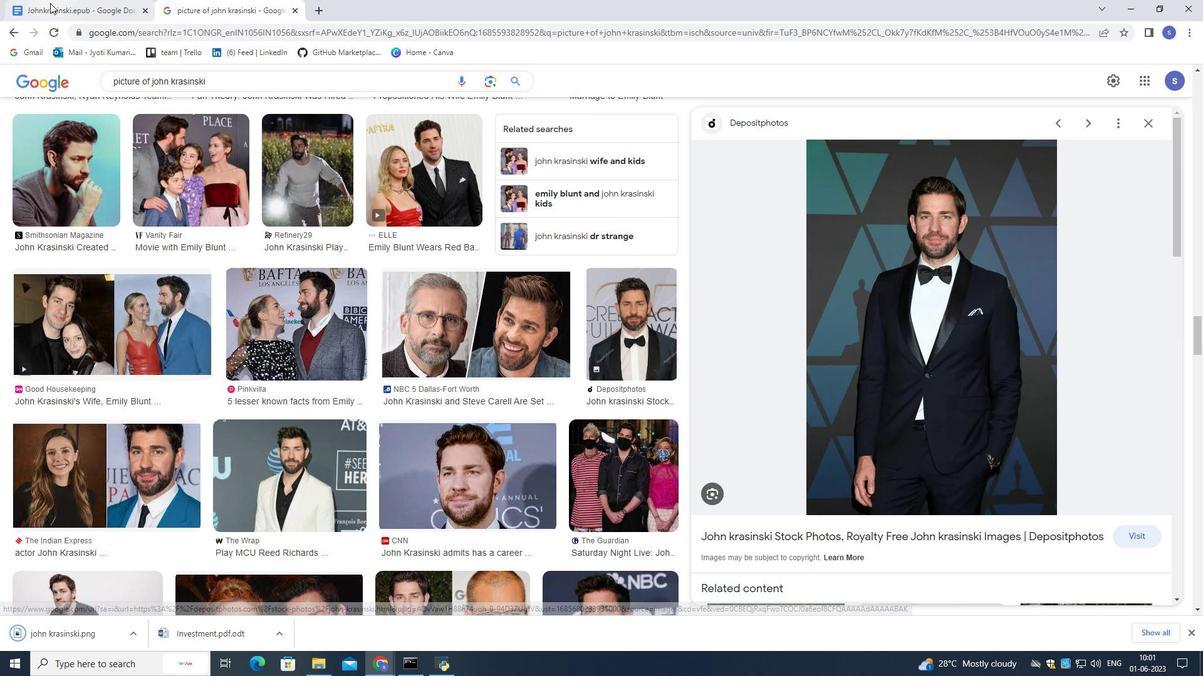 
Action: Mouse moved to (531, 115)
Screenshot: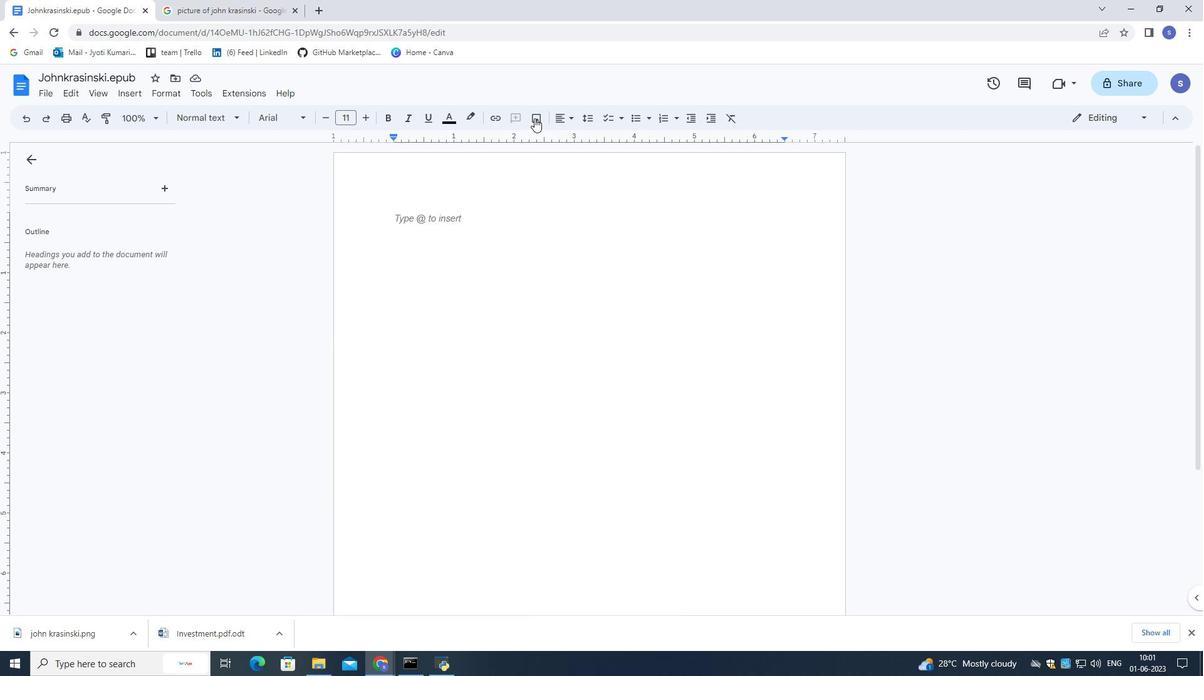 
Action: Mouse pressed left at (531, 115)
Screenshot: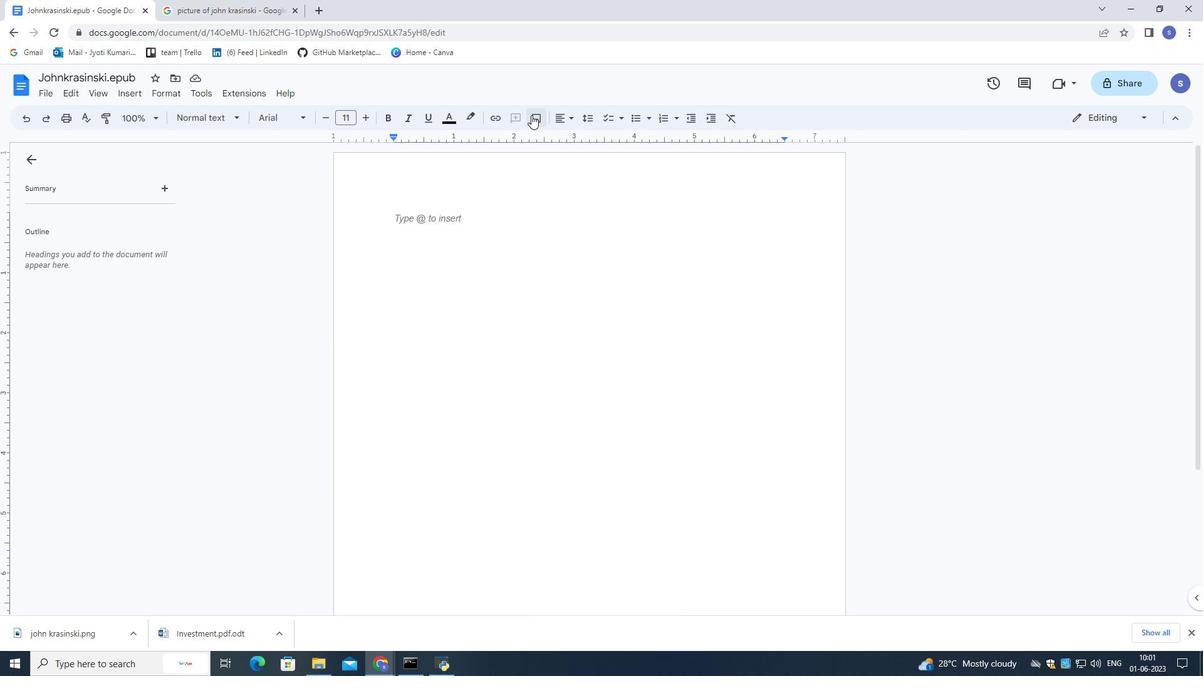 
Action: Mouse moved to (542, 137)
Screenshot: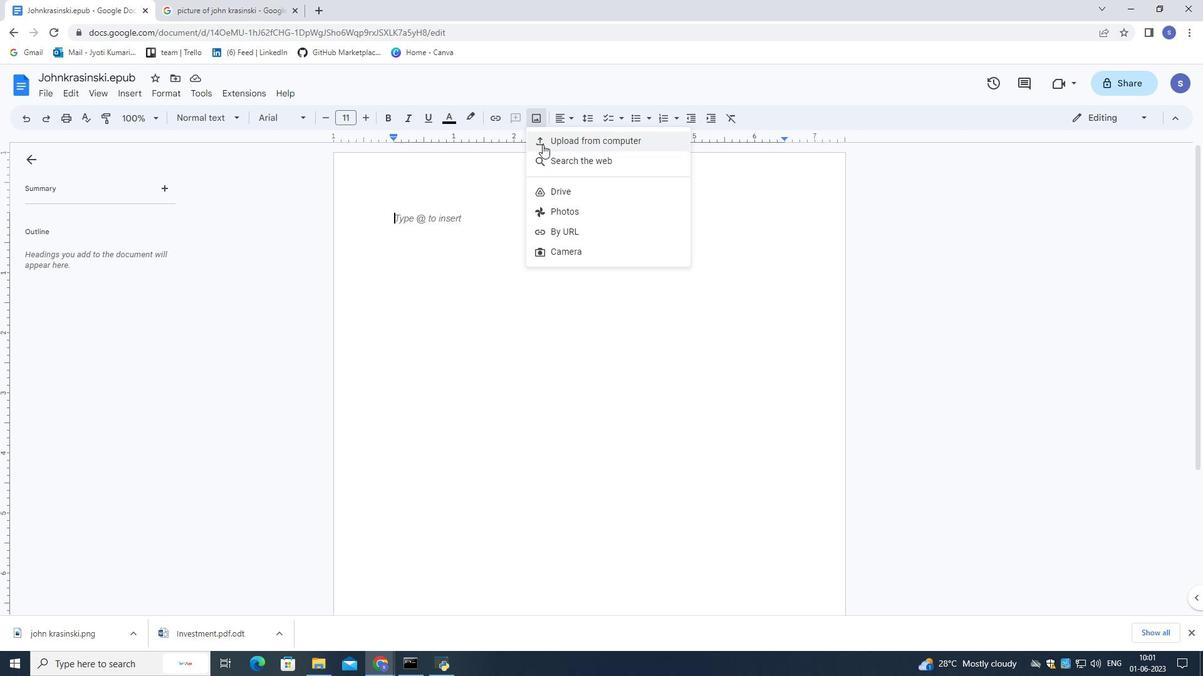 
Action: Mouse pressed left at (542, 137)
Screenshot: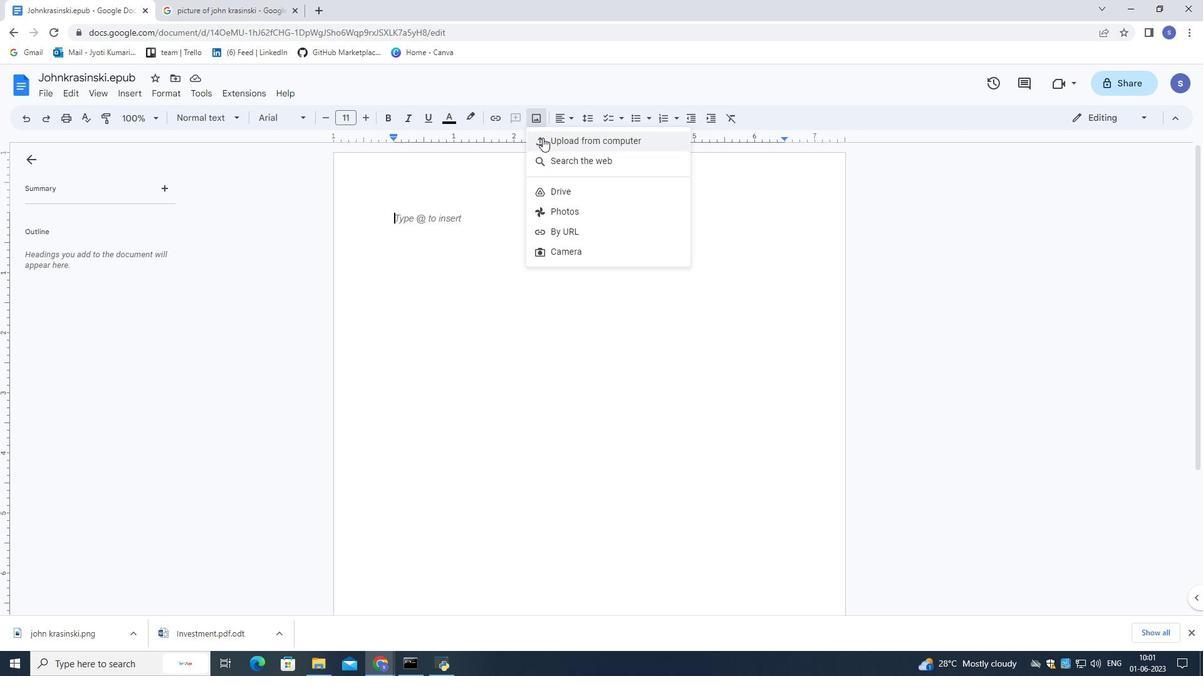 
Action: Mouse moved to (336, 110)
Screenshot: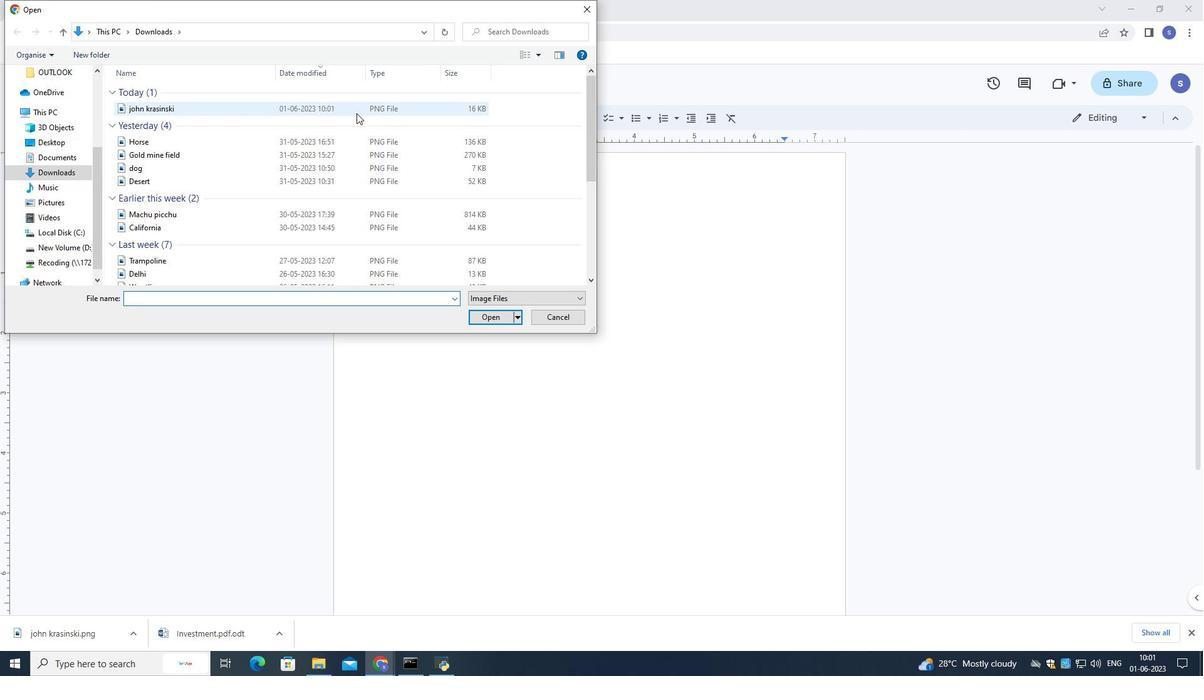 
Action: Mouse pressed left at (336, 110)
Screenshot: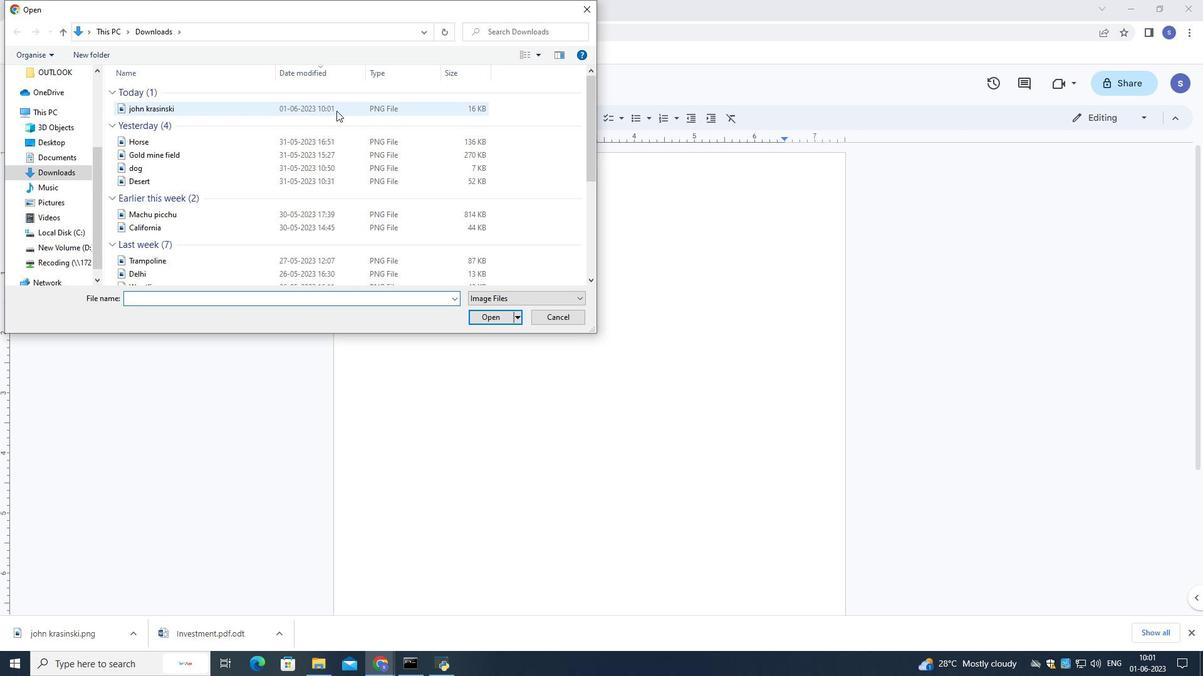 
Action: Mouse moved to (484, 320)
Screenshot: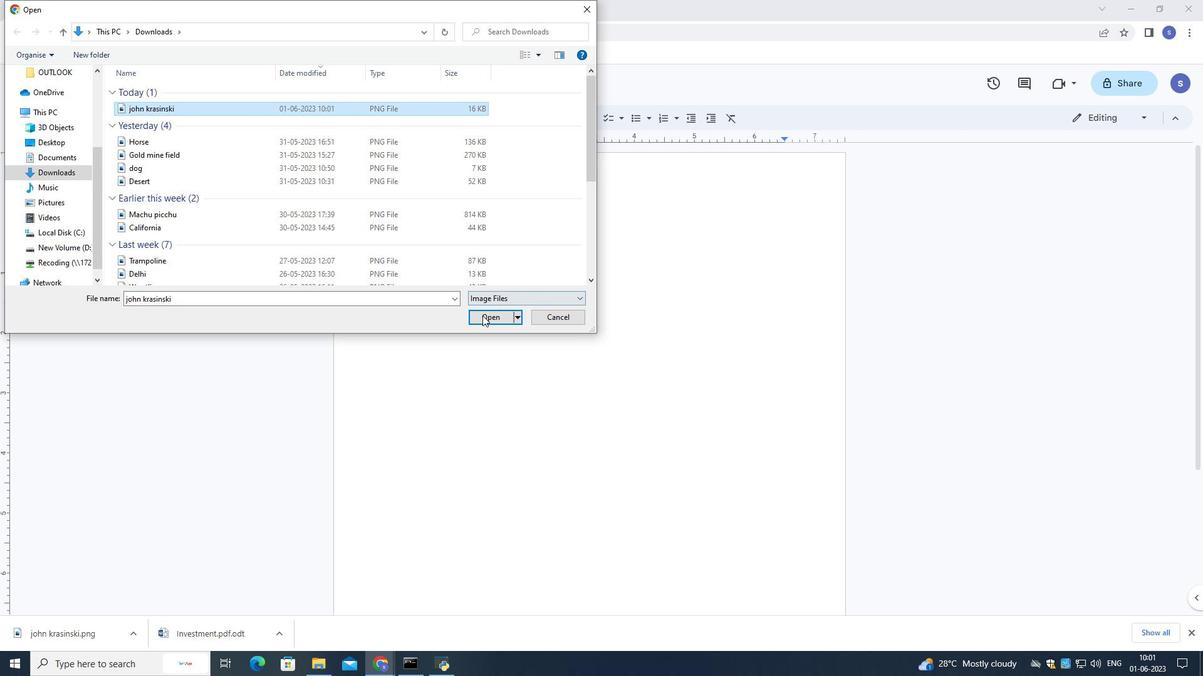 
Action: Mouse pressed left at (484, 320)
Screenshot: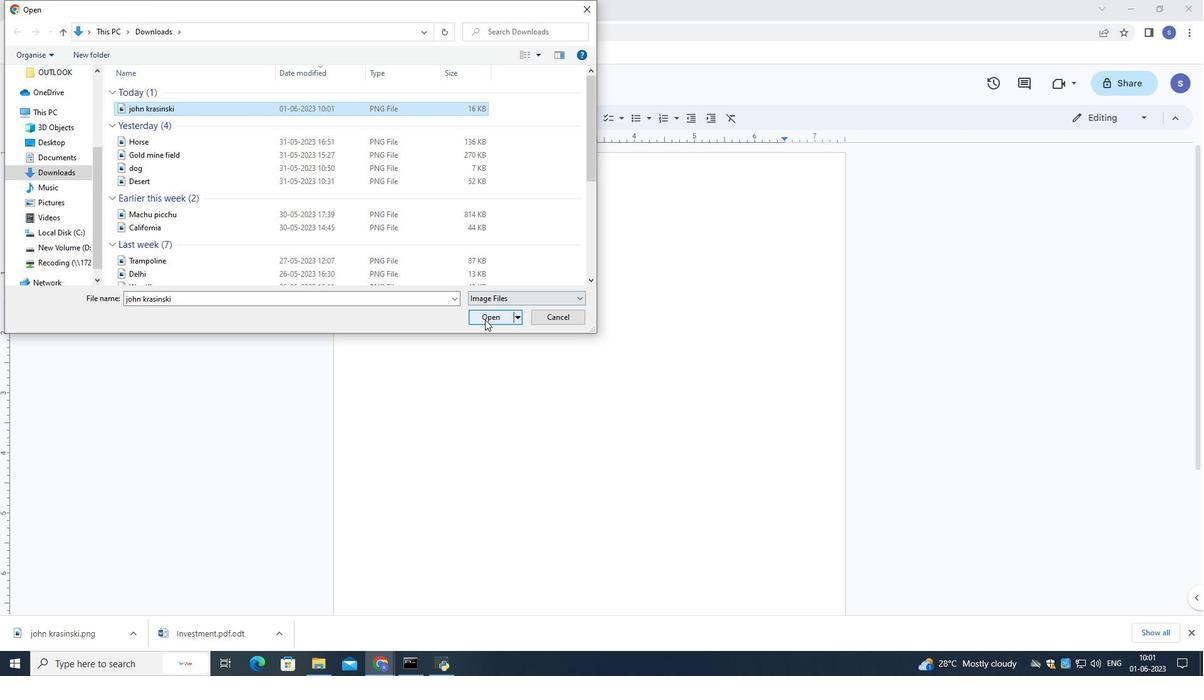 
Action: Mouse moved to (217, 0)
Screenshot: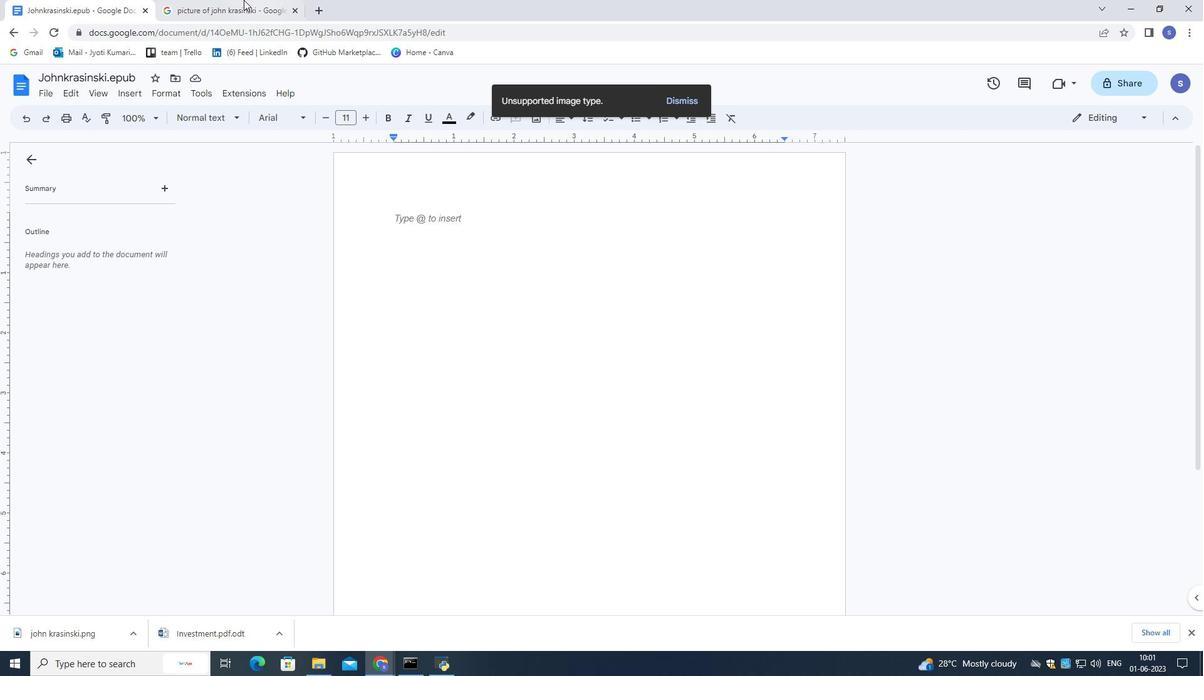 
Action: Mouse pressed left at (217, 0)
Screenshot: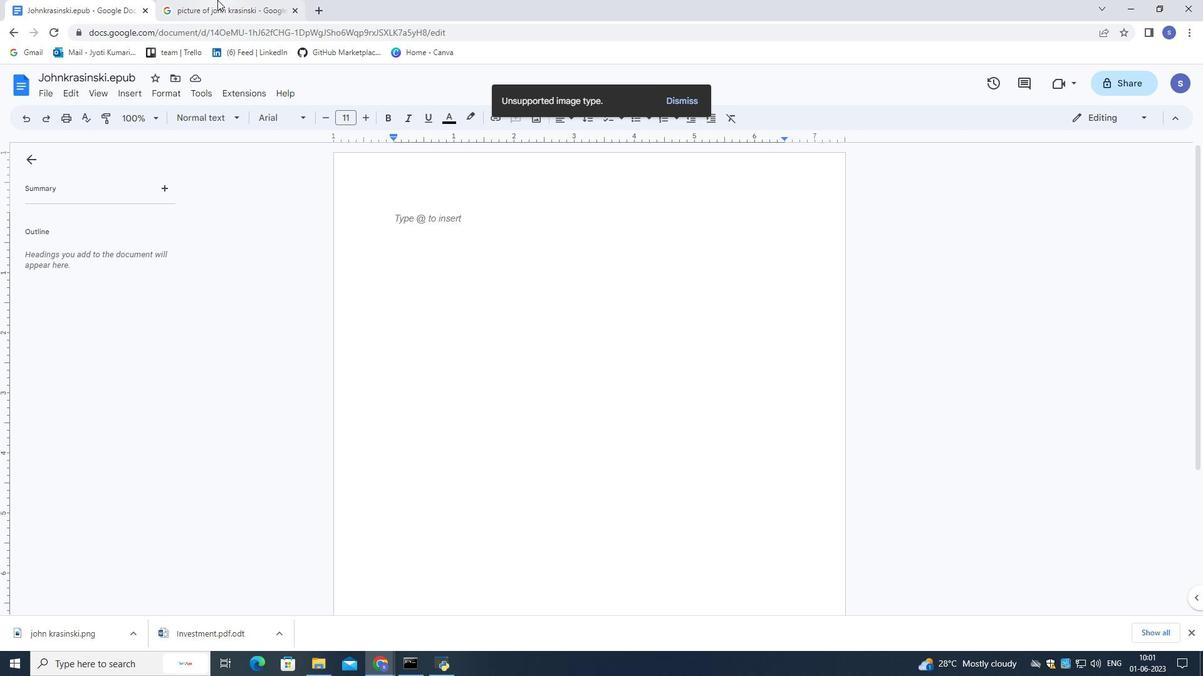 
Action: Mouse moved to (495, 442)
Screenshot: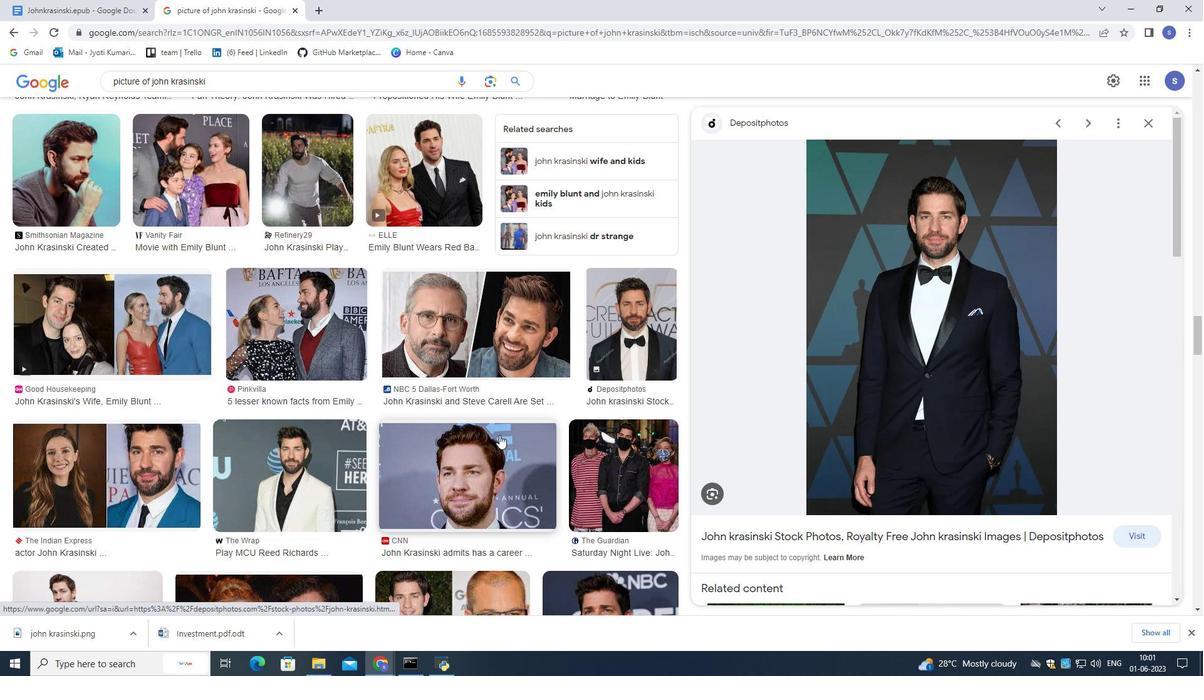
Action: Mouse pressed left at (495, 442)
Screenshot: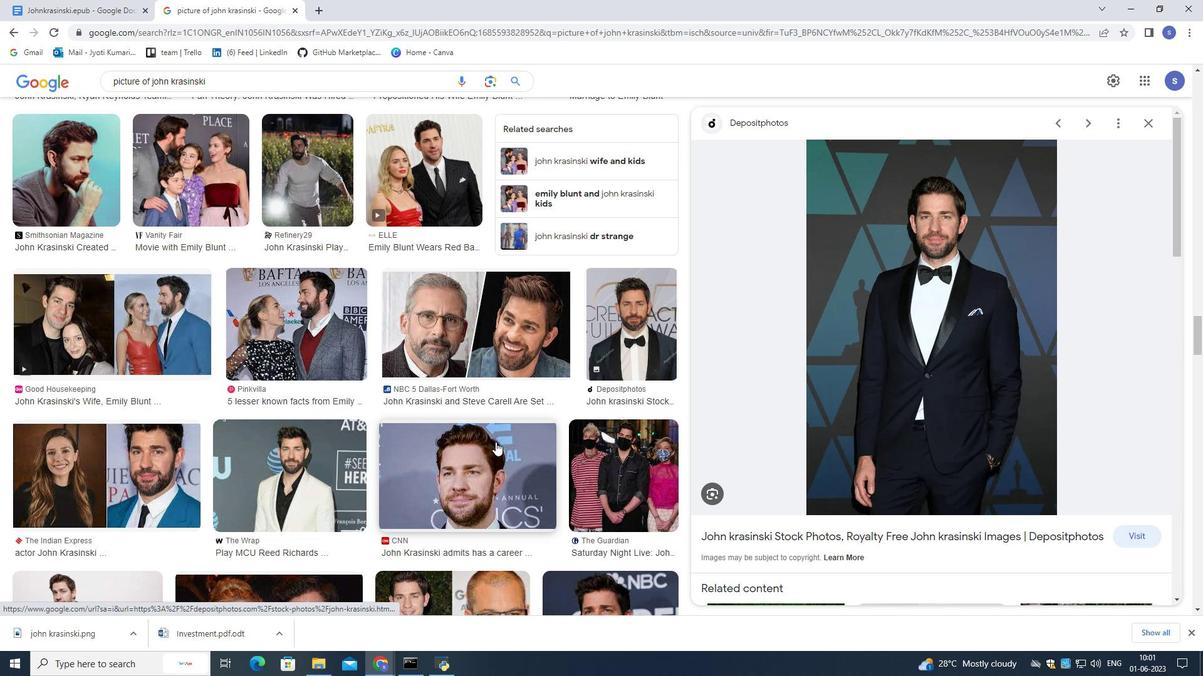 
Action: Mouse moved to (882, 284)
Screenshot: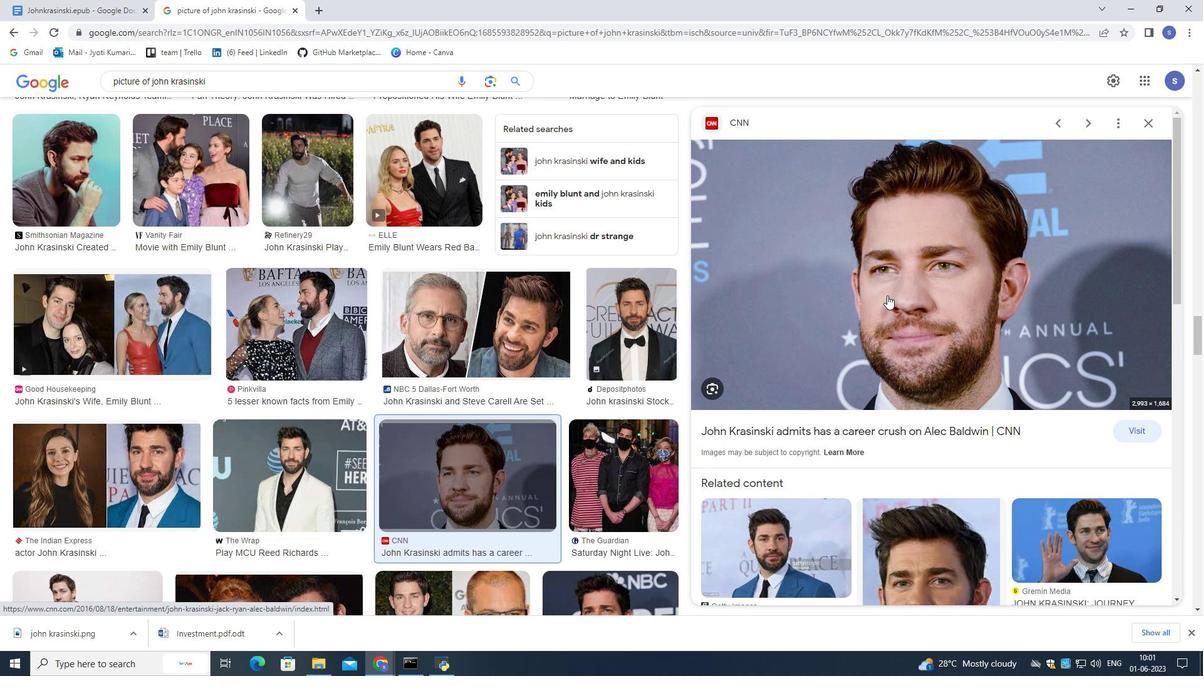 
Action: Mouse pressed right at (882, 284)
Screenshot: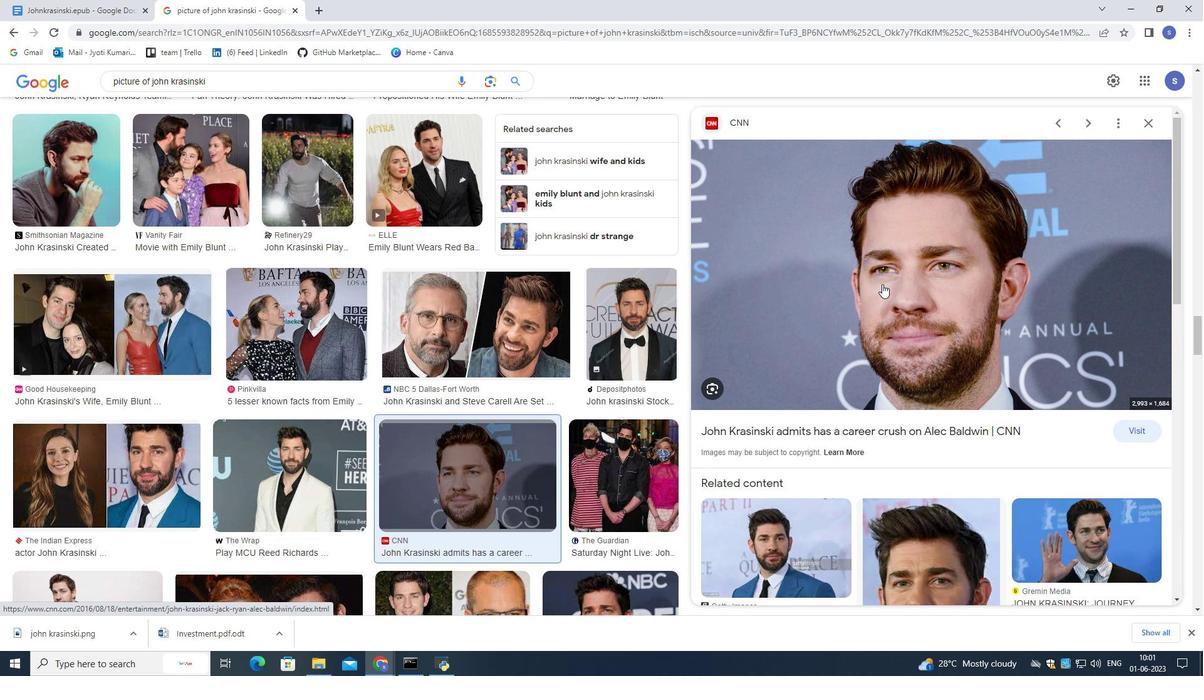 
Action: Mouse moved to (904, 421)
Screenshot: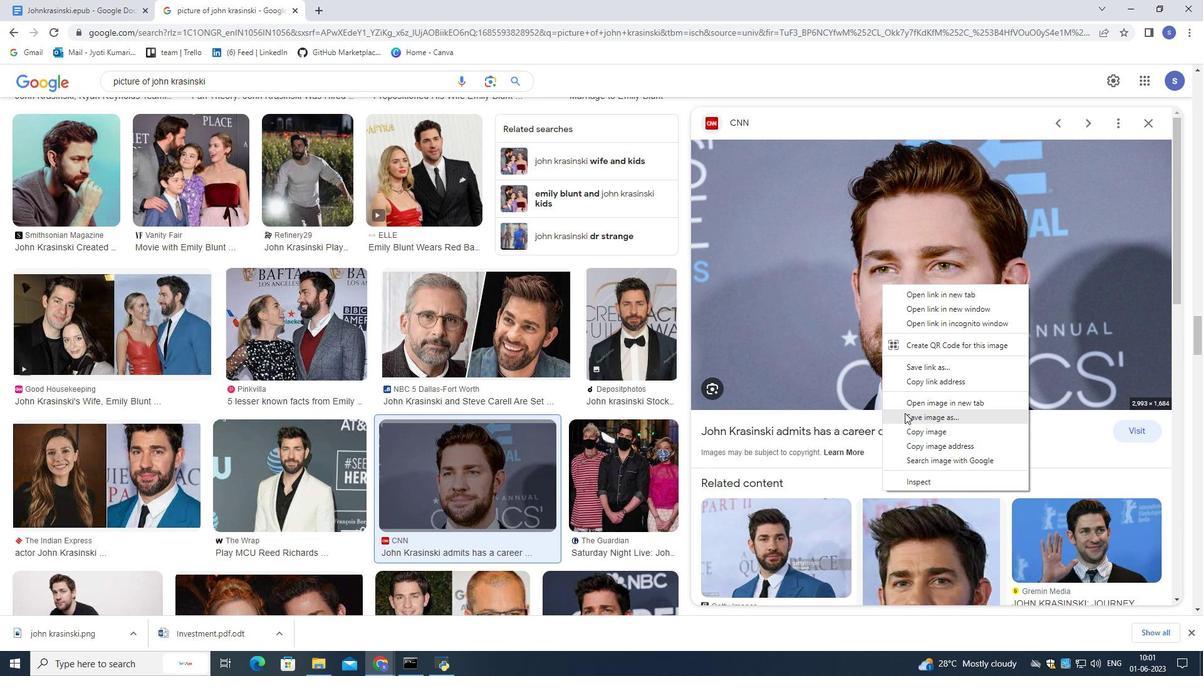 
Action: Mouse pressed left at (904, 421)
Screenshot: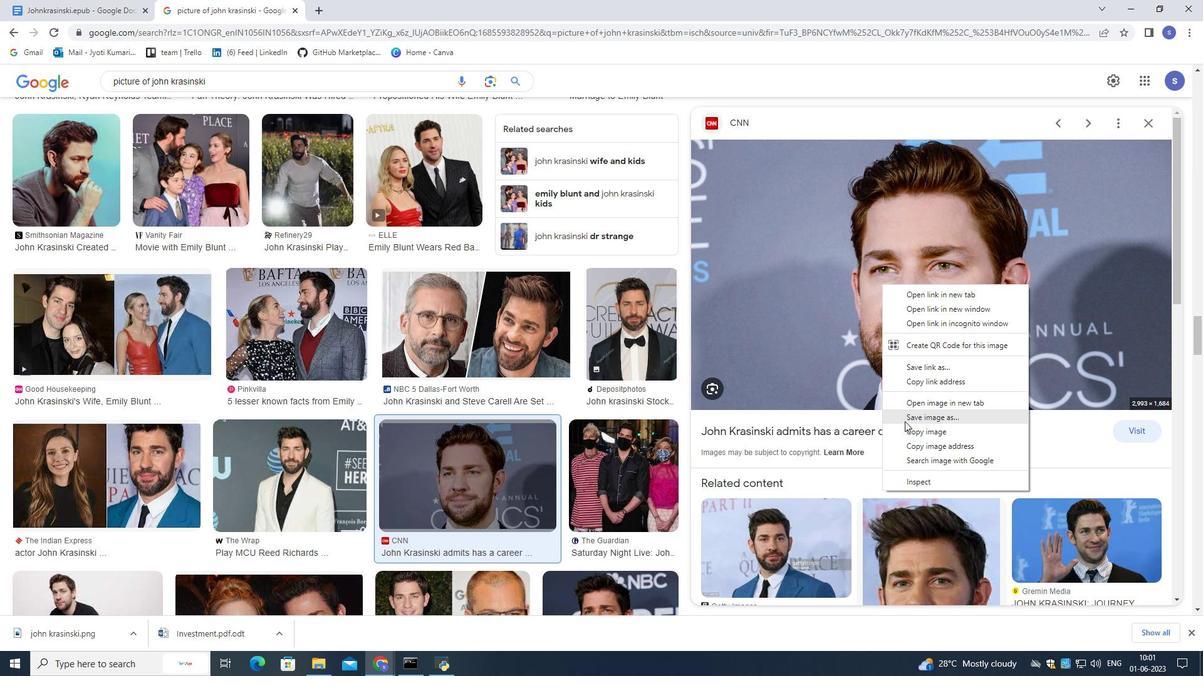 
Action: Mouse moved to (901, 417)
Screenshot: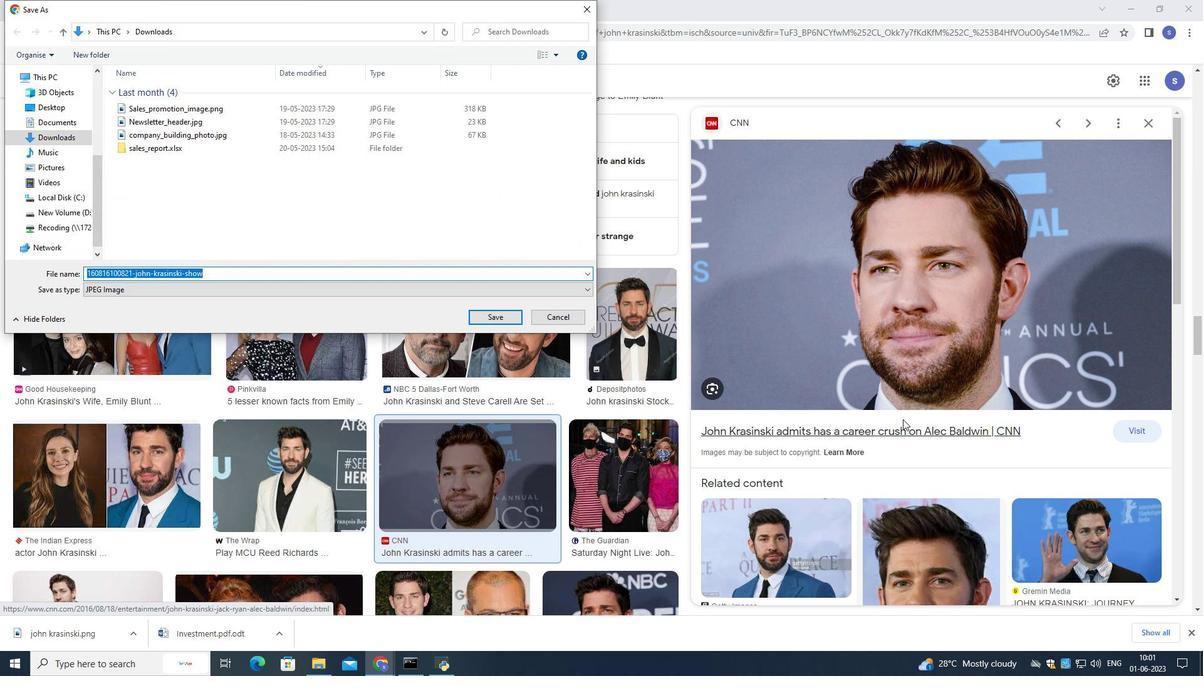
Action: Key pressed johnkrasinski.png<Key.enter>
Screenshot: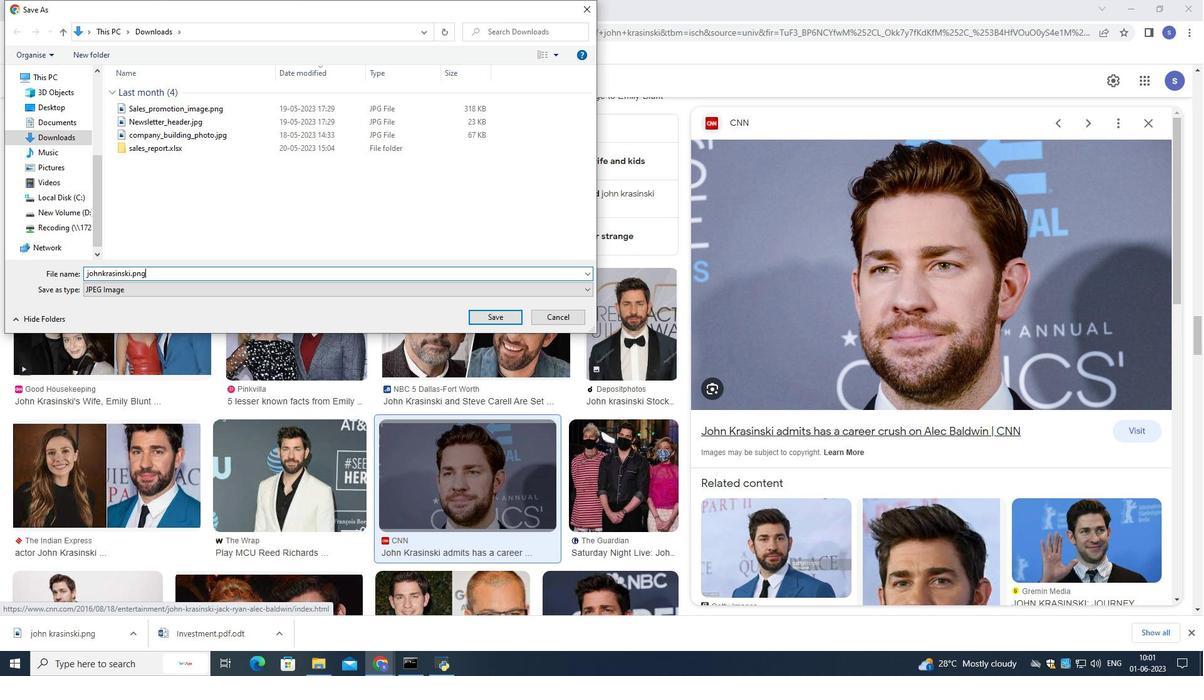 
Action: Mouse moved to (64, 0)
Screenshot: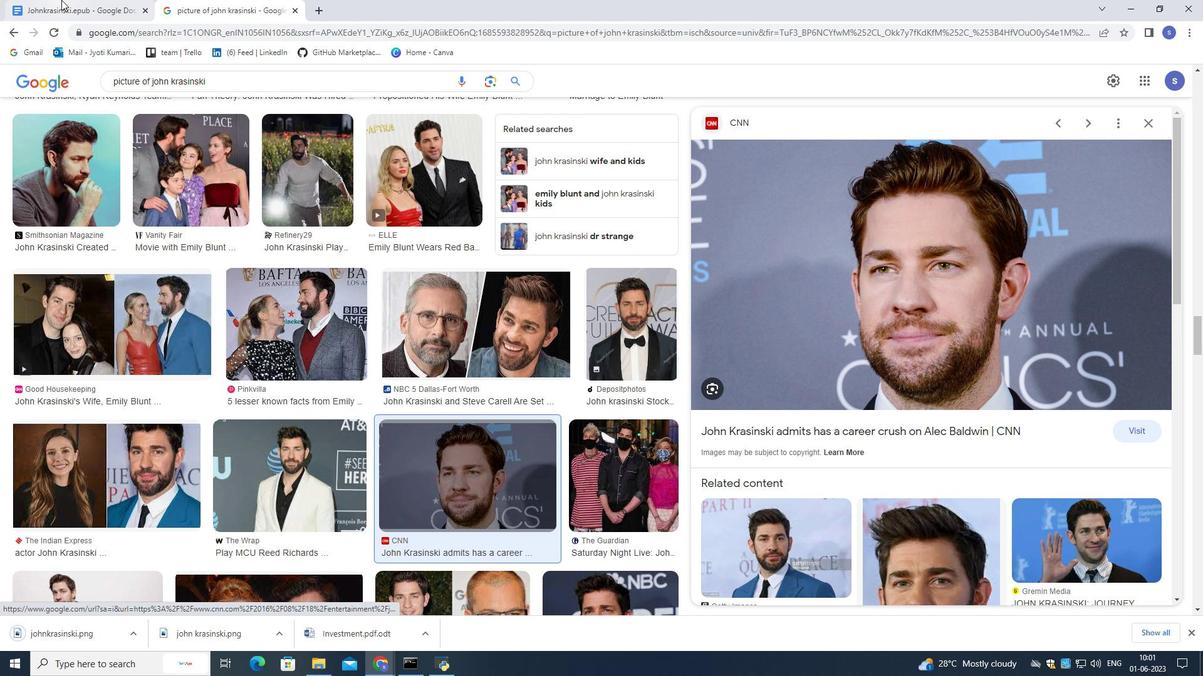 
Action: Mouse pressed left at (64, 0)
Screenshot: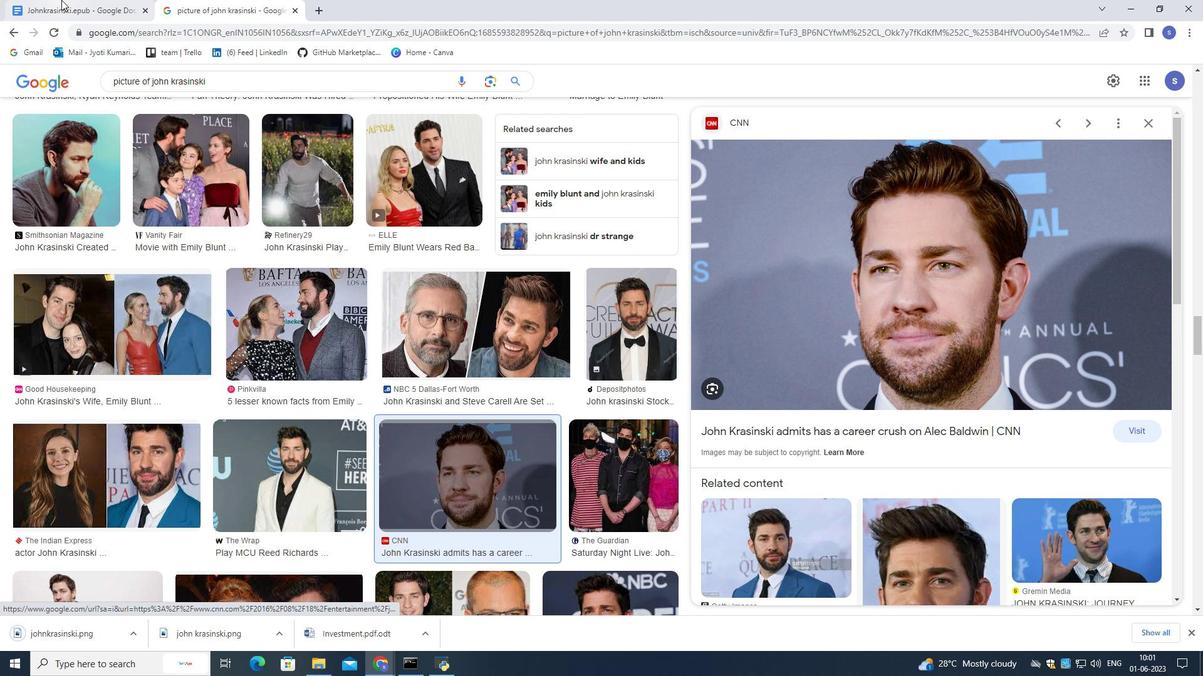 
Action: Mouse moved to (129, 91)
Screenshot: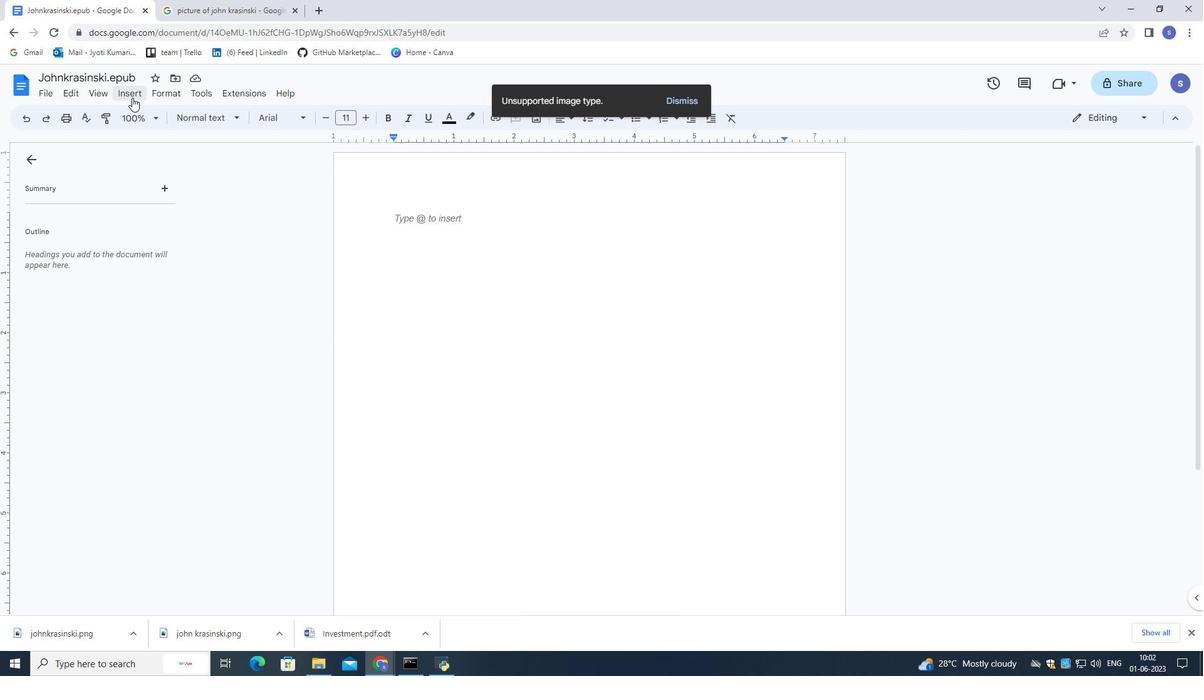 
Action: Mouse pressed left at (129, 91)
Screenshot: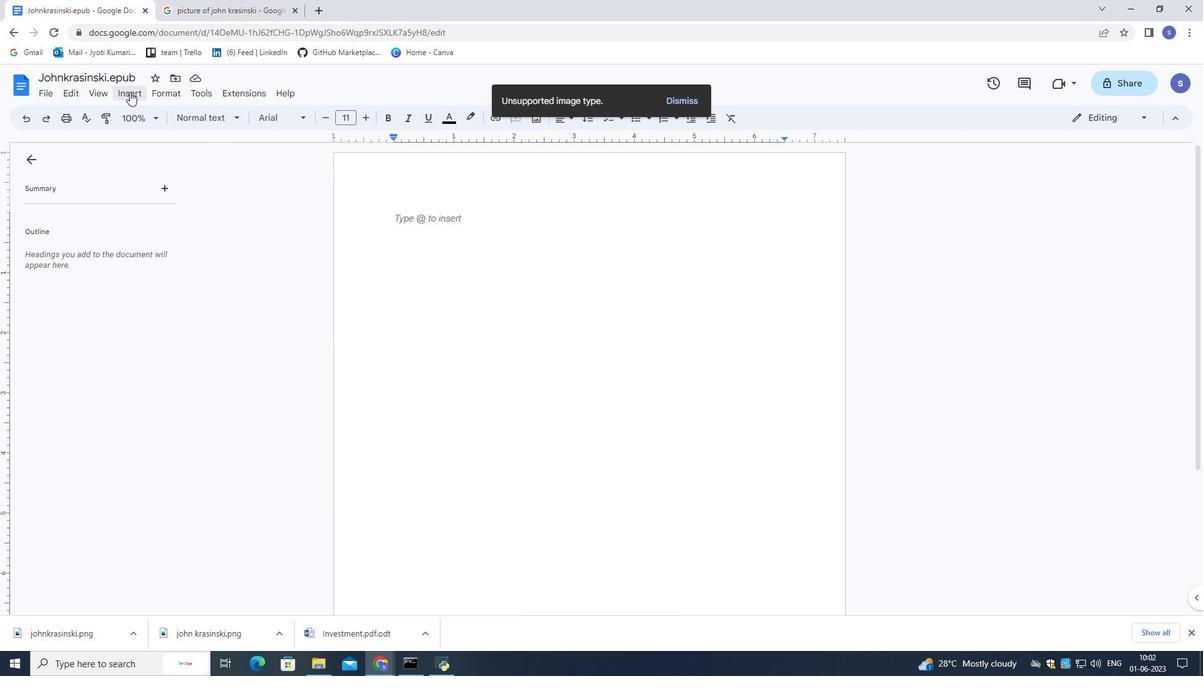 
Action: Mouse moved to (338, 114)
Screenshot: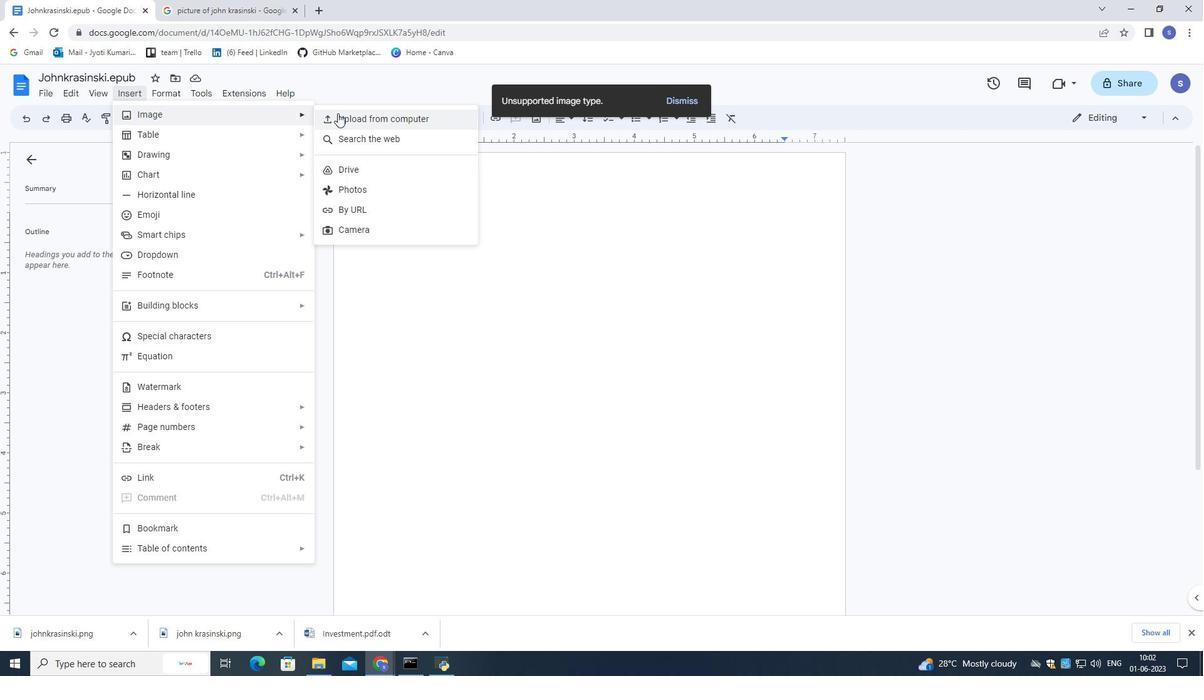 
Action: Mouse pressed left at (338, 114)
Screenshot: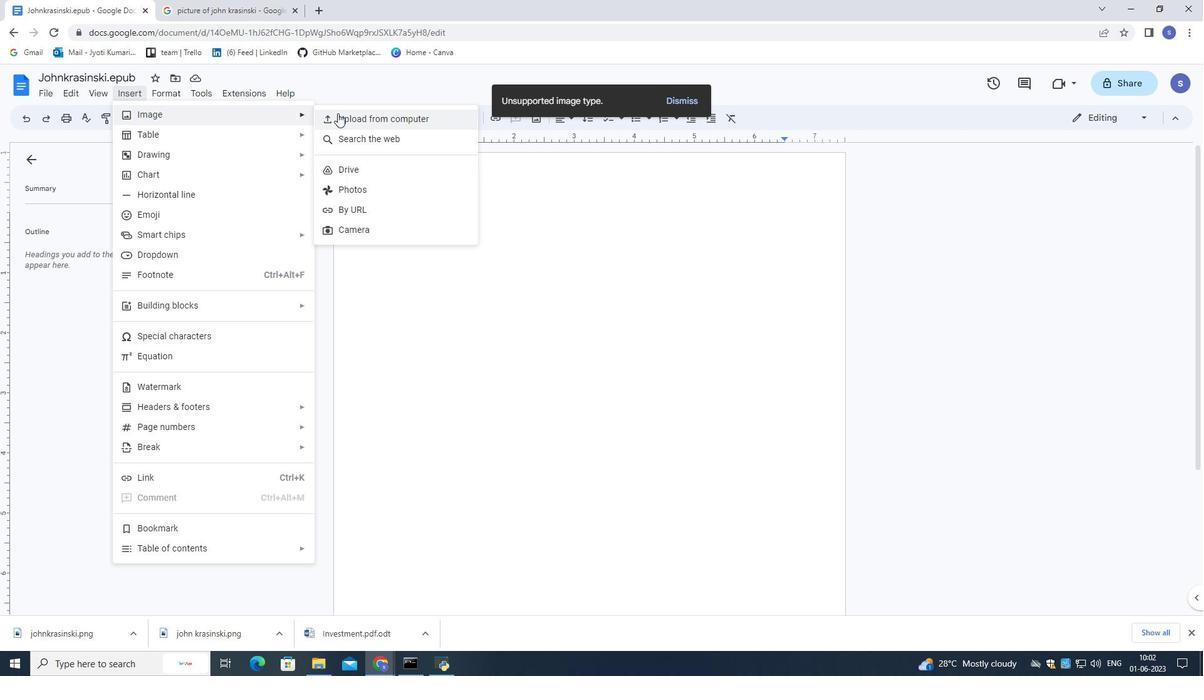 
Action: Mouse moved to (327, 109)
Screenshot: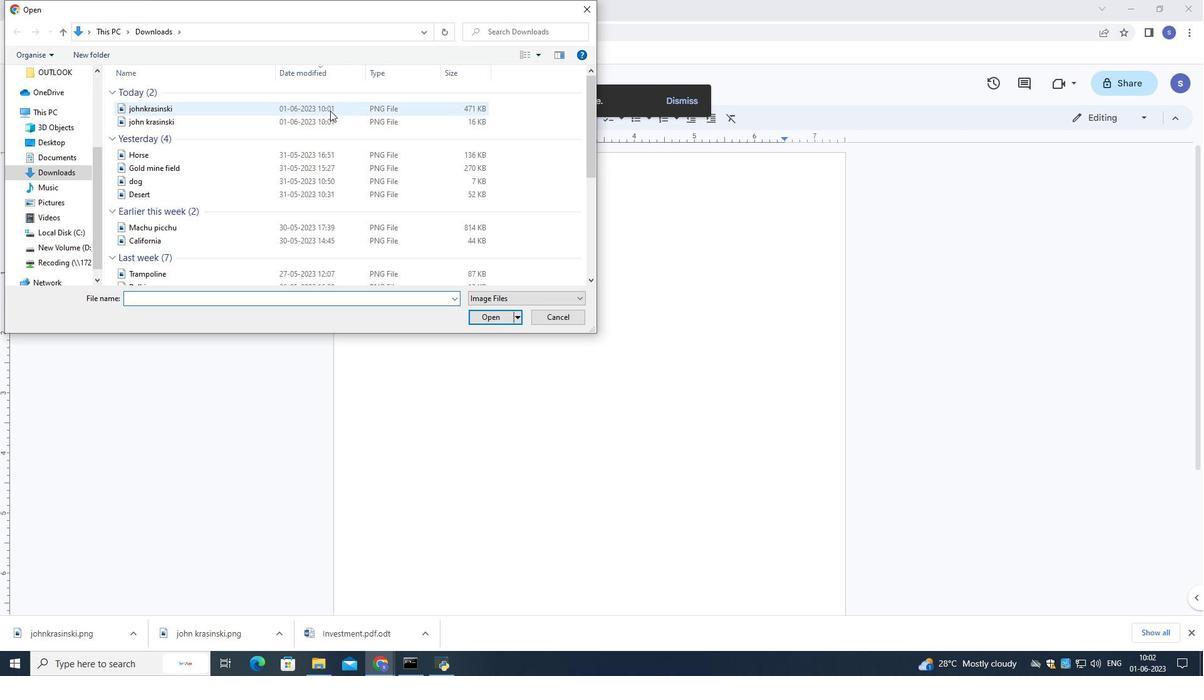 
Action: Mouse pressed left at (327, 109)
Screenshot: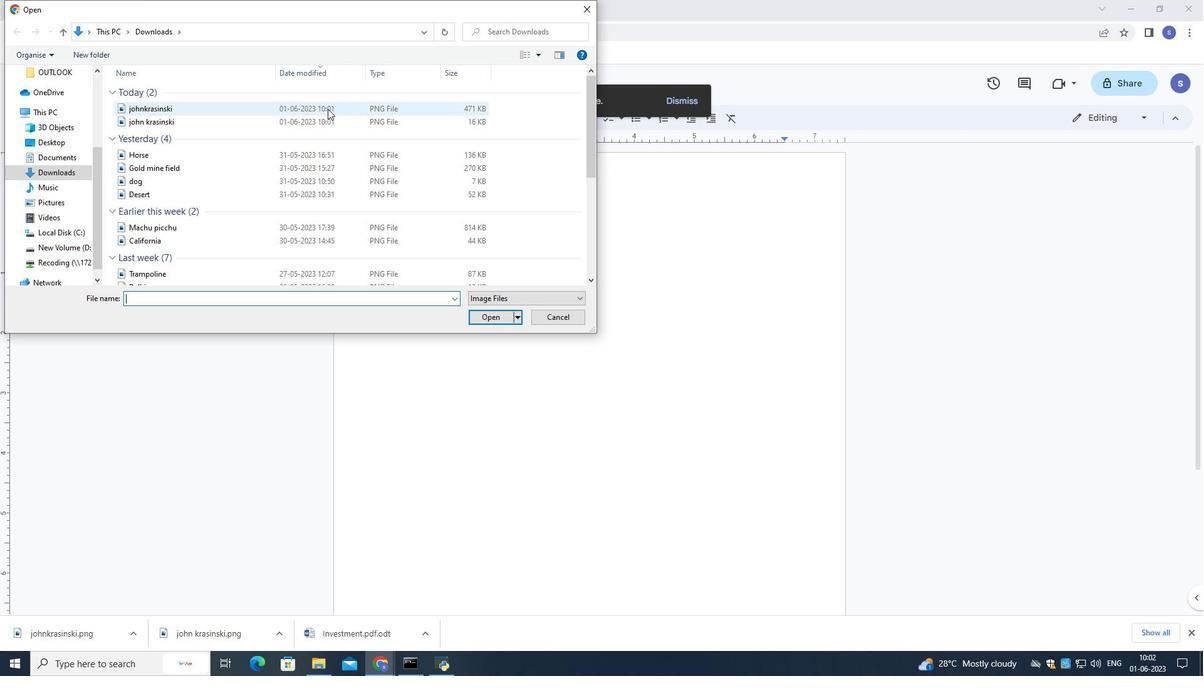 
Action: Mouse pressed left at (327, 109)
Screenshot: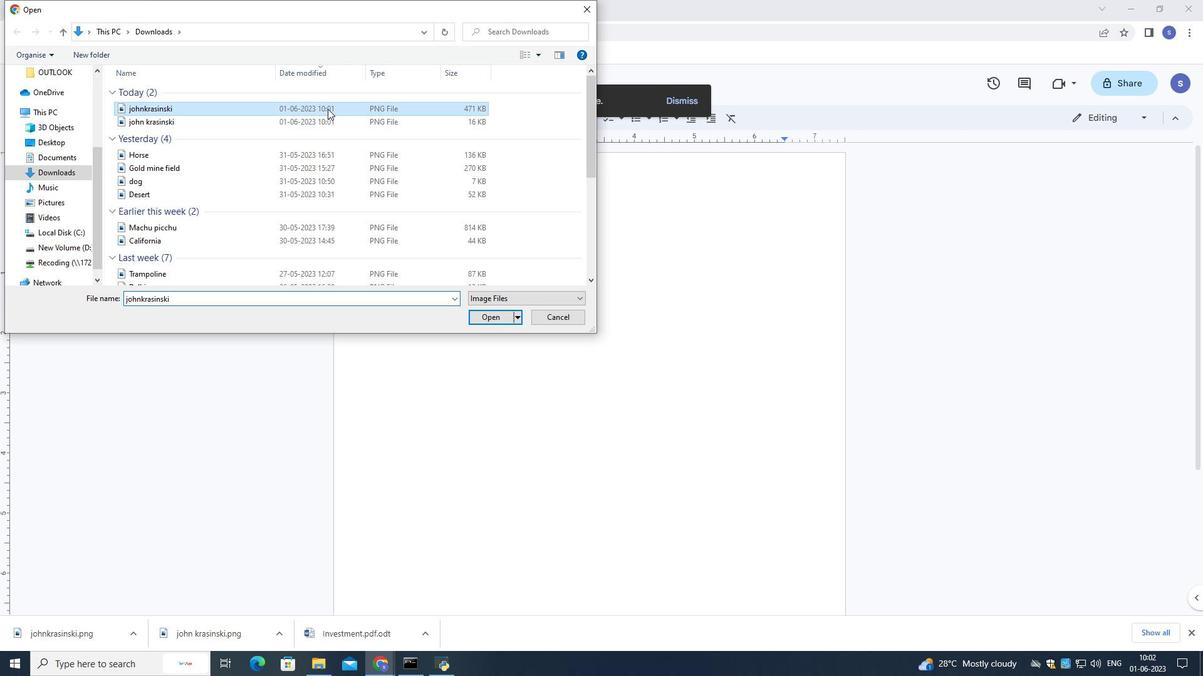 
Action: Mouse moved to (687, 104)
Screenshot: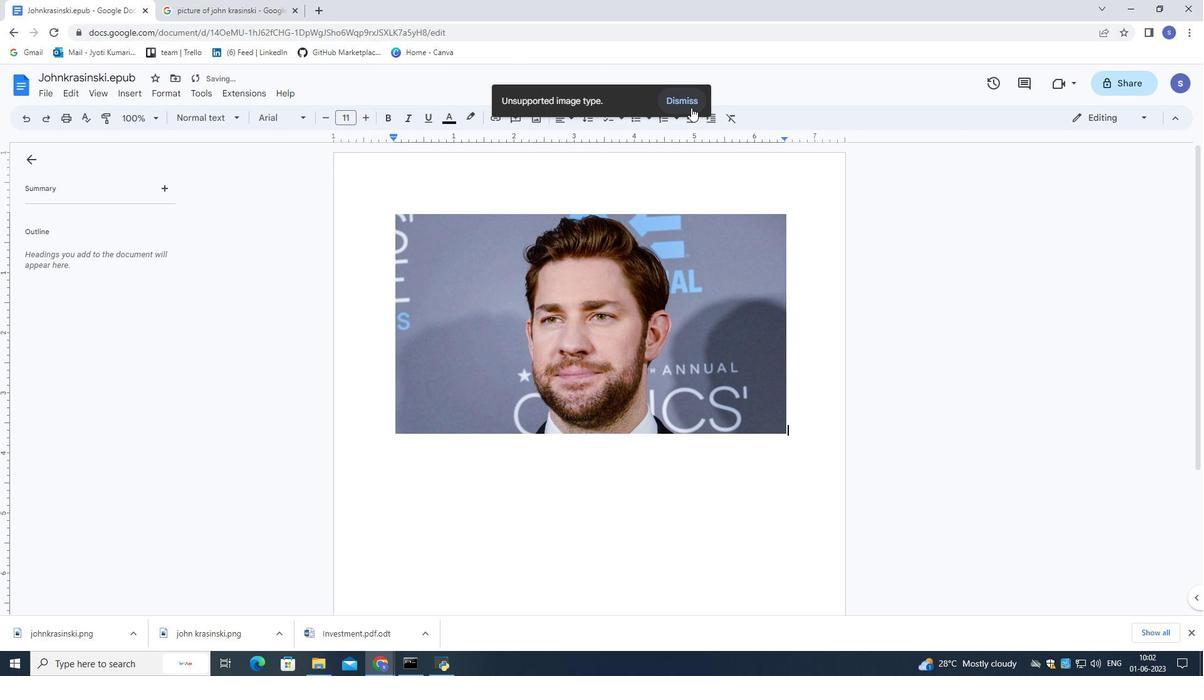 
Action: Mouse pressed left at (687, 104)
Screenshot: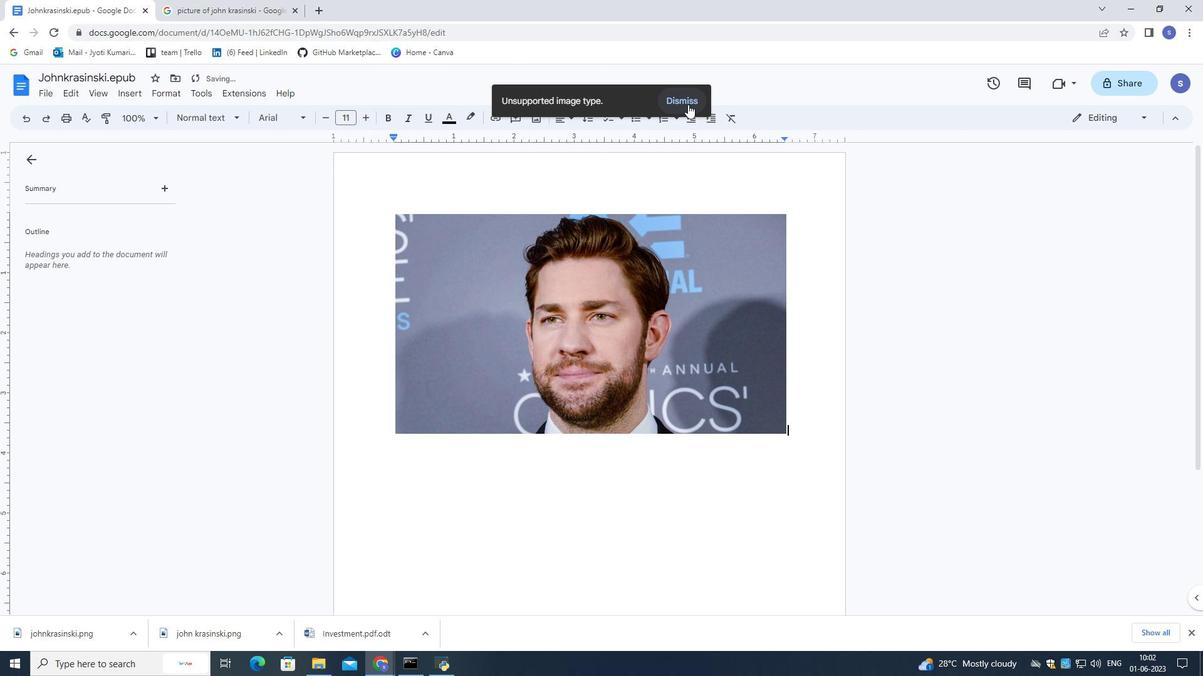 
Action: Mouse moved to (472, 347)
Screenshot: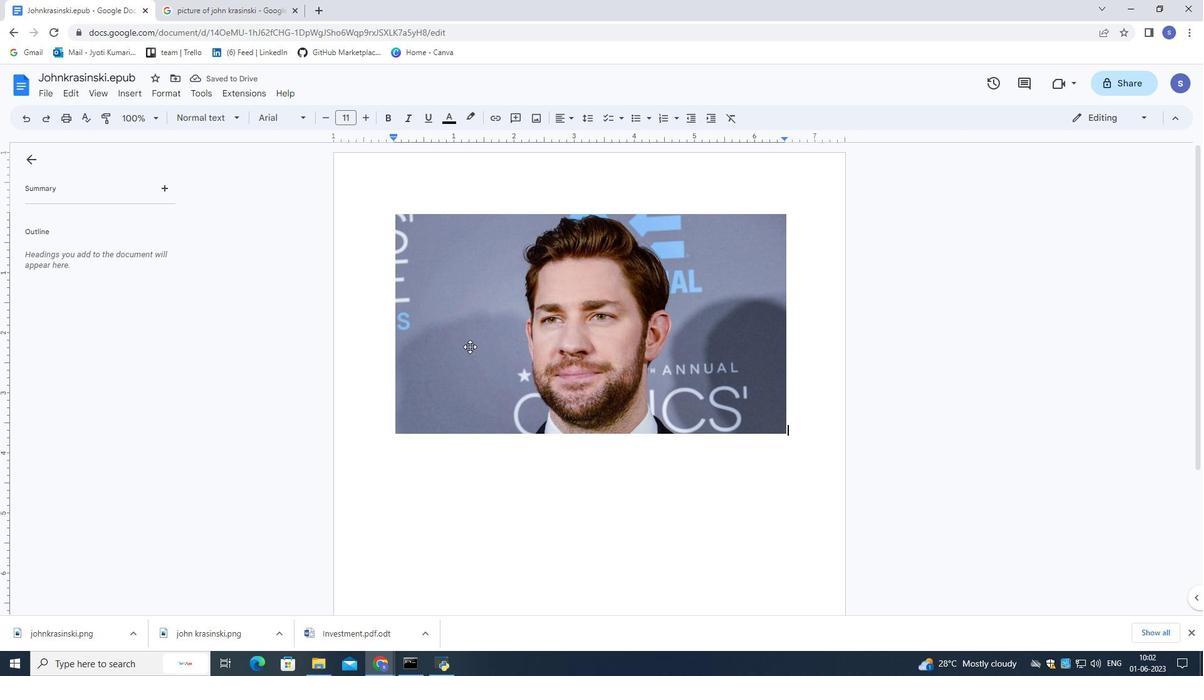 
Action: Mouse scrolled (472, 347) with delta (0, 0)
Screenshot: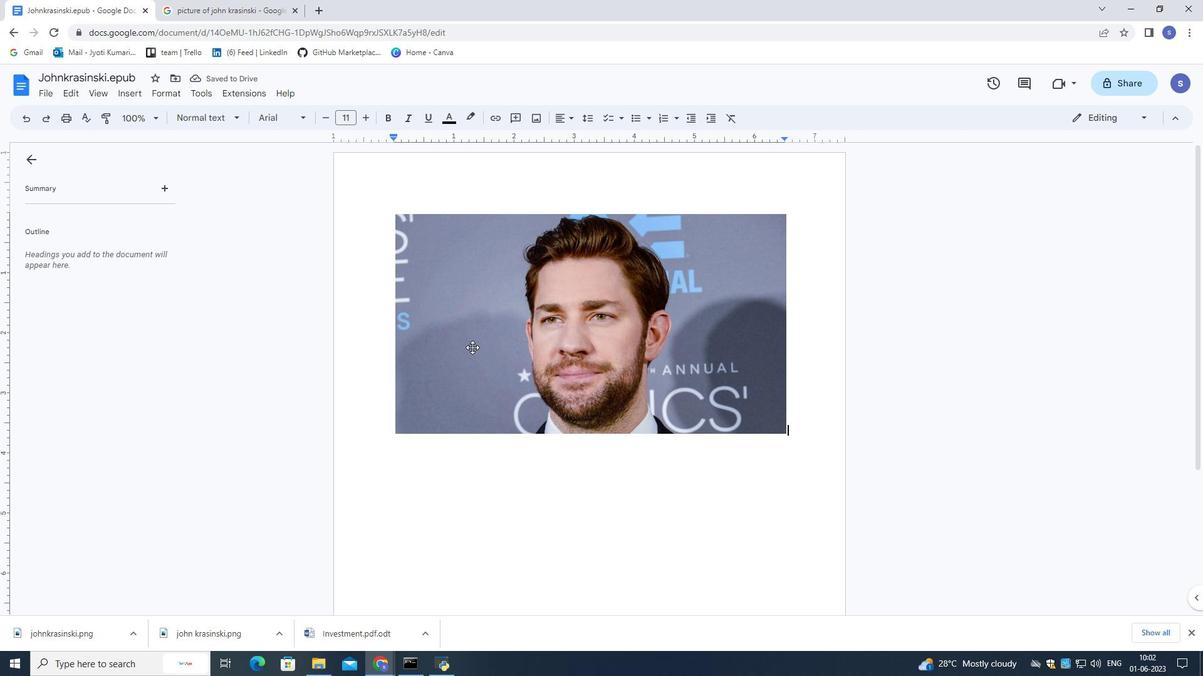
Action: Mouse moved to (484, 301)
Screenshot: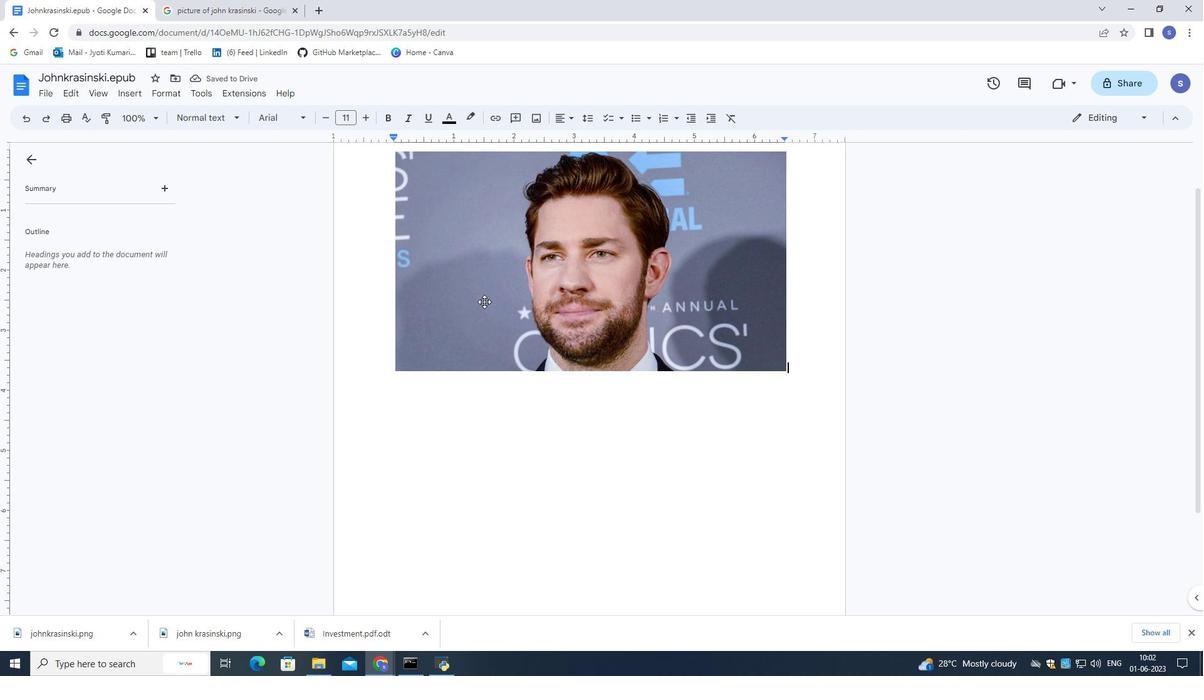 
Action: Mouse pressed left at (484, 301)
Screenshot: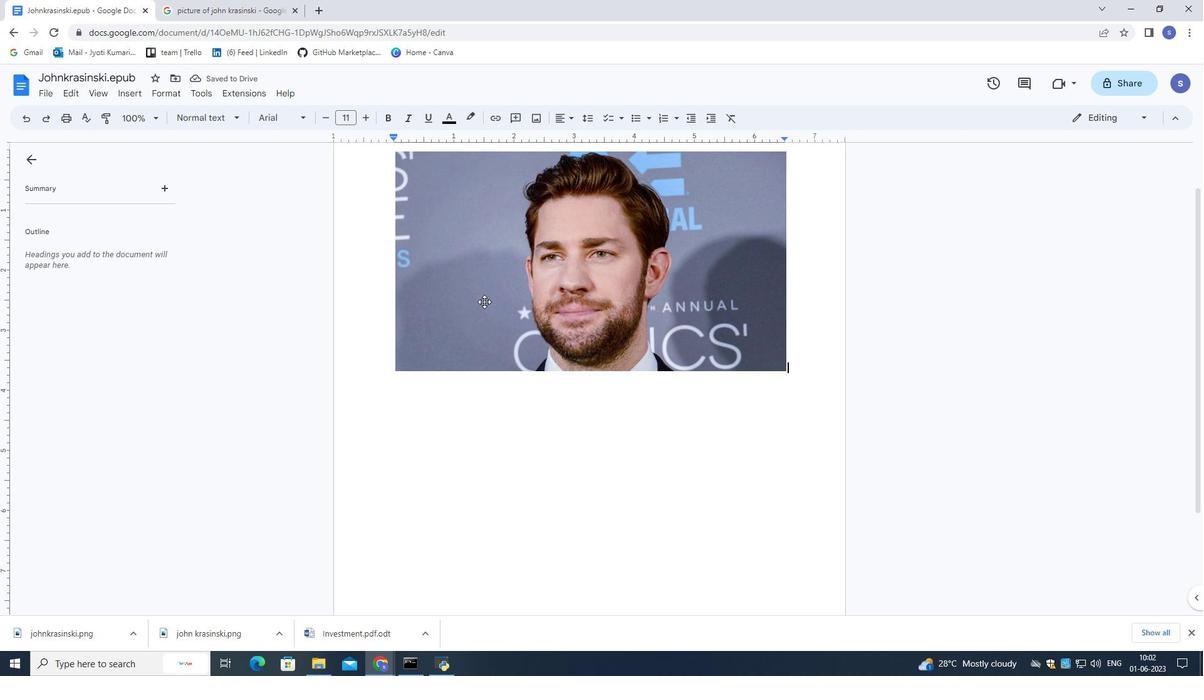 
Action: Mouse moved to (480, 115)
Screenshot: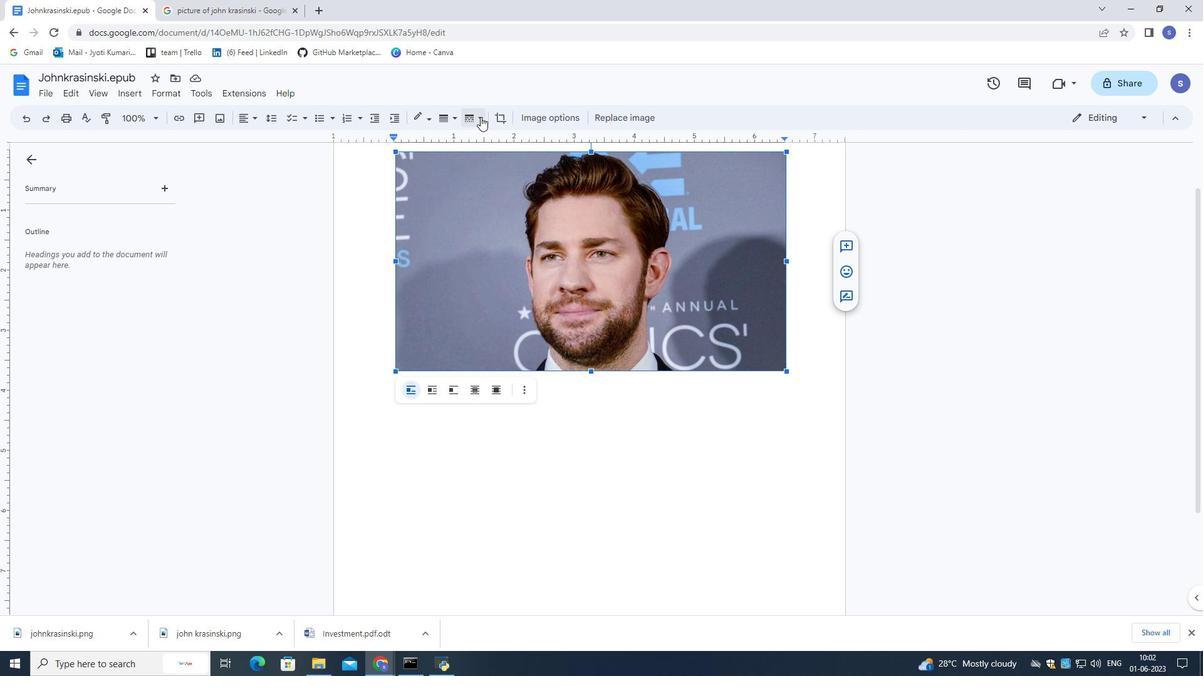 
Action: Mouse pressed left at (480, 115)
Screenshot: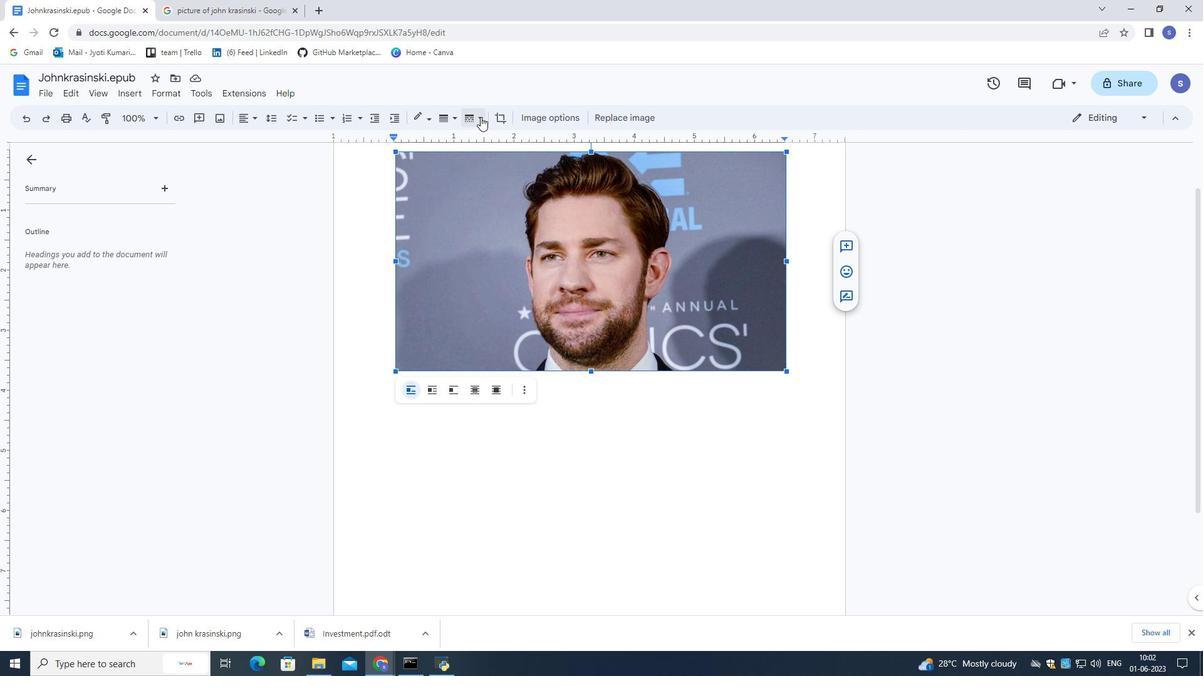 
Action: Mouse moved to (481, 141)
Screenshot: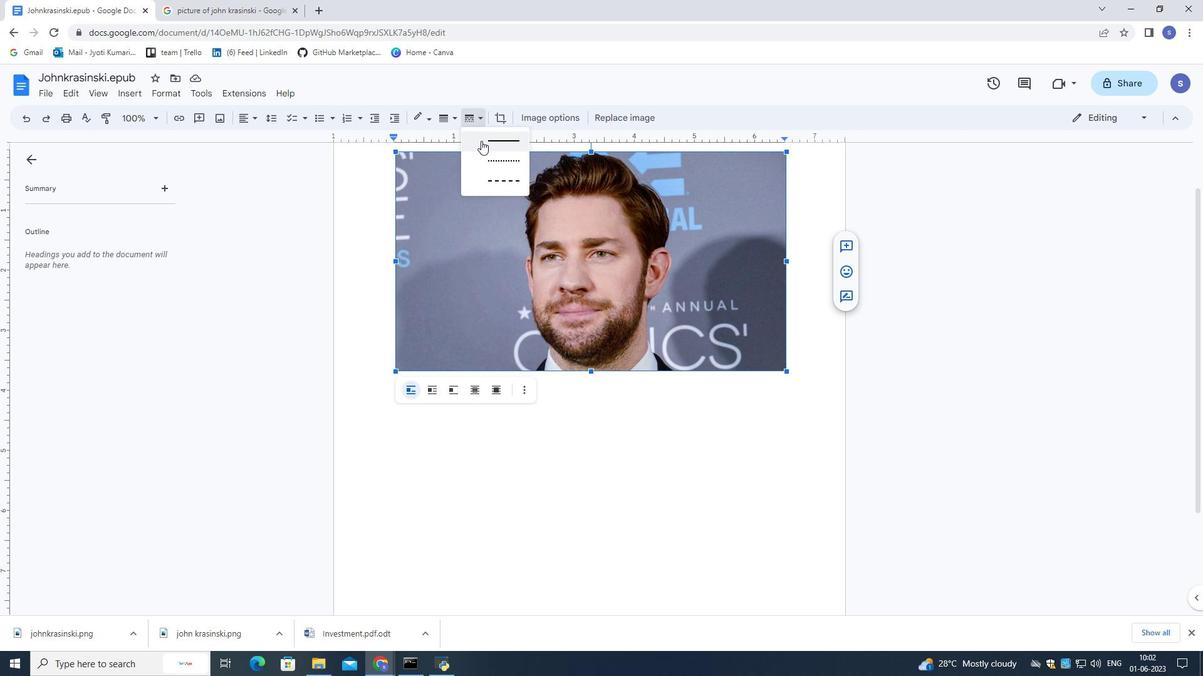 
Action: Mouse pressed left at (481, 141)
Screenshot: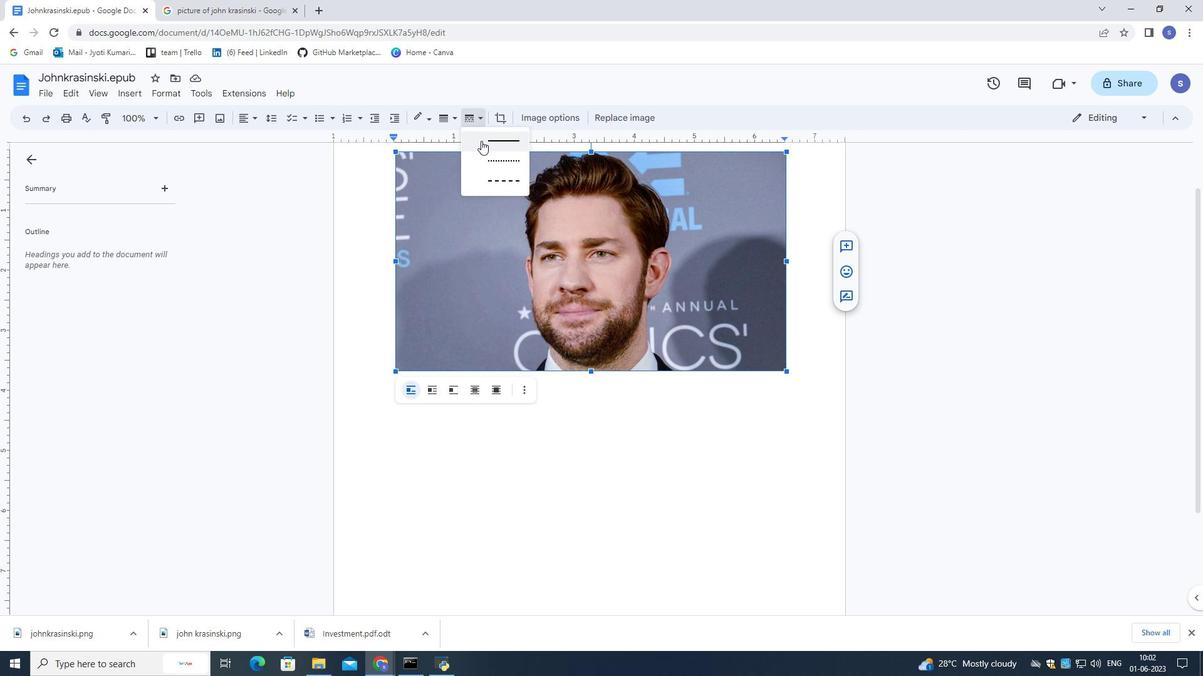 
Action: Mouse moved to (479, 117)
Screenshot: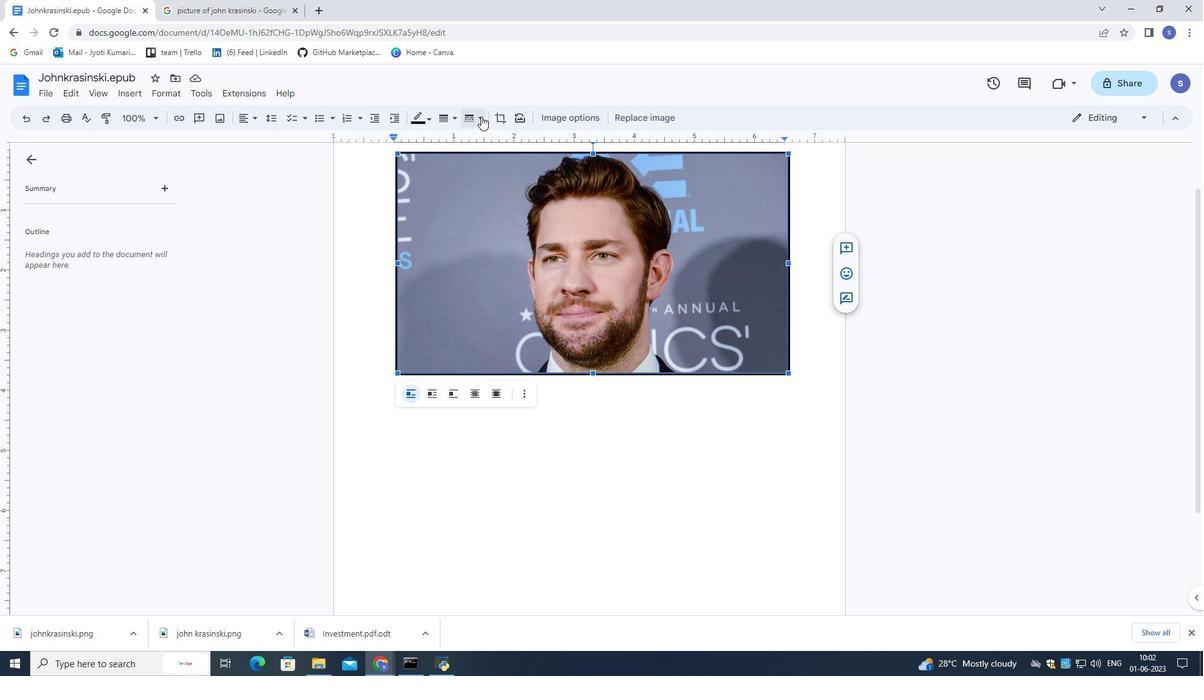 
Action: Mouse pressed left at (479, 117)
Screenshot: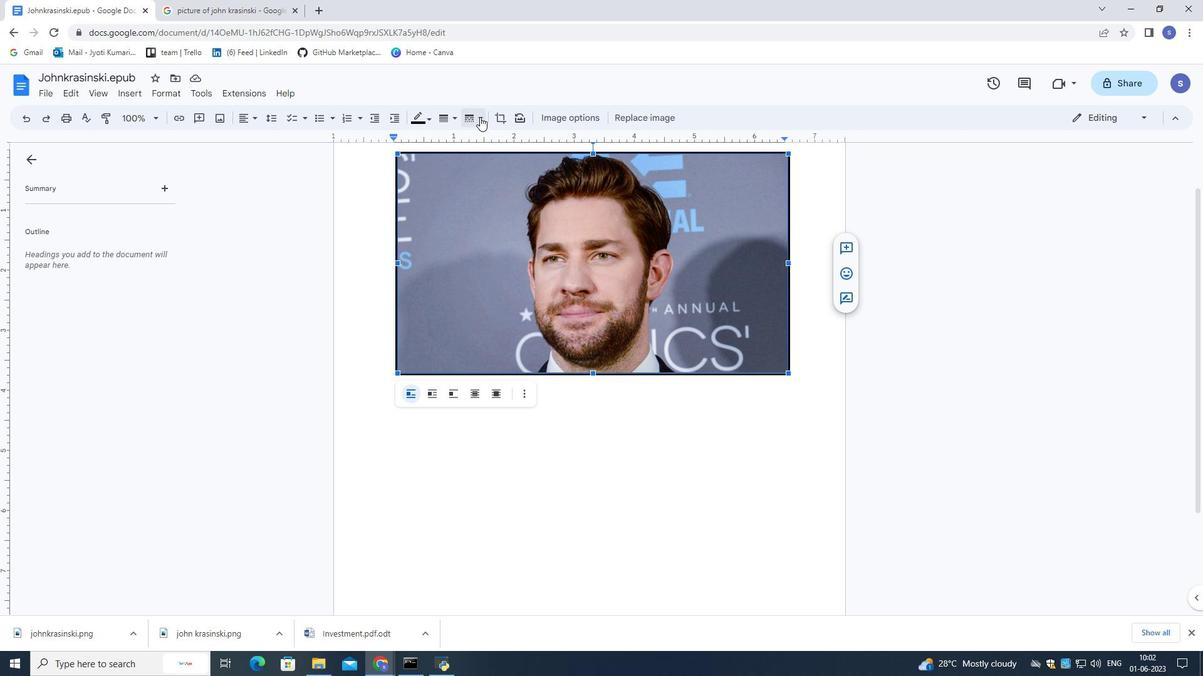 
Action: Mouse moved to (490, 163)
Screenshot: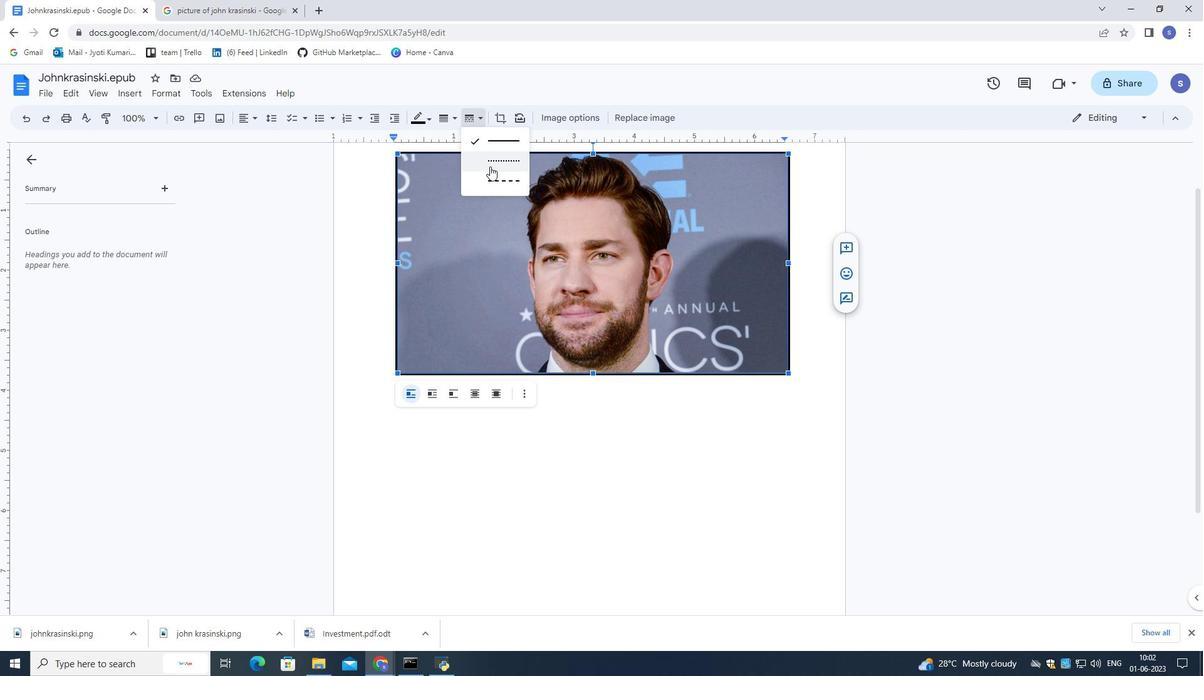
Action: Mouse pressed left at (490, 163)
Screenshot: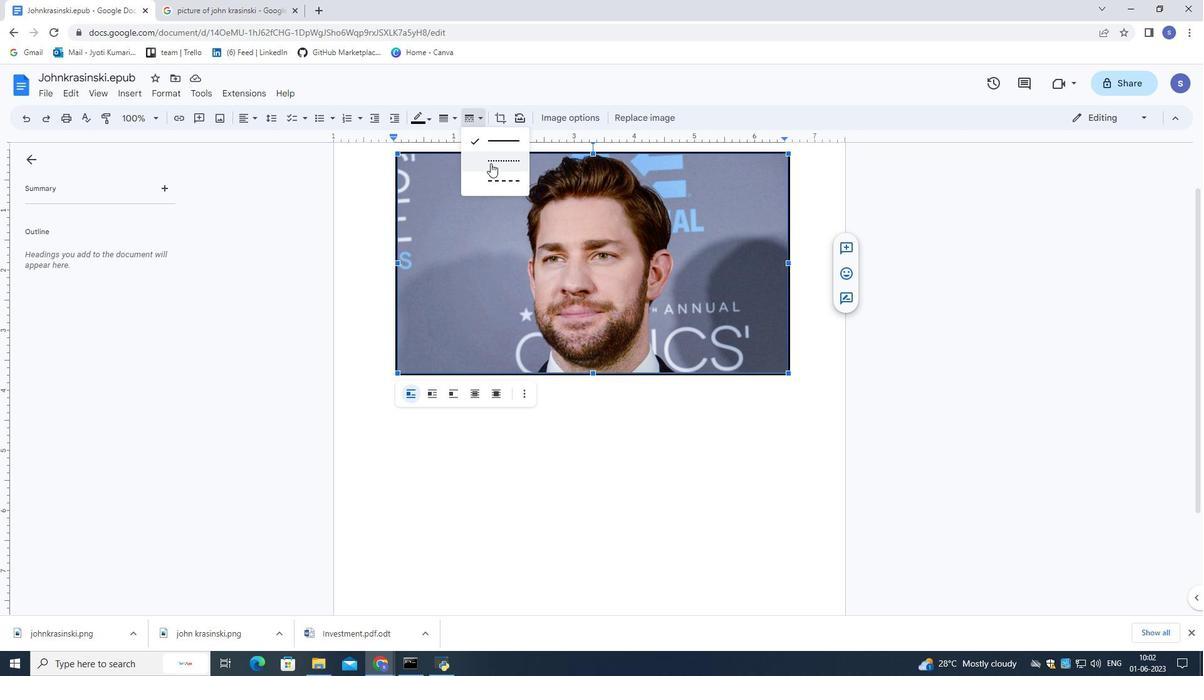 
Action: Mouse moved to (427, 118)
Screenshot: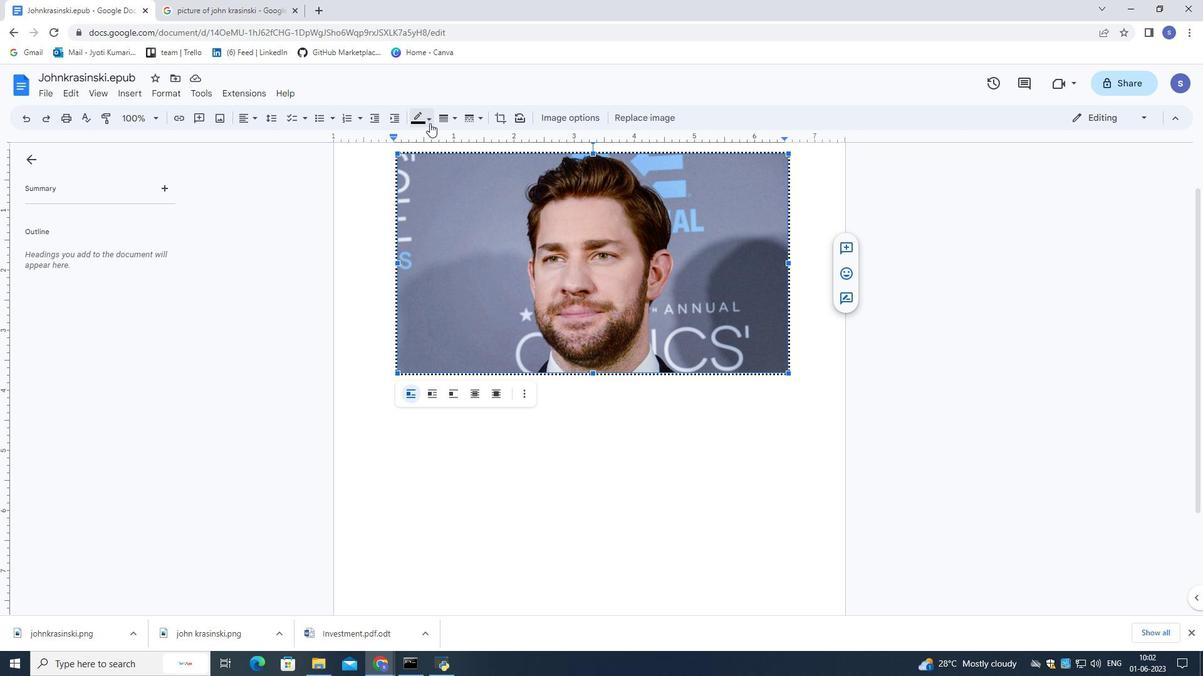 
Action: Mouse pressed left at (427, 118)
Screenshot: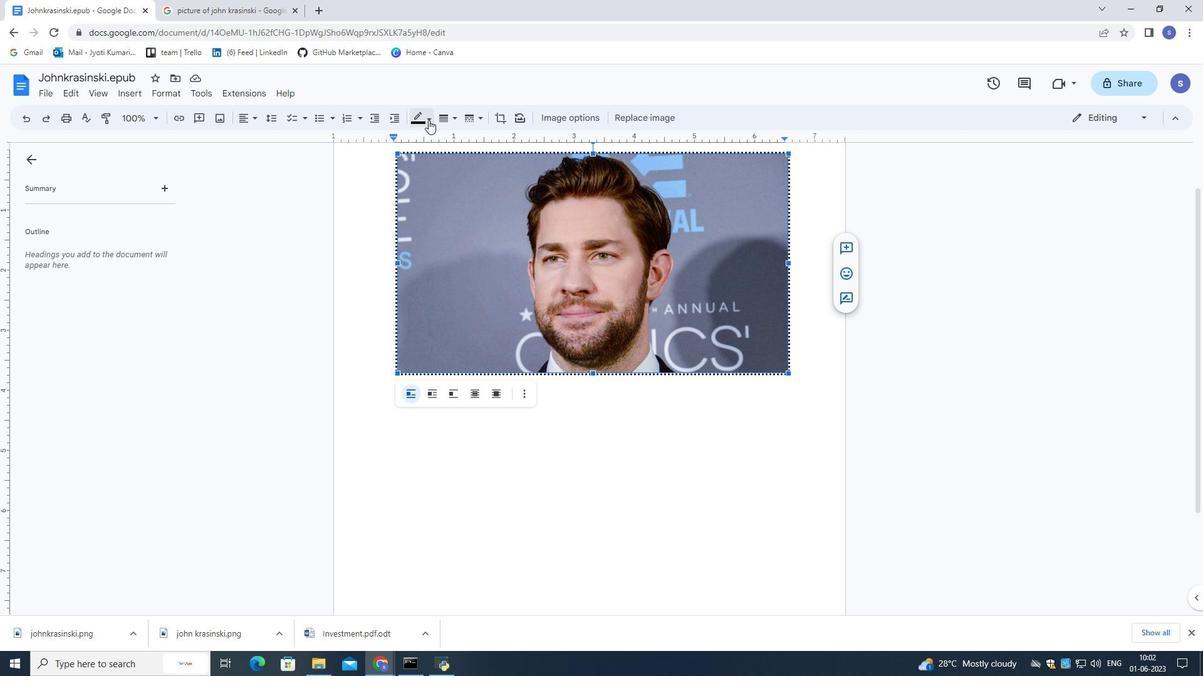 
Action: Mouse moved to (533, 176)
Screenshot: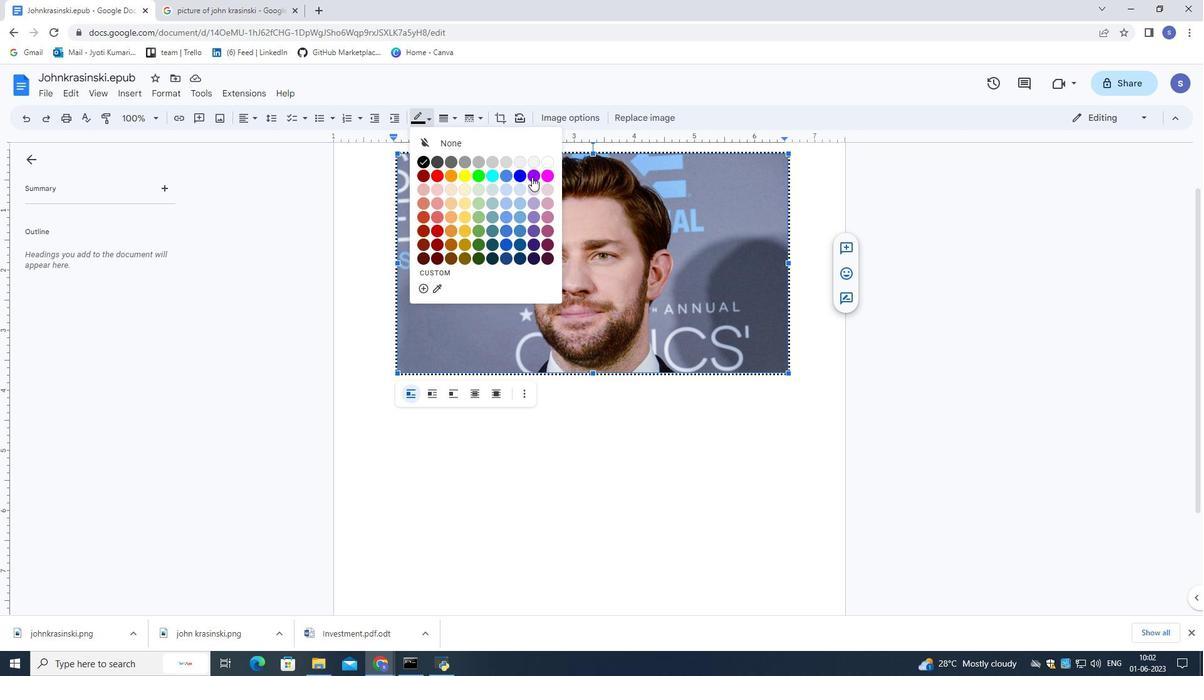 
Action: Mouse pressed left at (533, 176)
Screenshot: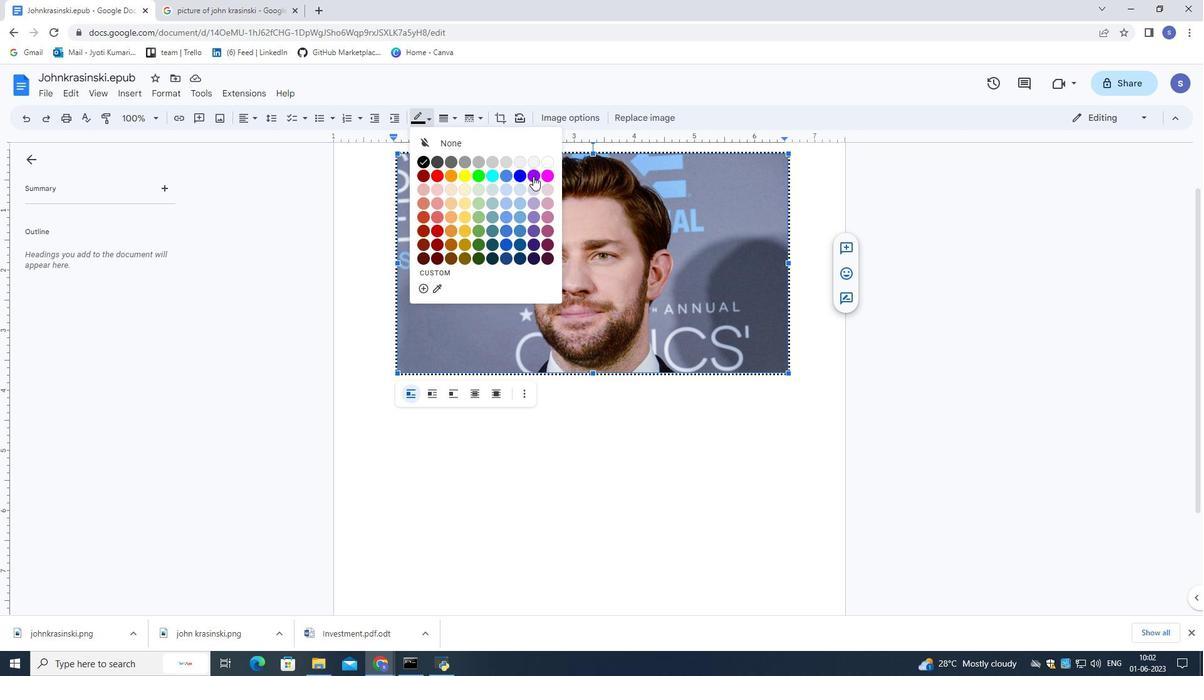 
Action: Mouse moved to (444, 121)
Screenshot: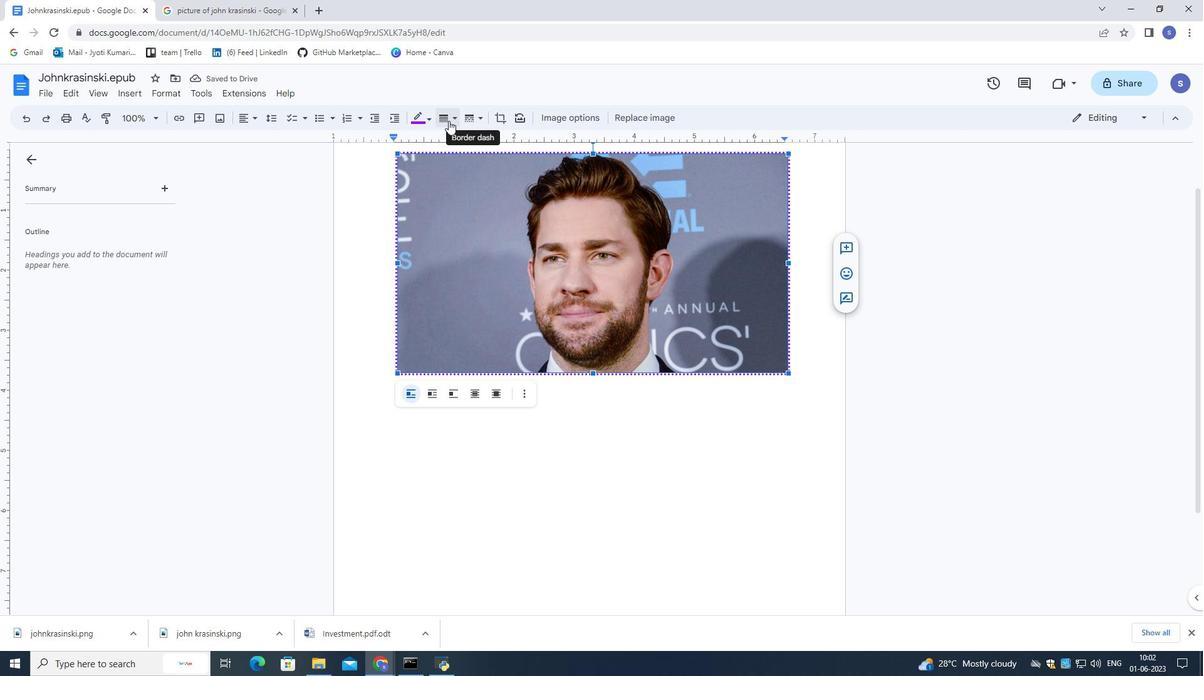 
Action: Mouse pressed left at (444, 121)
Screenshot: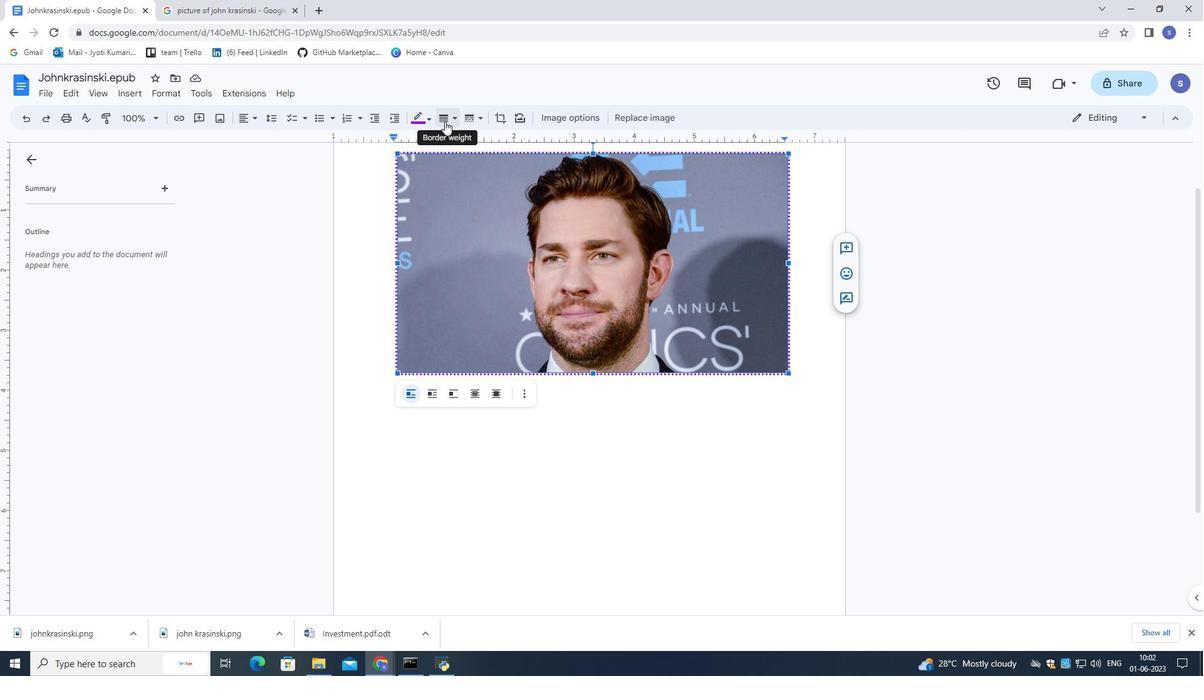 
Action: Mouse moved to (460, 164)
Screenshot: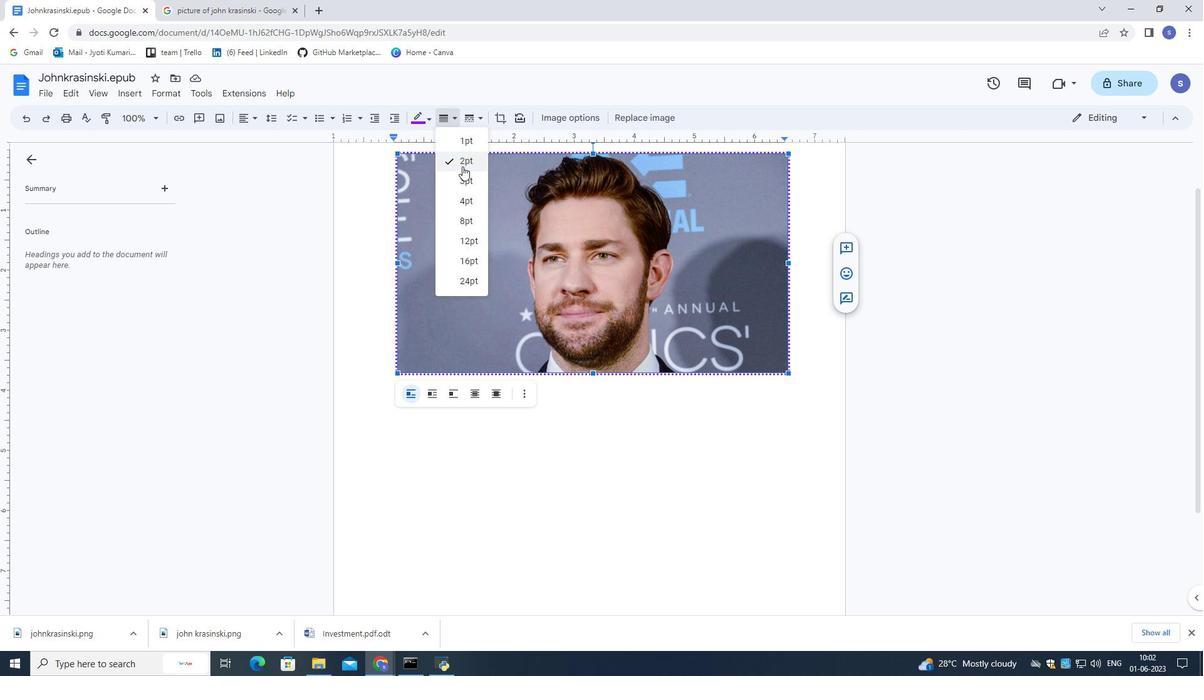 
Action: Mouse pressed left at (460, 164)
Screenshot: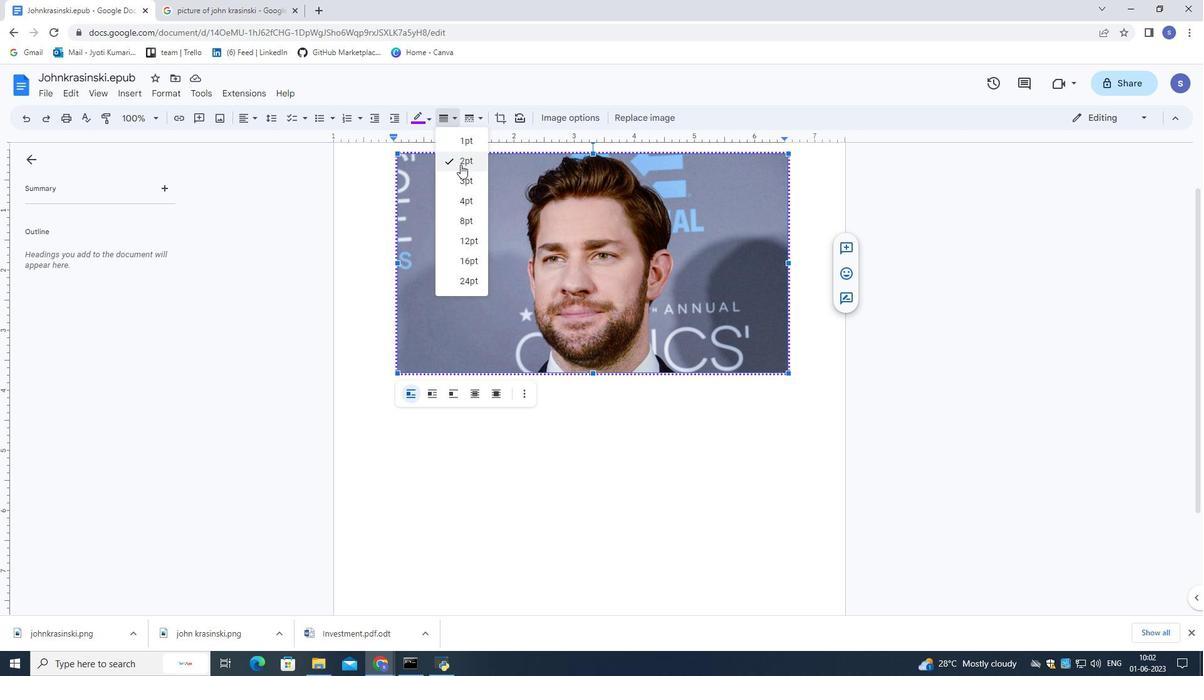 
Action: Mouse moved to (500, 438)
Screenshot: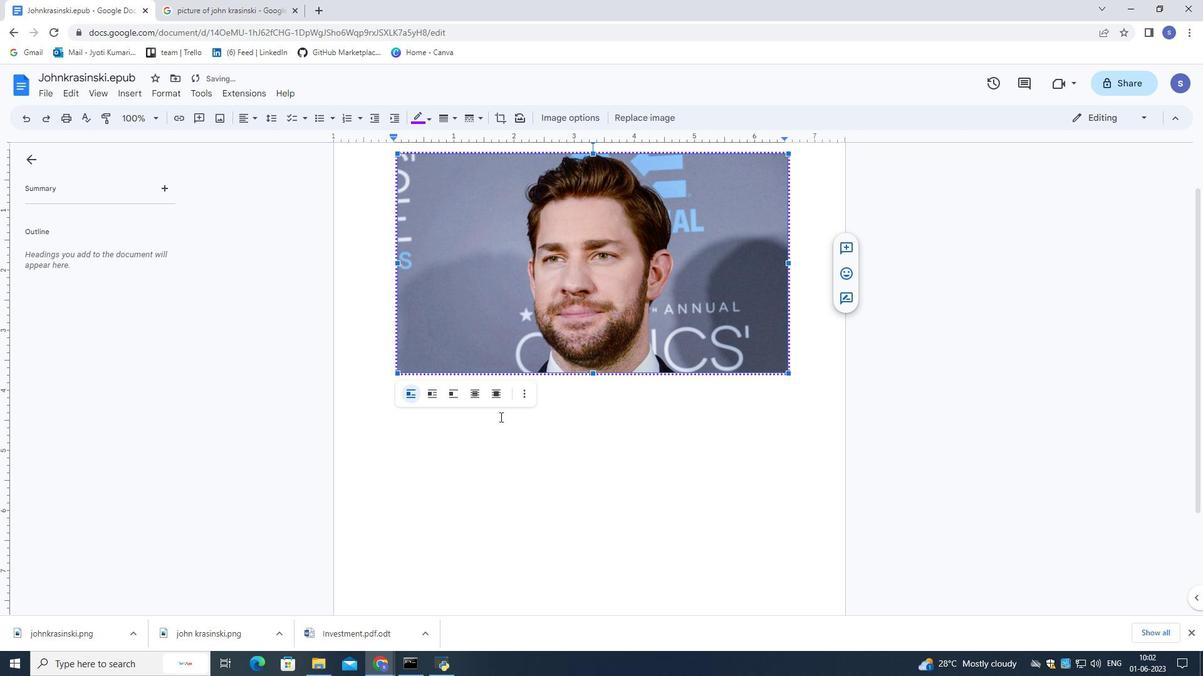 
Action: Mouse pressed left at (500, 437)
Screenshot: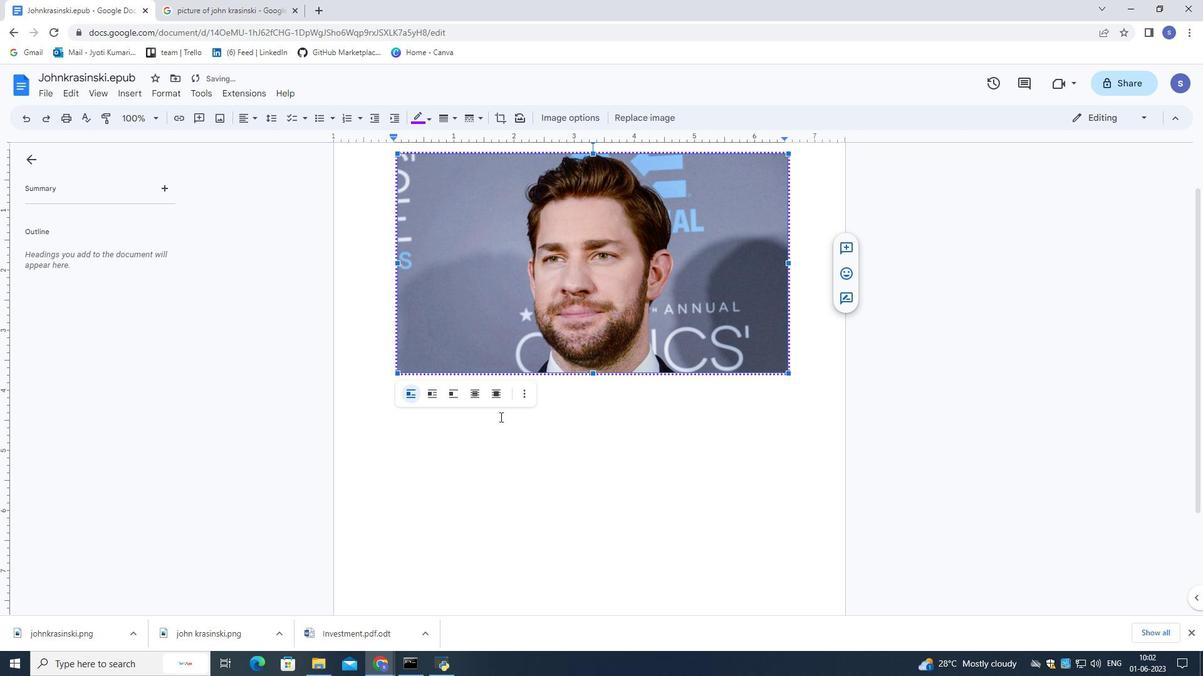 
Action: Mouse moved to (563, 451)
Screenshot: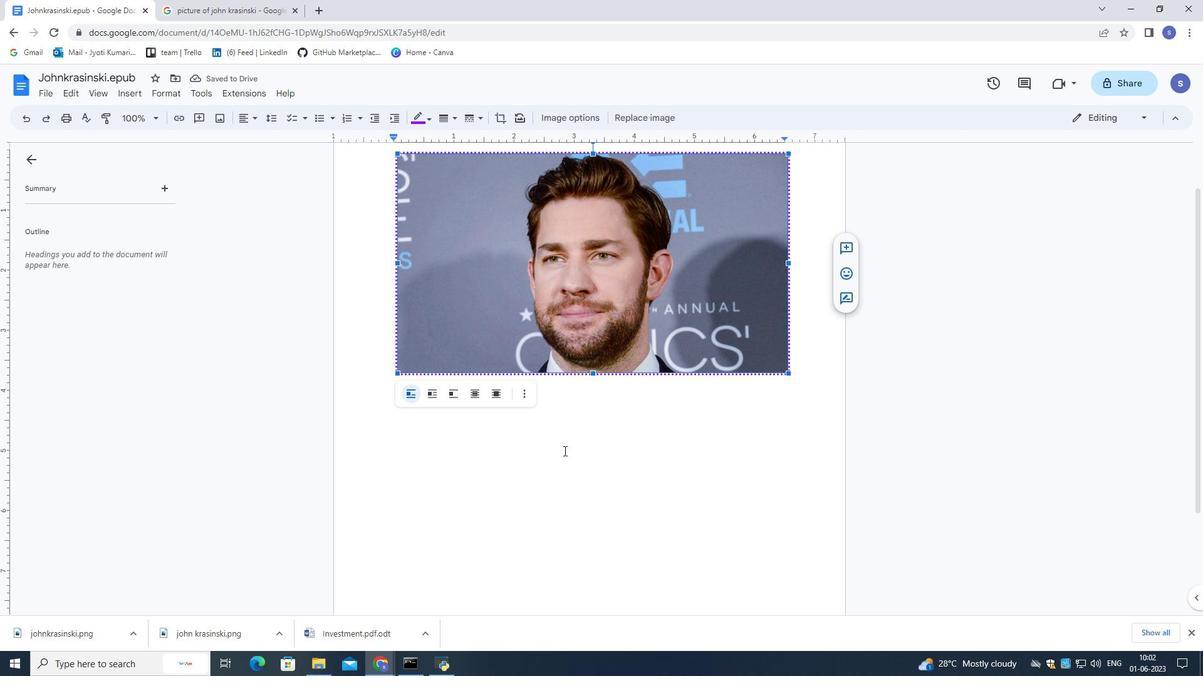 
Action: Mouse pressed left at (563, 451)
Screenshot: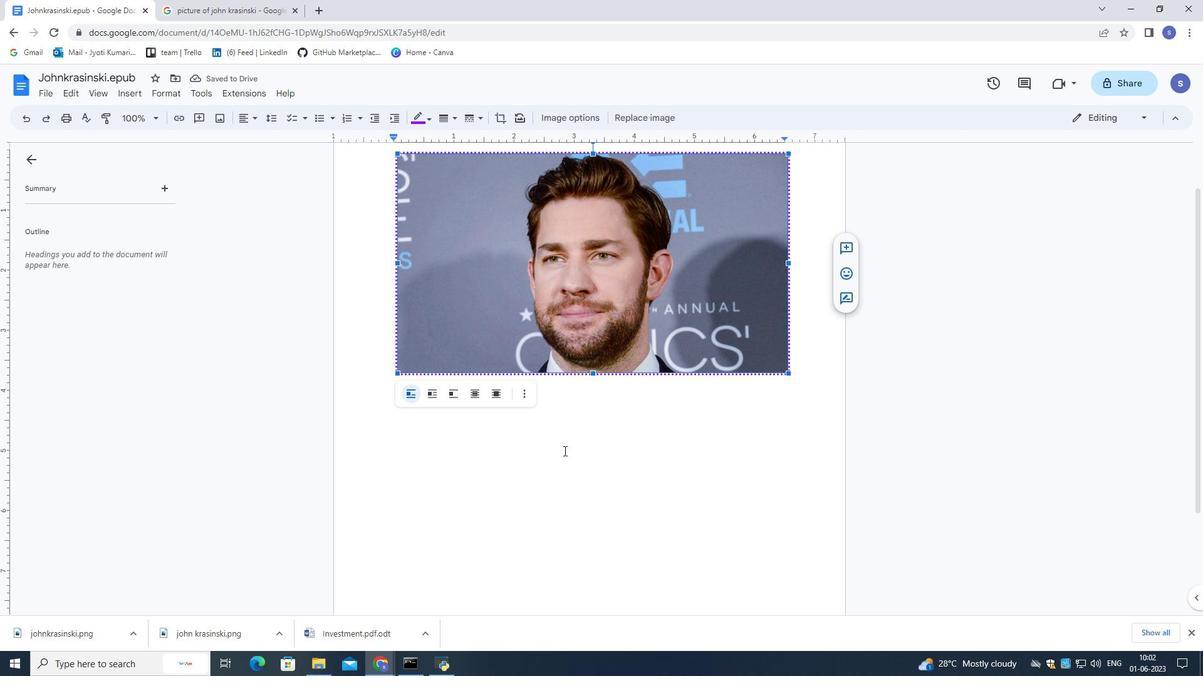
Action: Mouse moved to (750, 468)
Screenshot: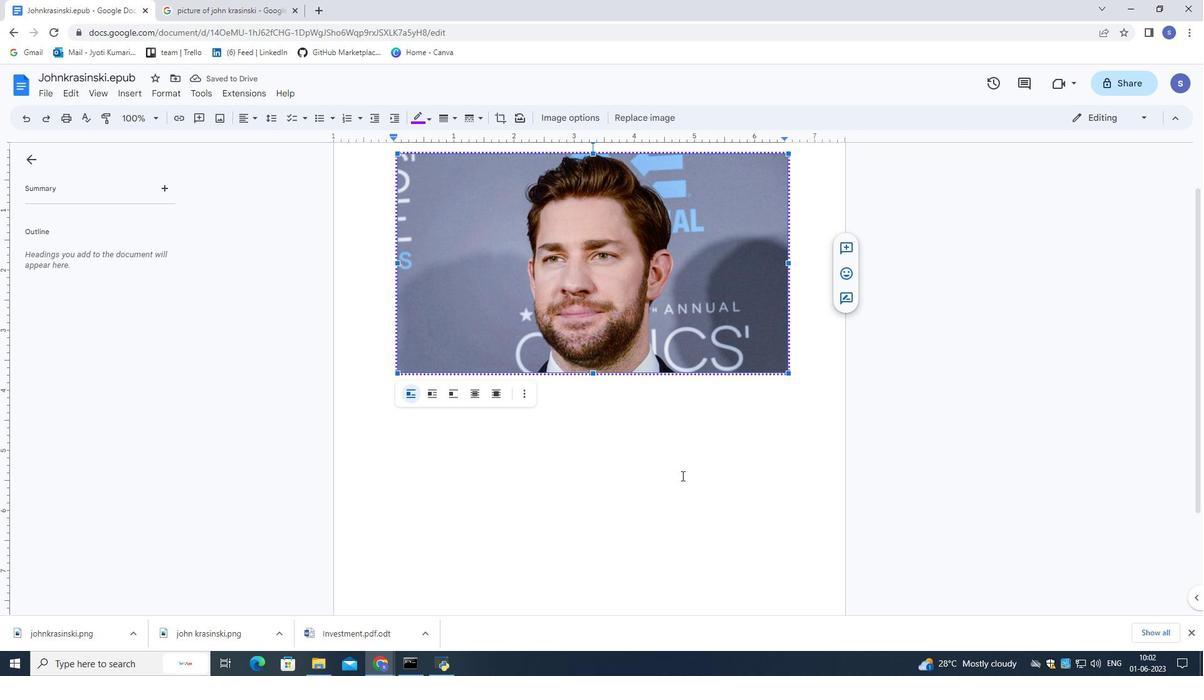 
Action: Mouse pressed left at (750, 468)
Screenshot: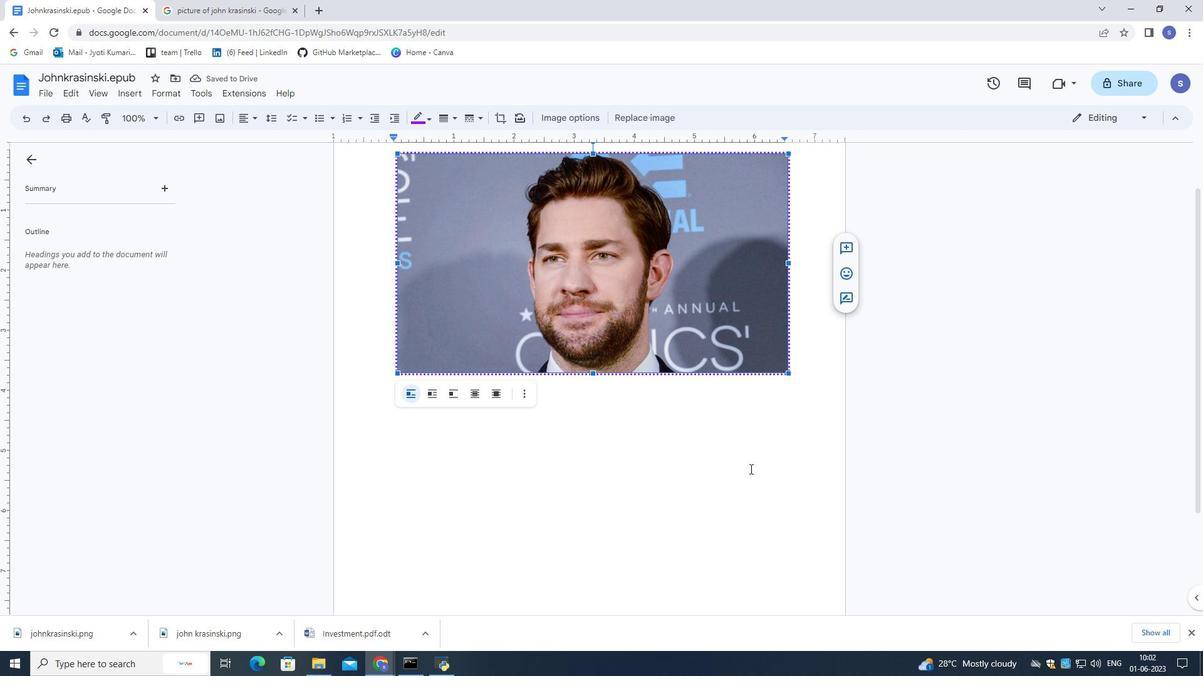
Action: Mouse moved to (801, 291)
Screenshot: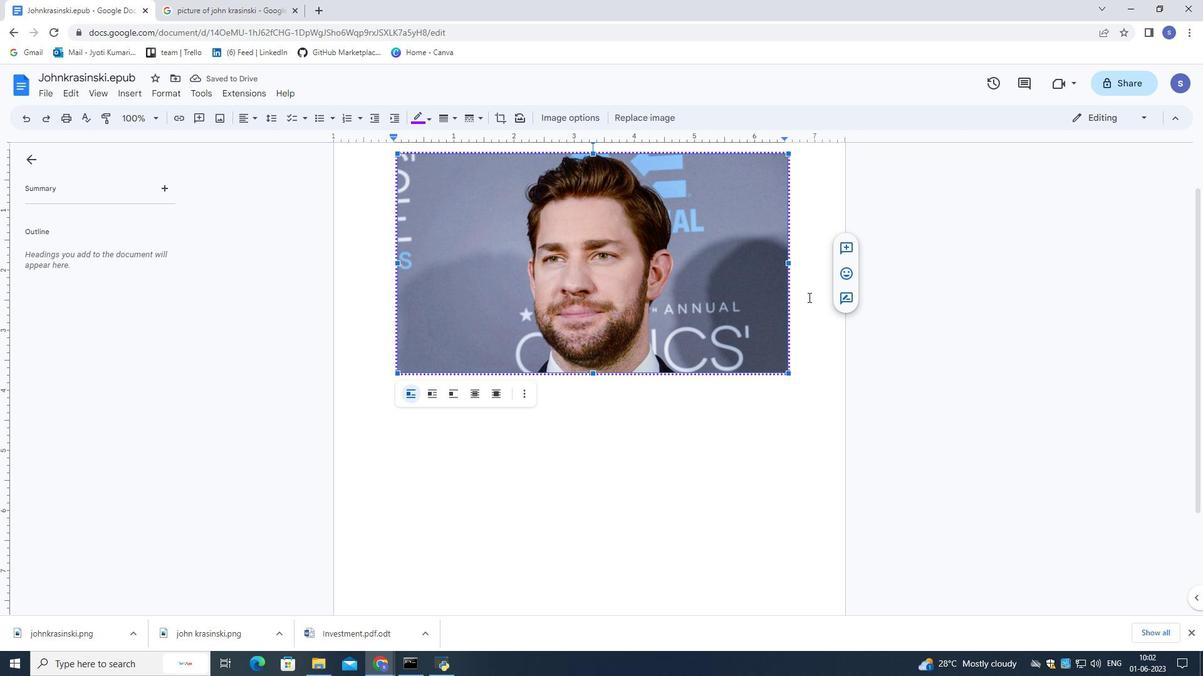 
Action: Mouse pressed left at (801, 291)
Screenshot: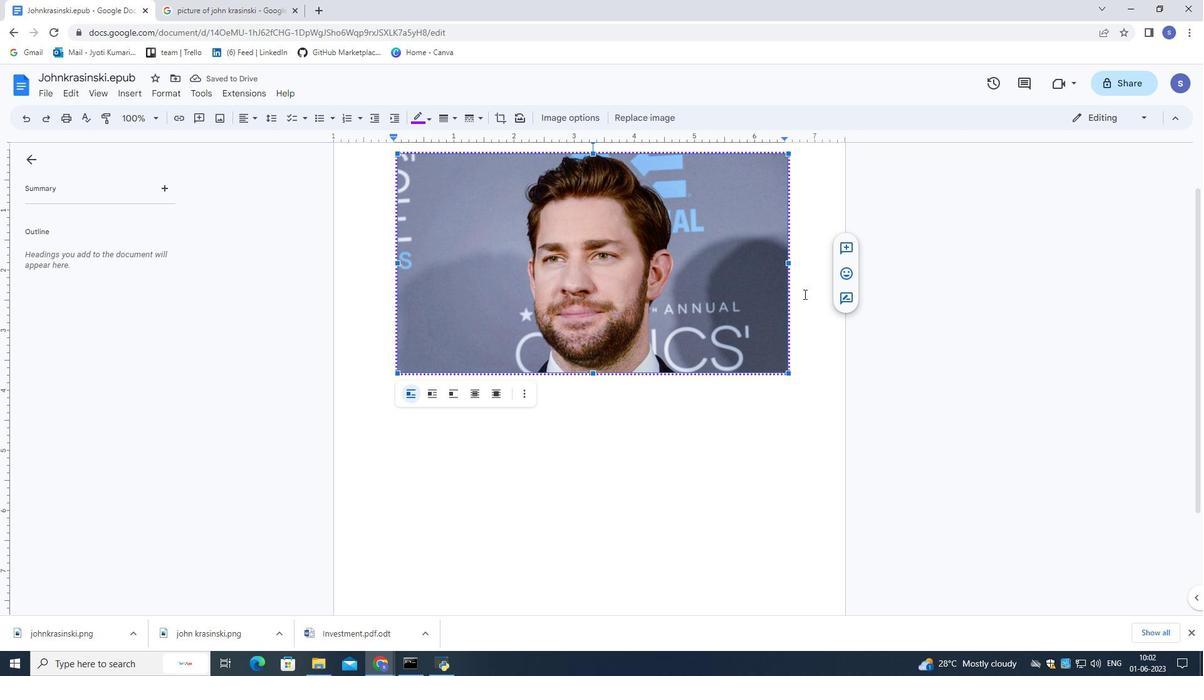 
Action: Mouse moved to (749, 285)
Screenshot: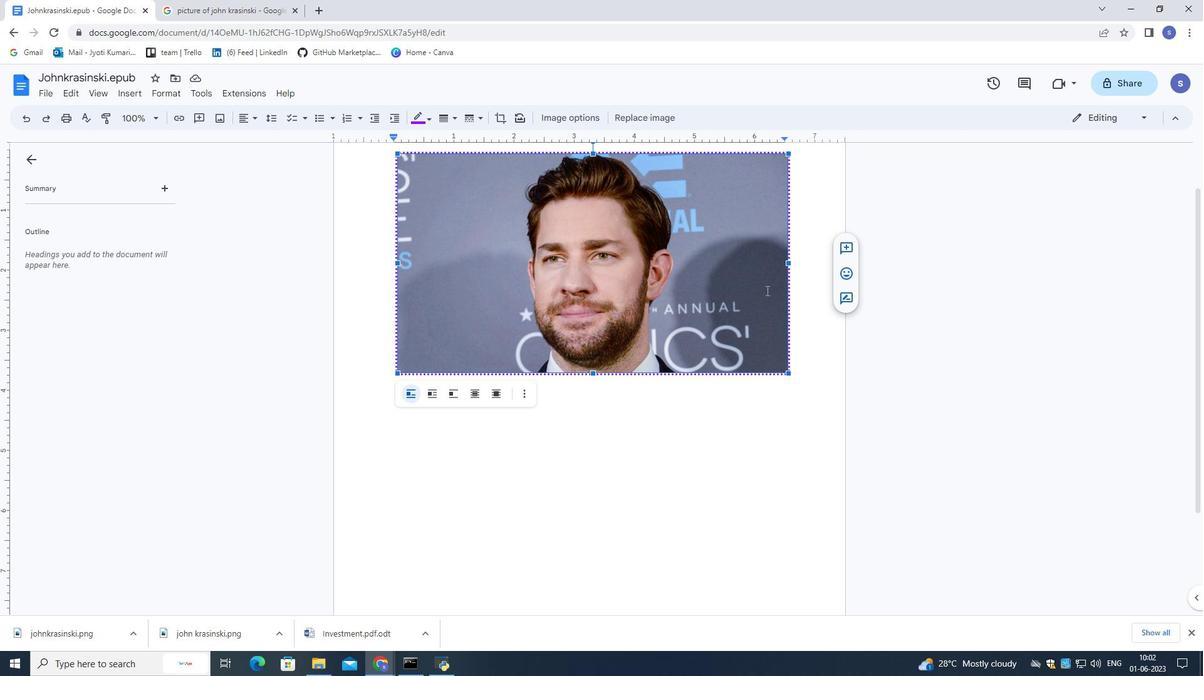 
Action: Mouse pressed left at (749, 285)
Screenshot: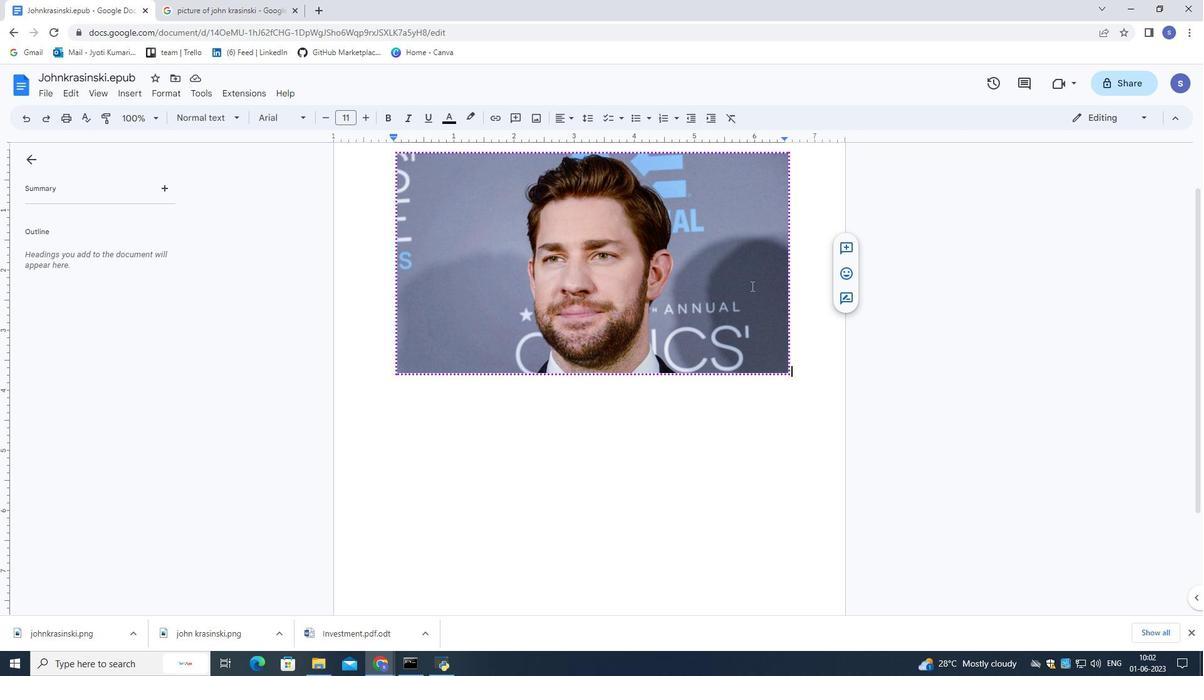 
Action: Mouse moved to (810, 291)
Screenshot: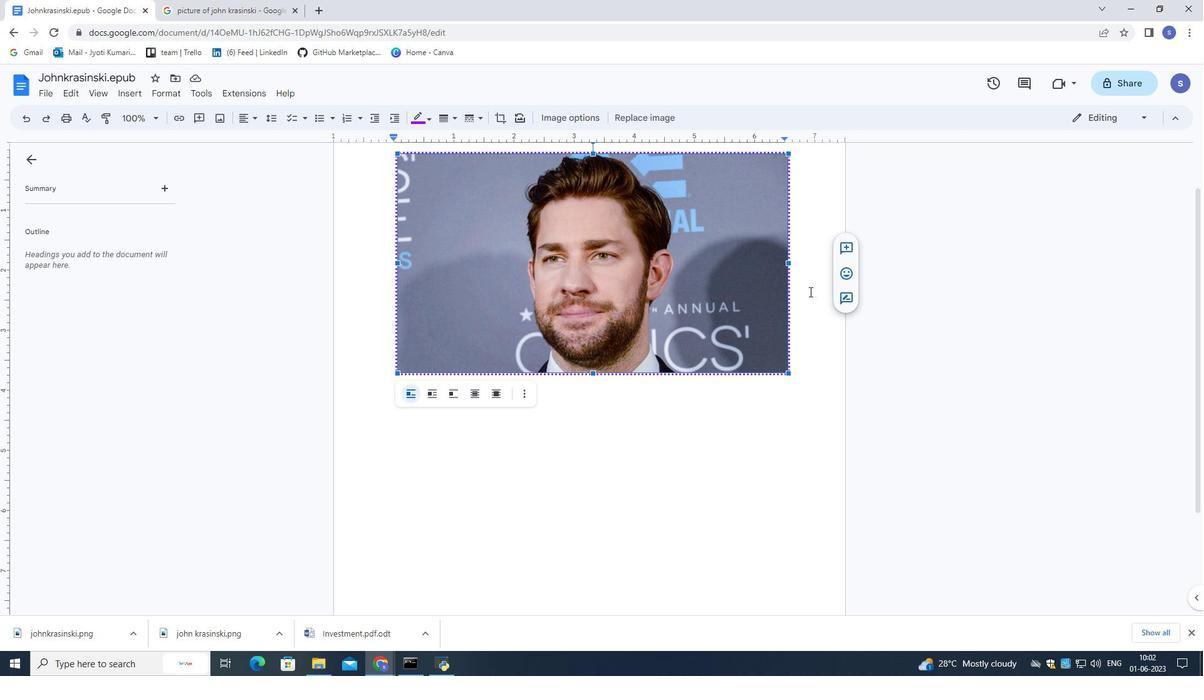 
Action: Mouse pressed left at (810, 291)
Screenshot: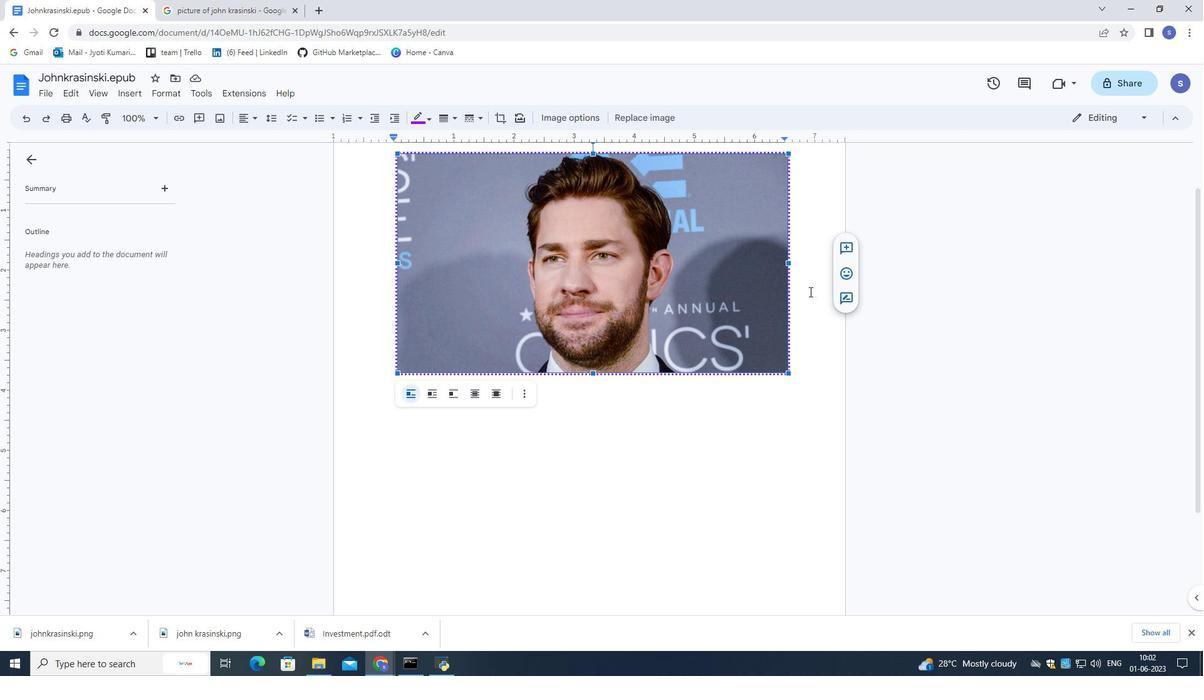 
Action: Mouse moved to (762, 447)
Screenshot: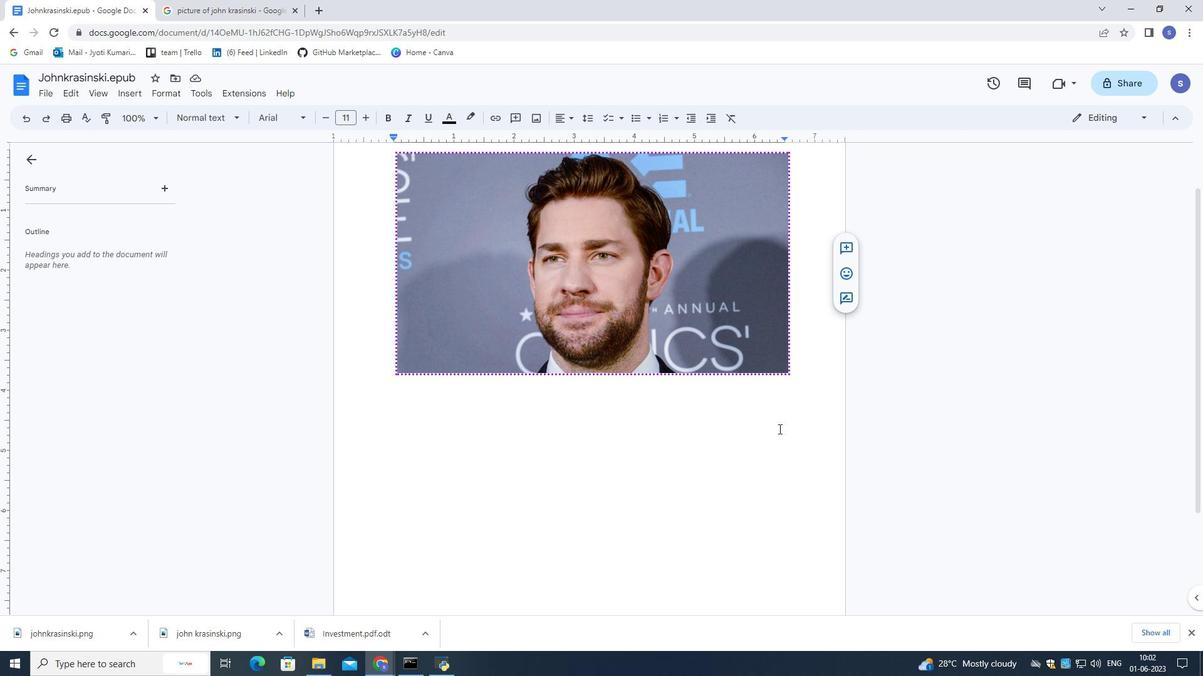 
Action: Mouse scrolled (762, 448) with delta (0, 0)
Screenshot: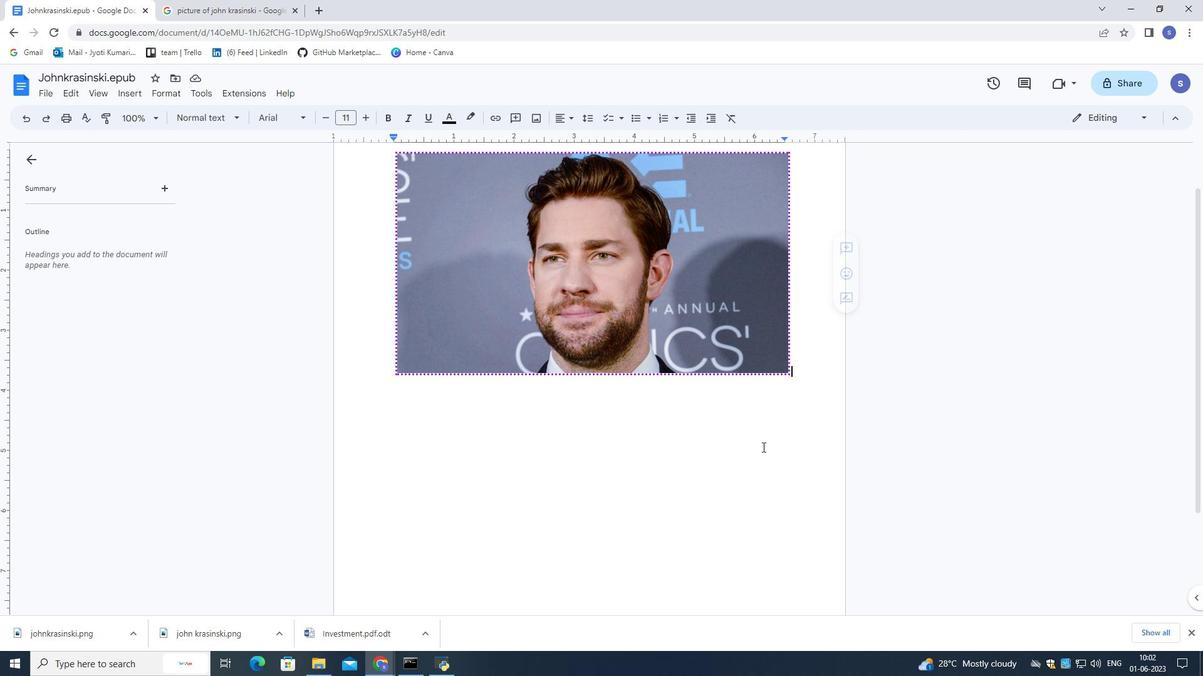 
Action: Mouse scrolled (762, 448) with delta (0, 0)
Screenshot: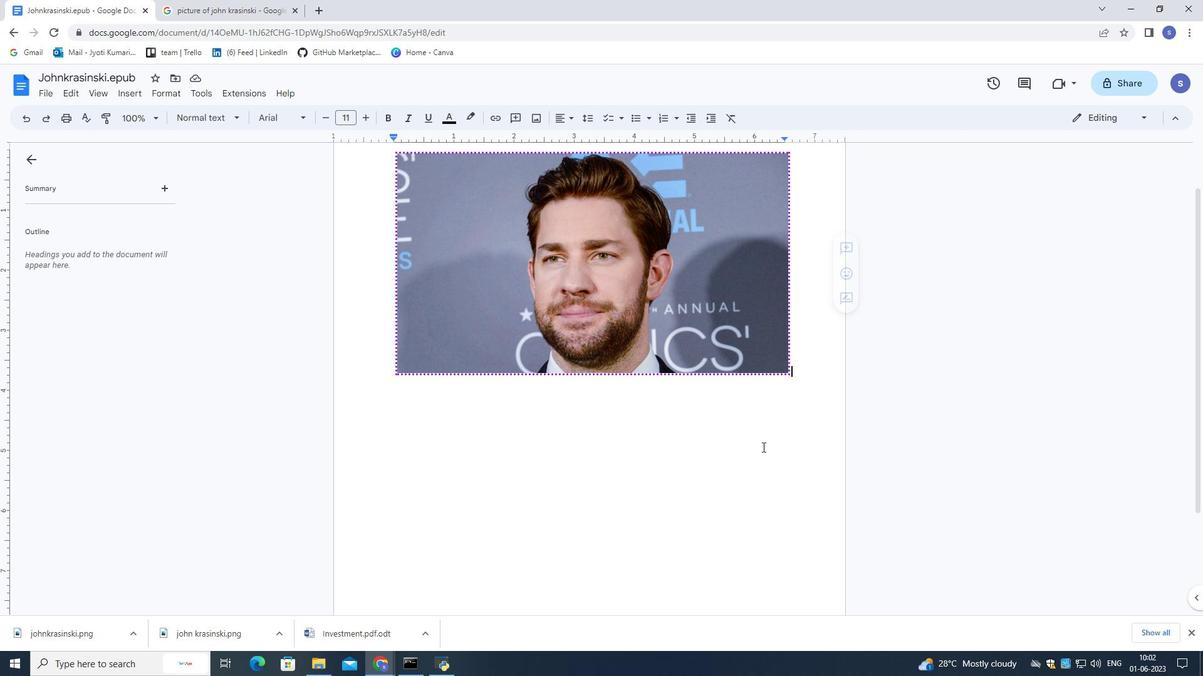 
Action: Mouse scrolled (762, 448) with delta (0, 0)
Screenshot: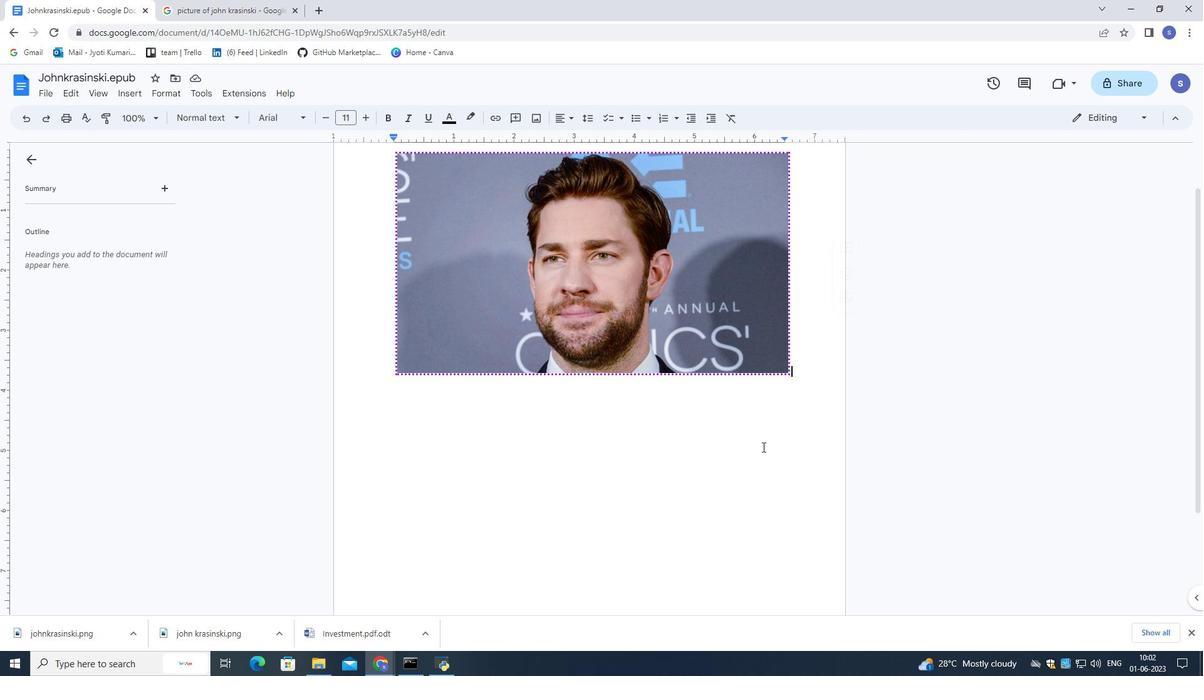 
Action: Mouse moved to (762, 448)
Screenshot: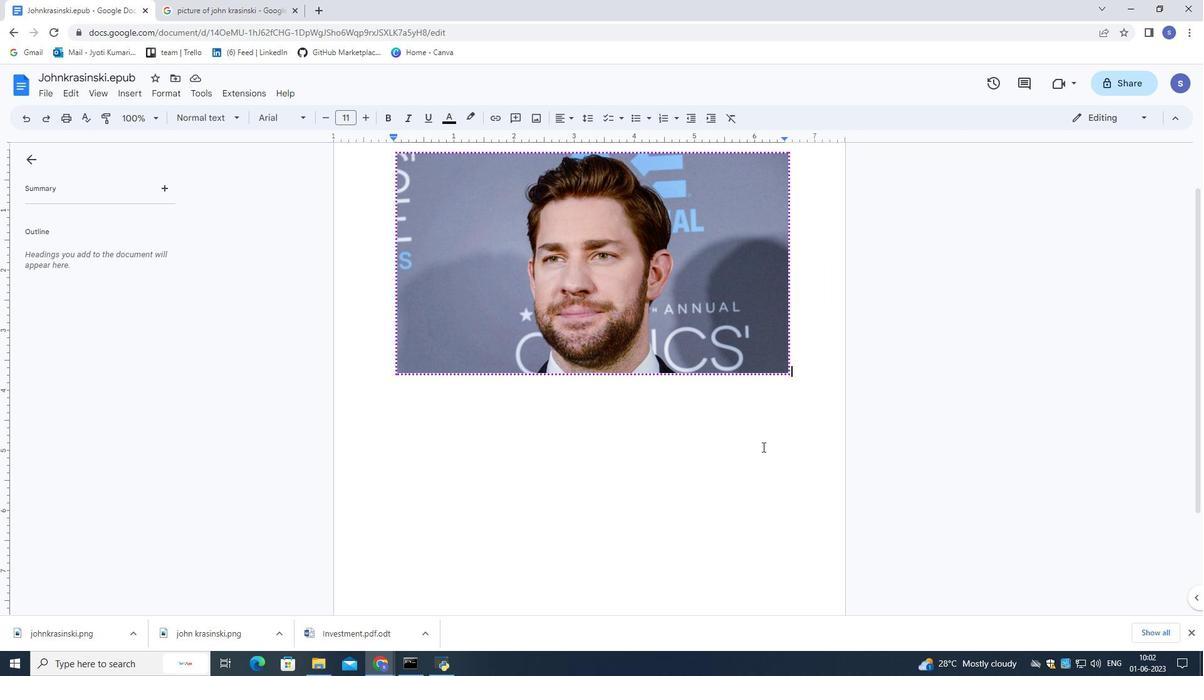 
Action: Mouse scrolled (762, 448) with delta (0, 0)
Screenshot: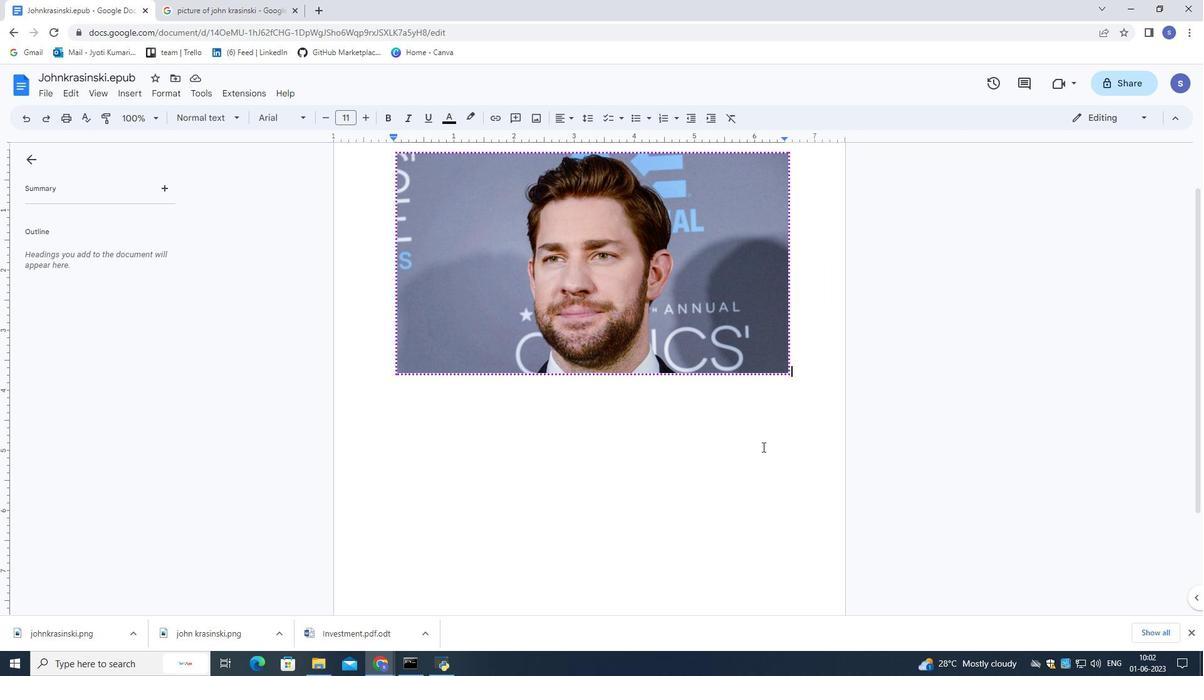 
Action: Mouse moved to (761, 447)
Screenshot: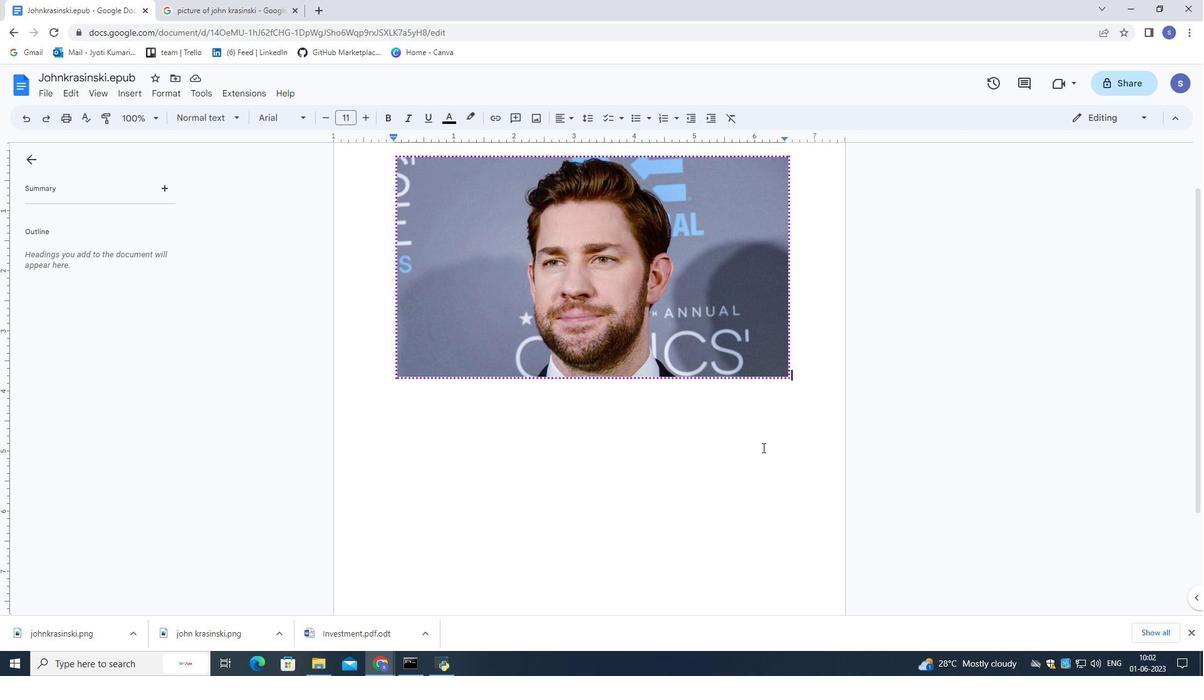 
Action: Mouse scrolled (761, 448) with delta (0, 0)
Screenshot: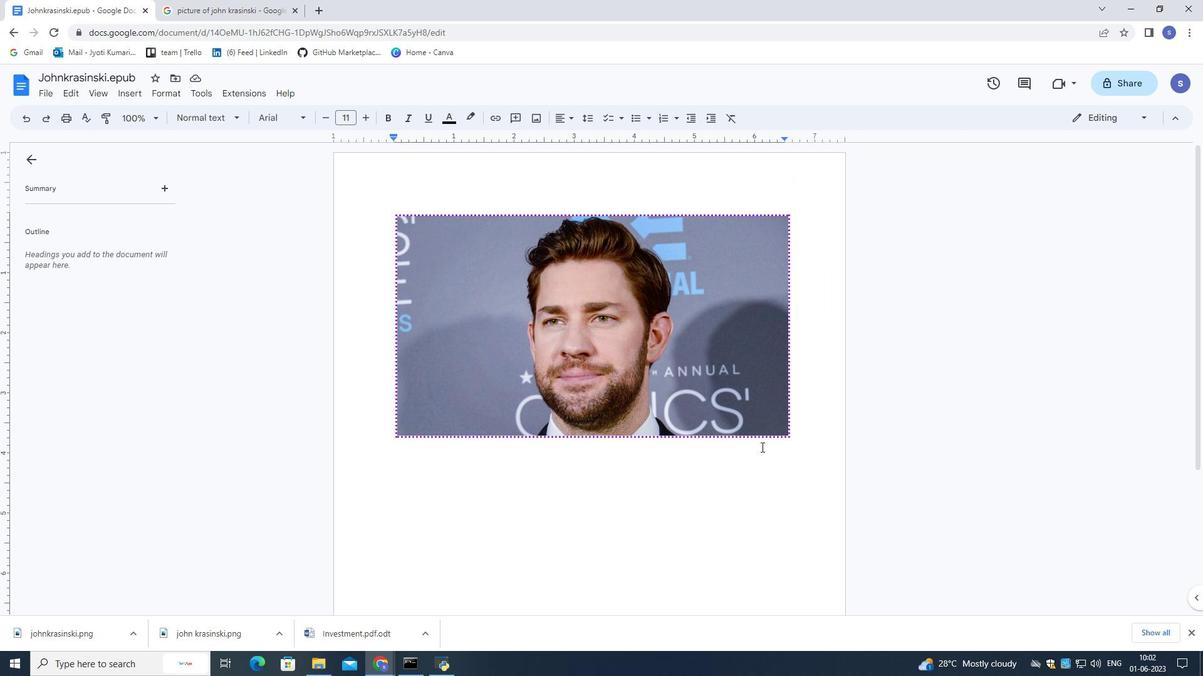 
Action: Mouse scrolled (761, 448) with delta (0, 0)
Screenshot: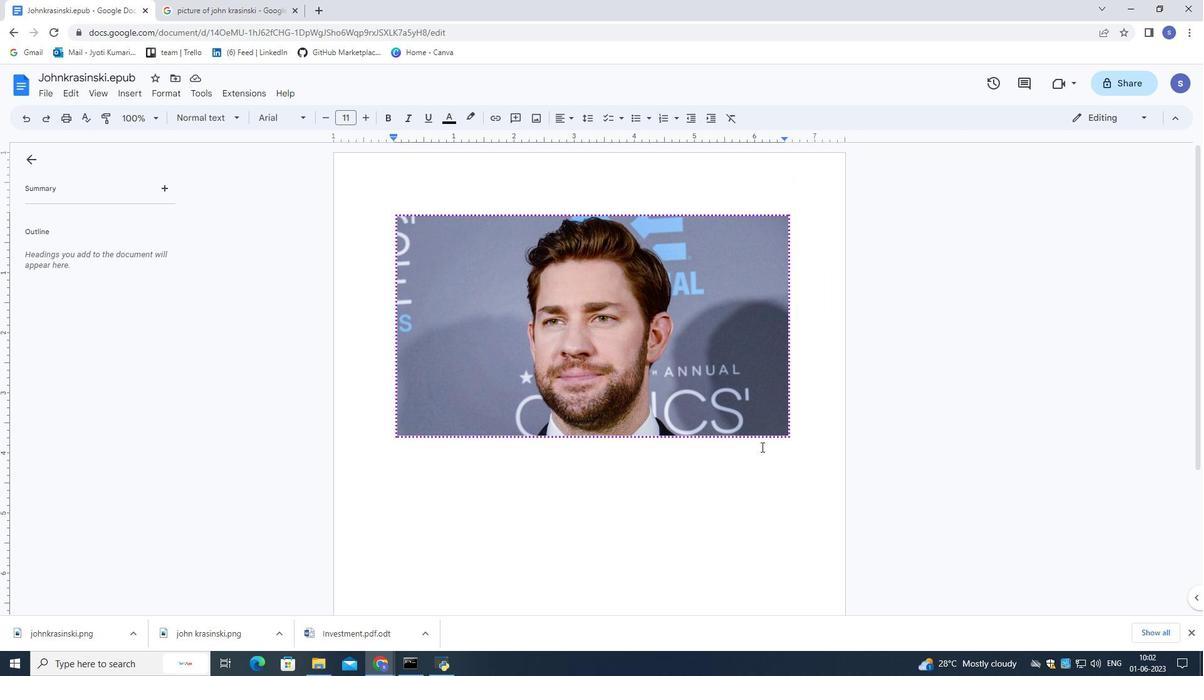 
Action: Mouse moved to (760, 446)
Screenshot: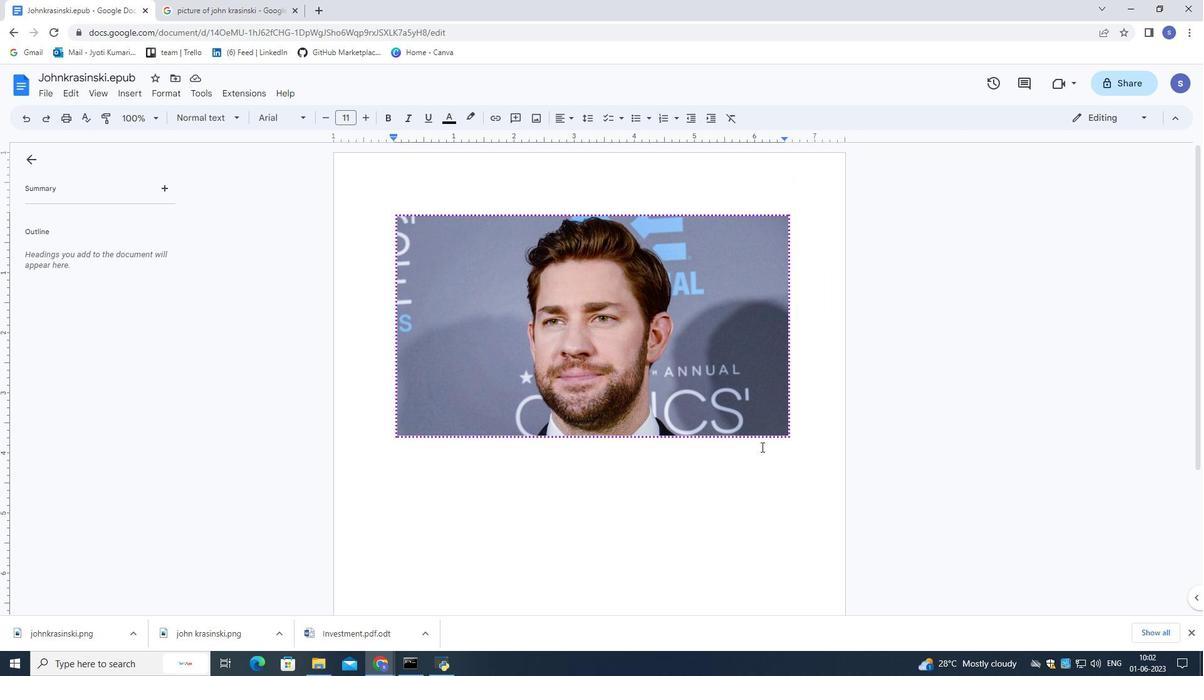 
